 Task: Search one way flight ticket for 3 adults in first from Las Vegas: Harry Reid International Airport to Greenville: Pitt-greenville Airport on 5-2-2023. Choice of flights is Singapure airlines. Number of bags: 1 carry on bag. Price is upto 87000. Outbound departure time preference is 23:45.
Action: Mouse moved to (414, 347)
Screenshot: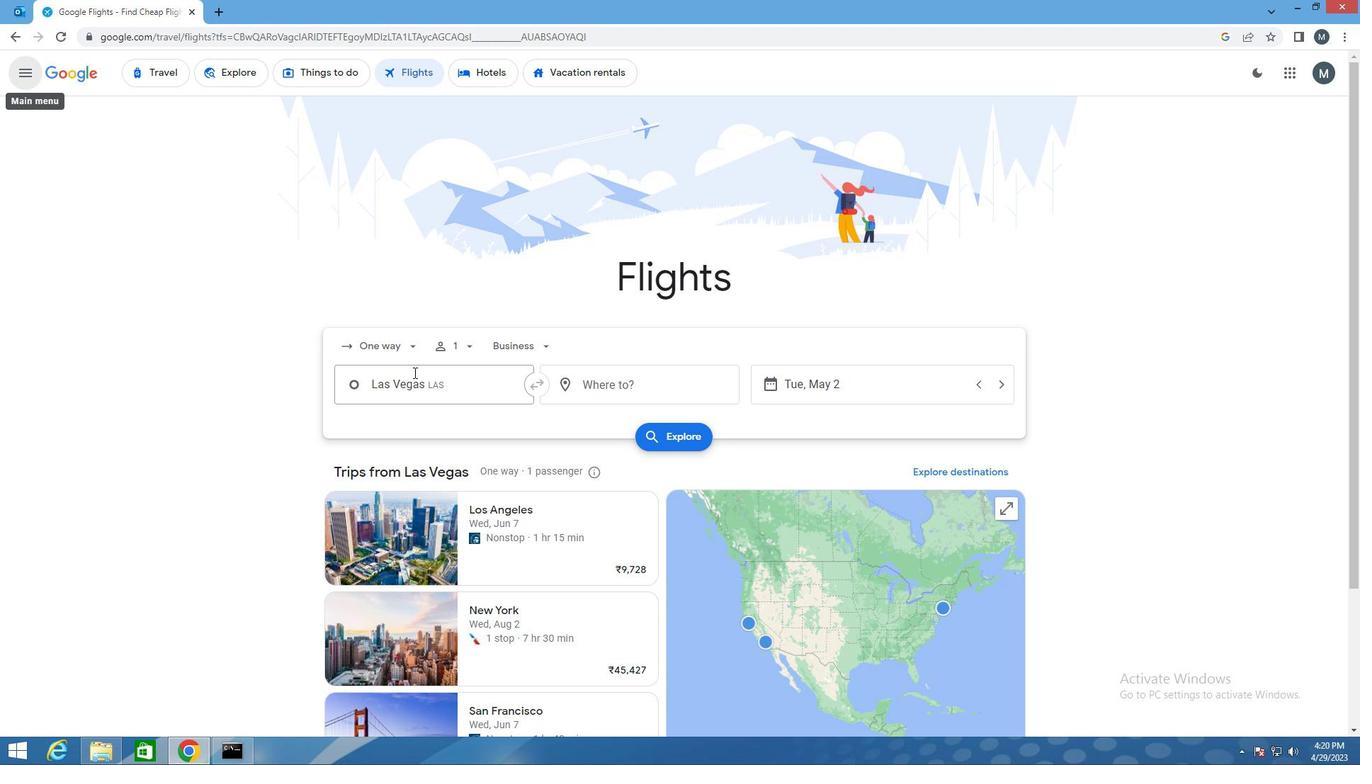 
Action: Mouse pressed left at (414, 347)
Screenshot: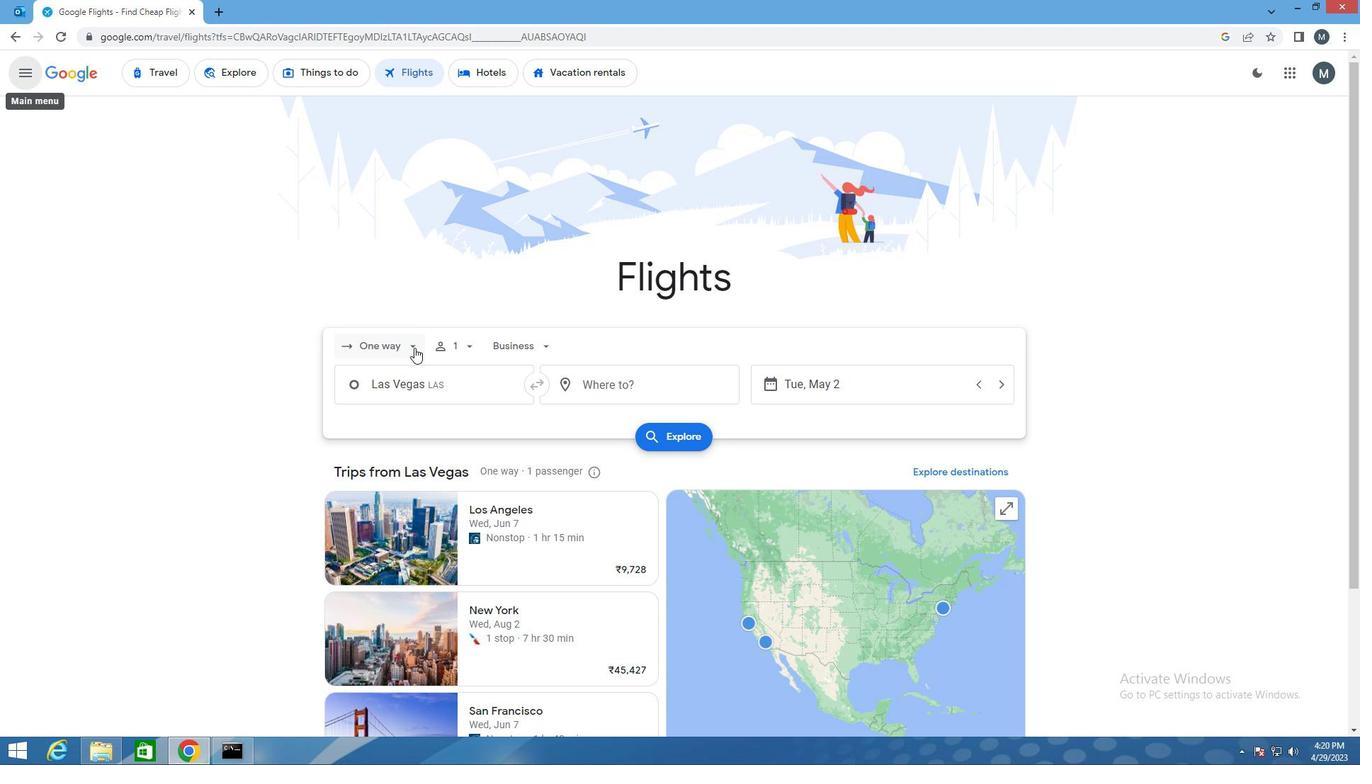 
Action: Mouse moved to (408, 411)
Screenshot: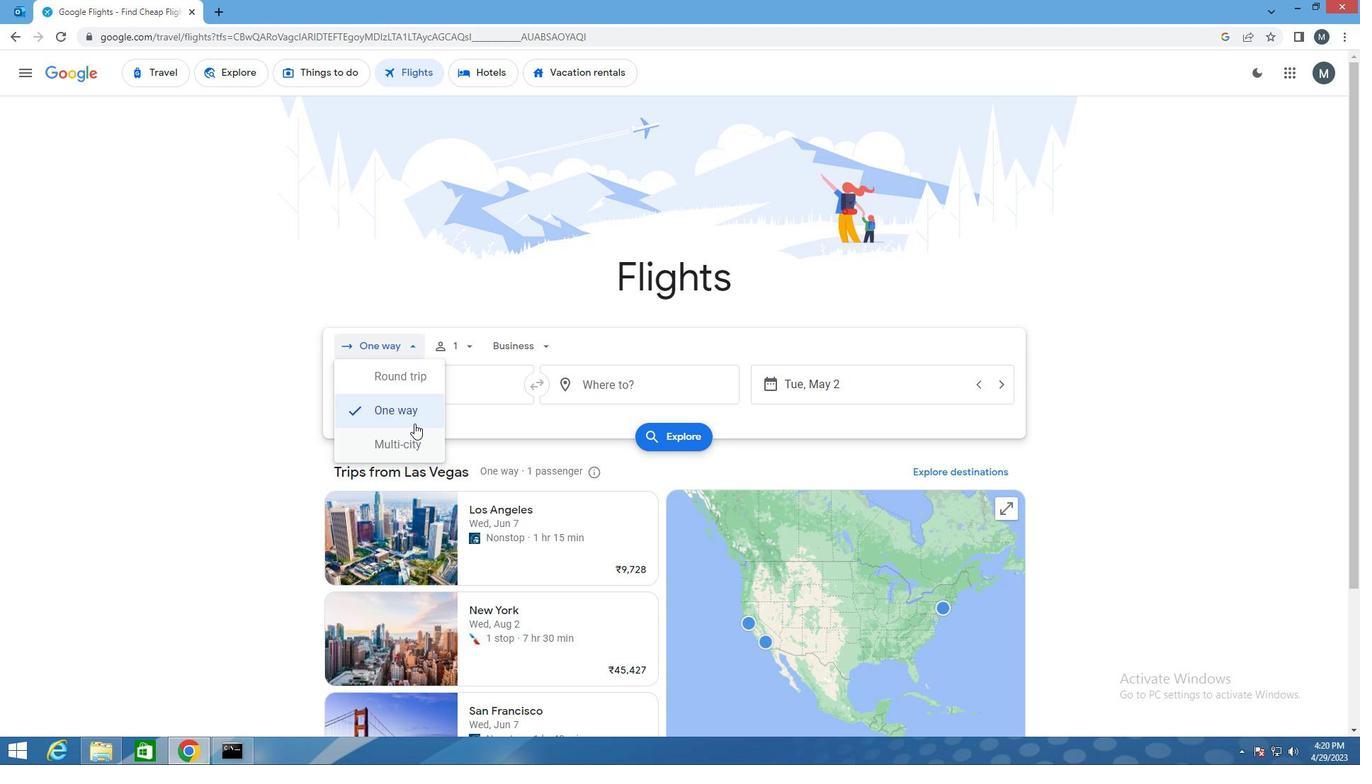 
Action: Mouse pressed left at (408, 411)
Screenshot: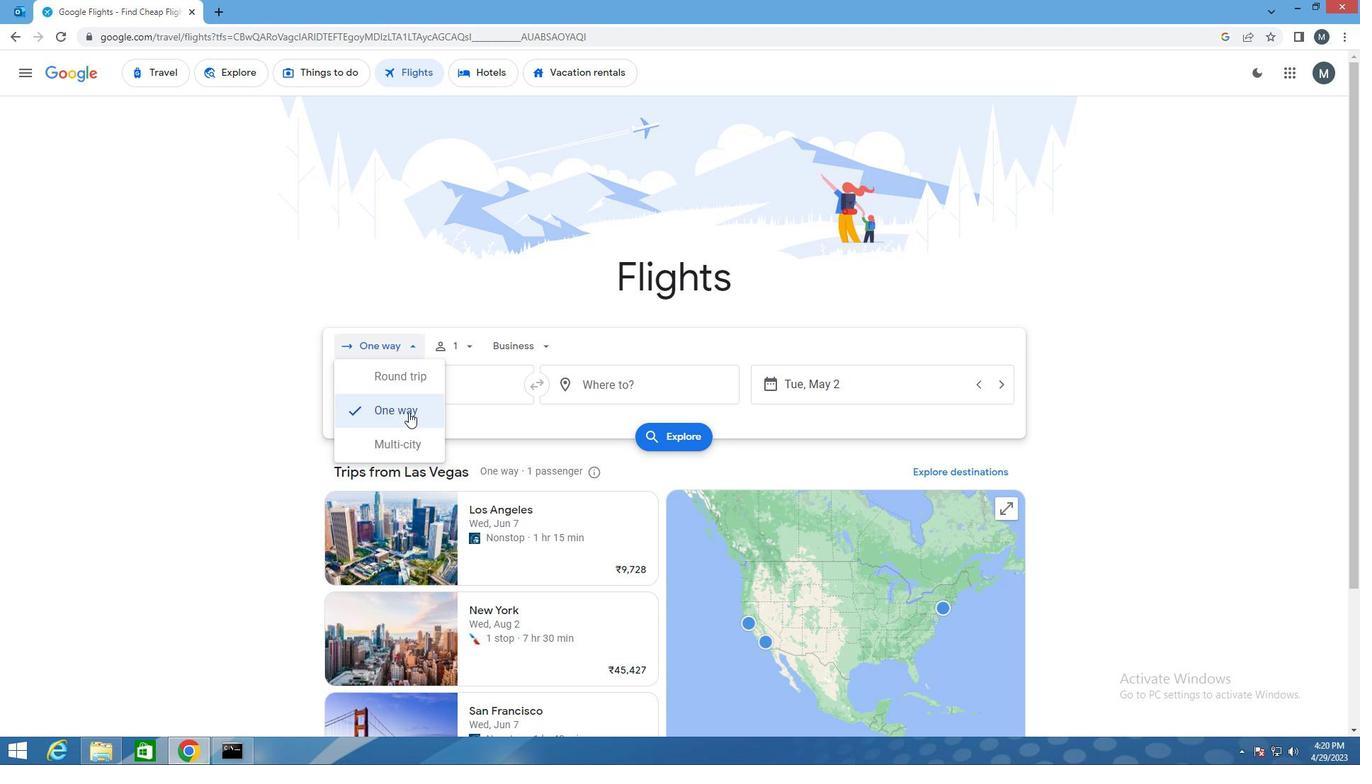 
Action: Mouse moved to (467, 348)
Screenshot: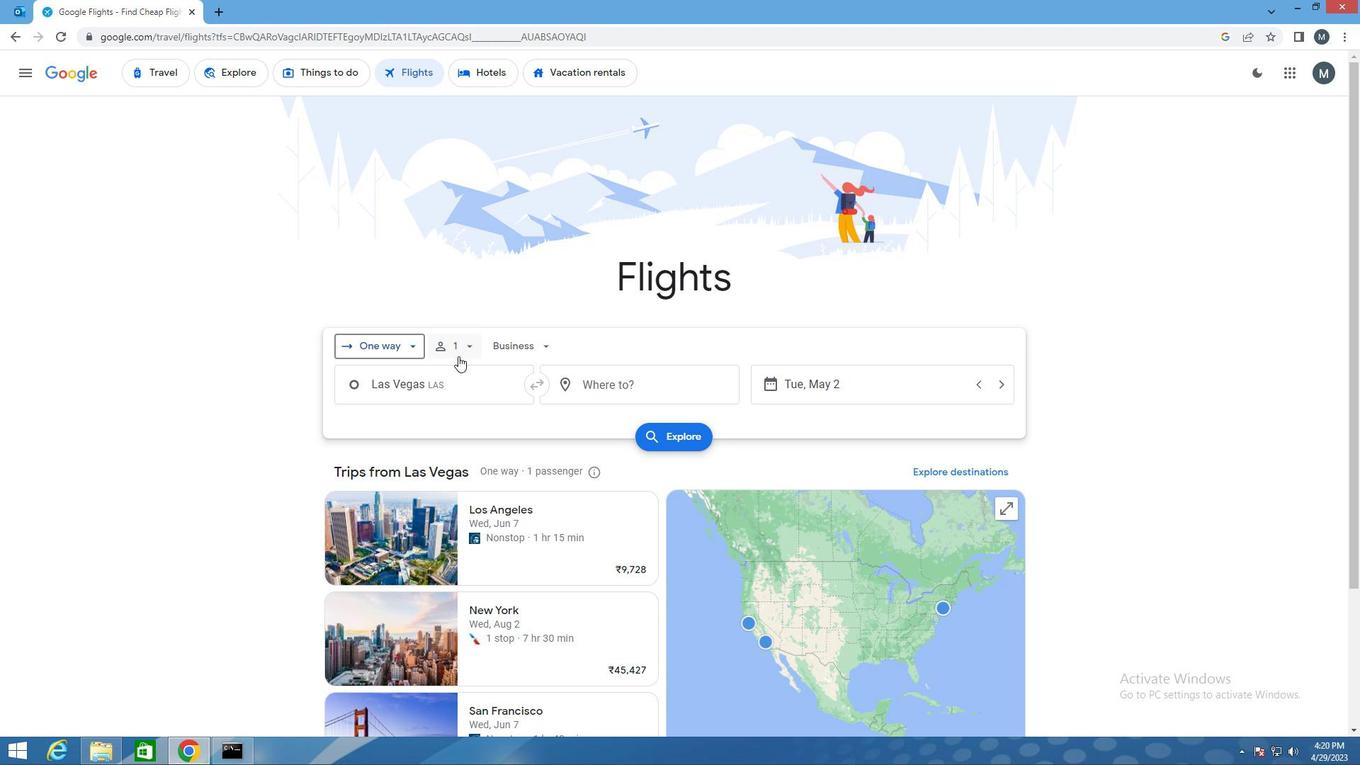 
Action: Mouse pressed left at (467, 348)
Screenshot: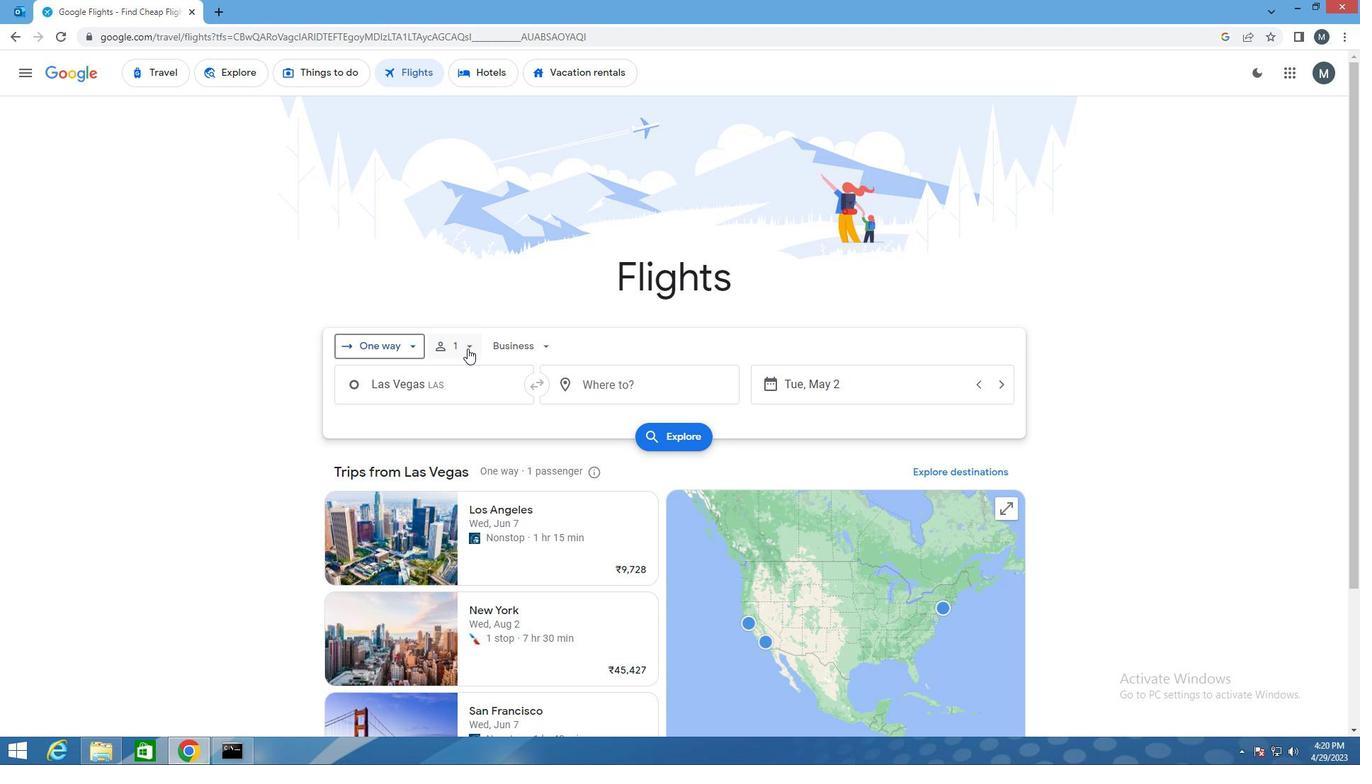 
Action: Mouse moved to (577, 385)
Screenshot: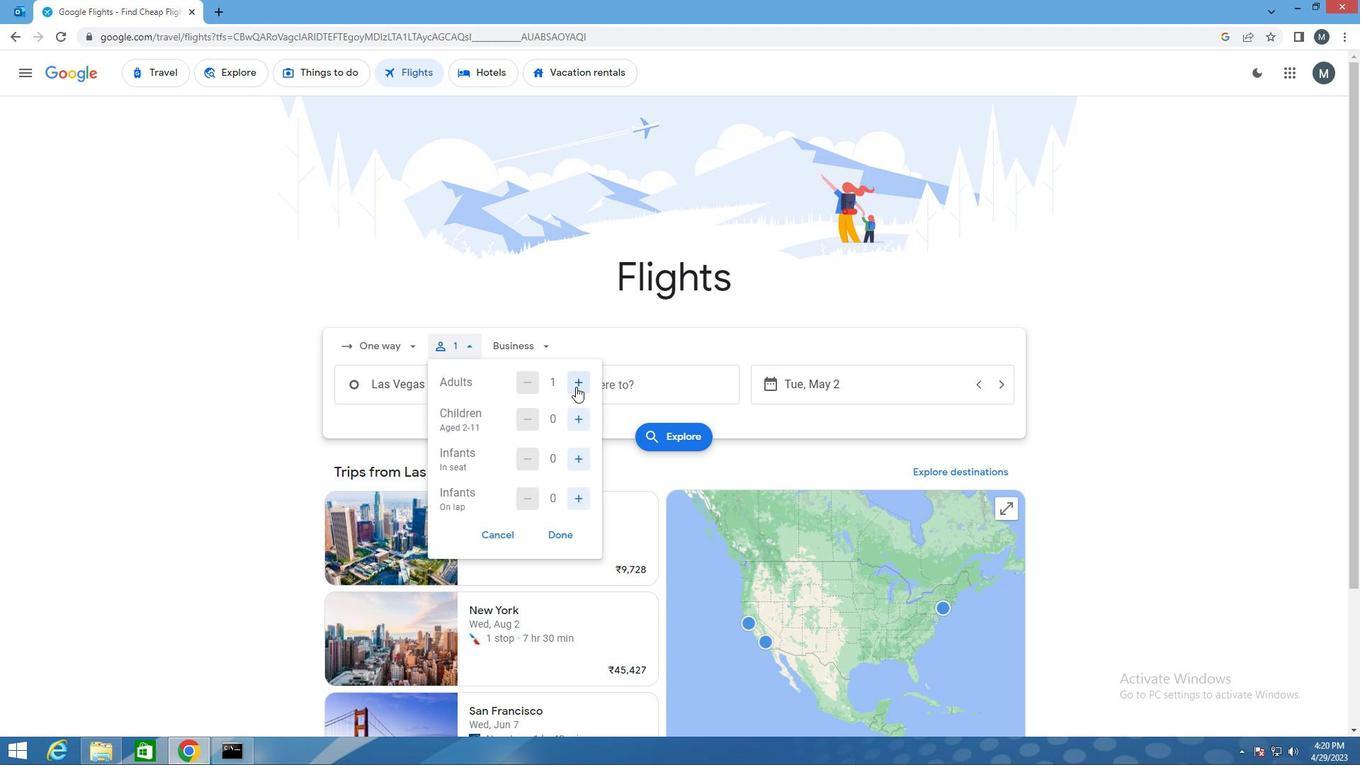 
Action: Mouse pressed left at (577, 385)
Screenshot: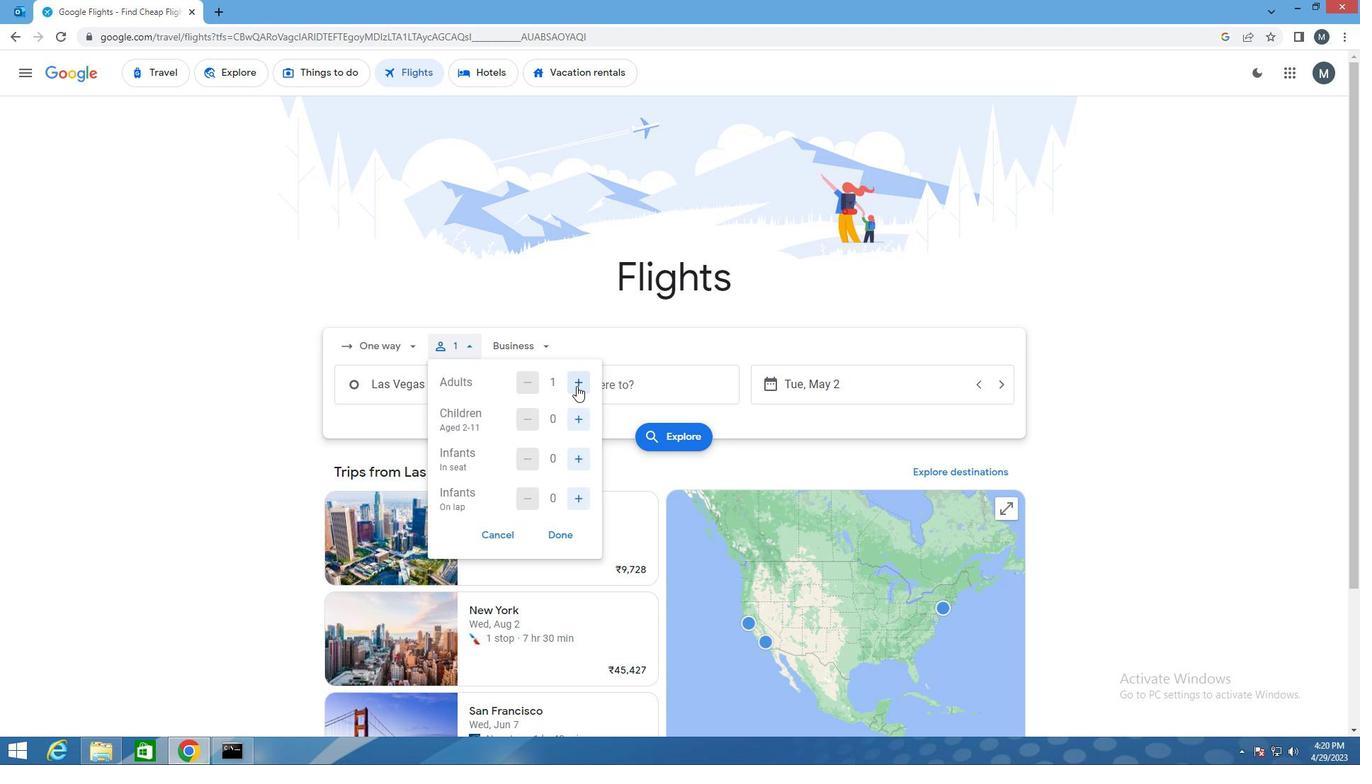 
Action: Mouse pressed left at (577, 385)
Screenshot: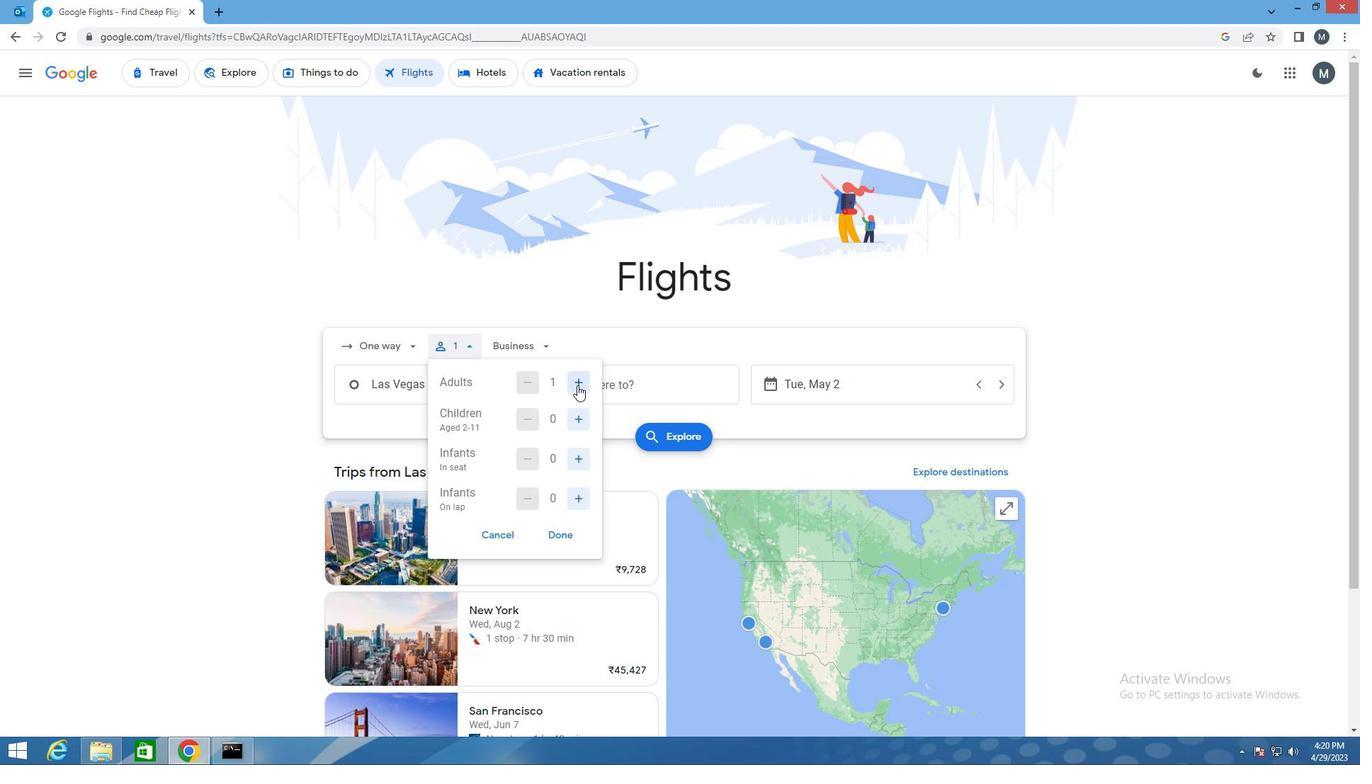 
Action: Mouse moved to (564, 536)
Screenshot: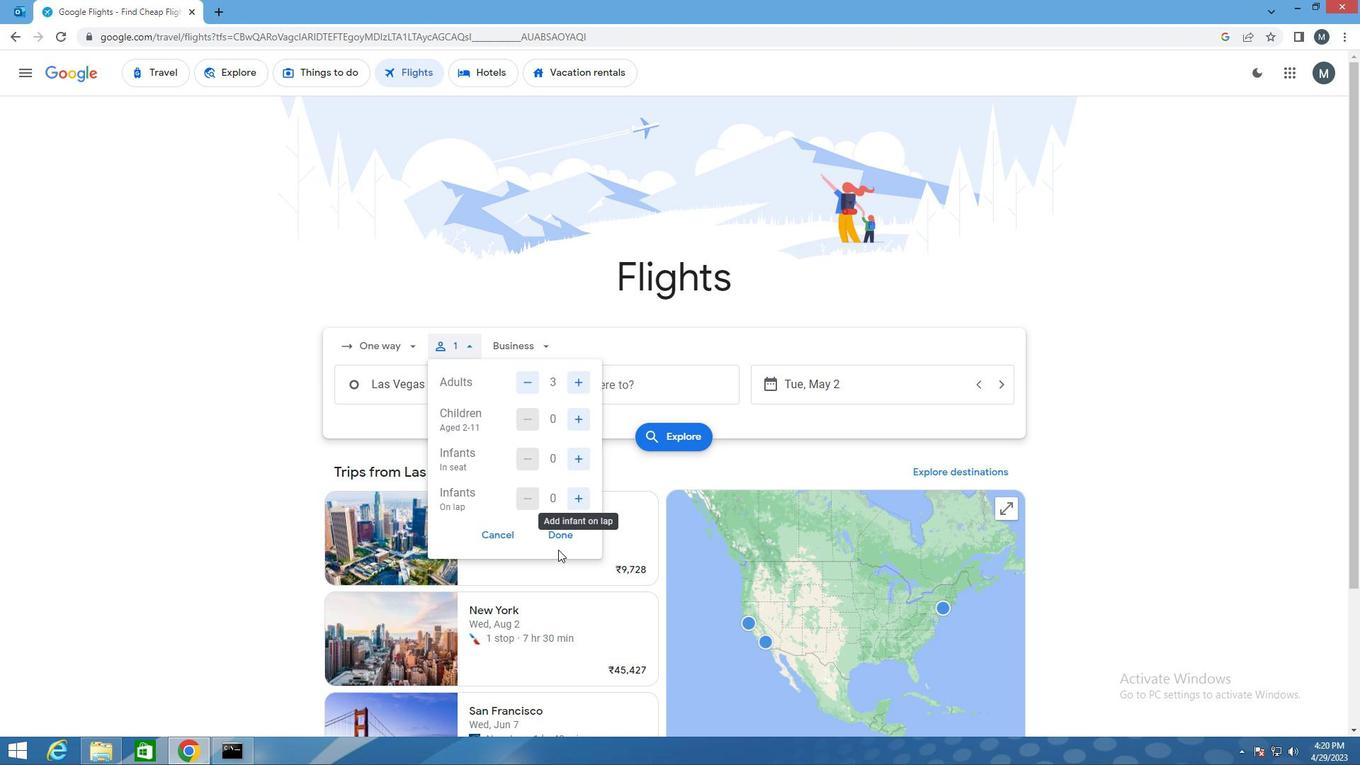 
Action: Mouse pressed left at (564, 536)
Screenshot: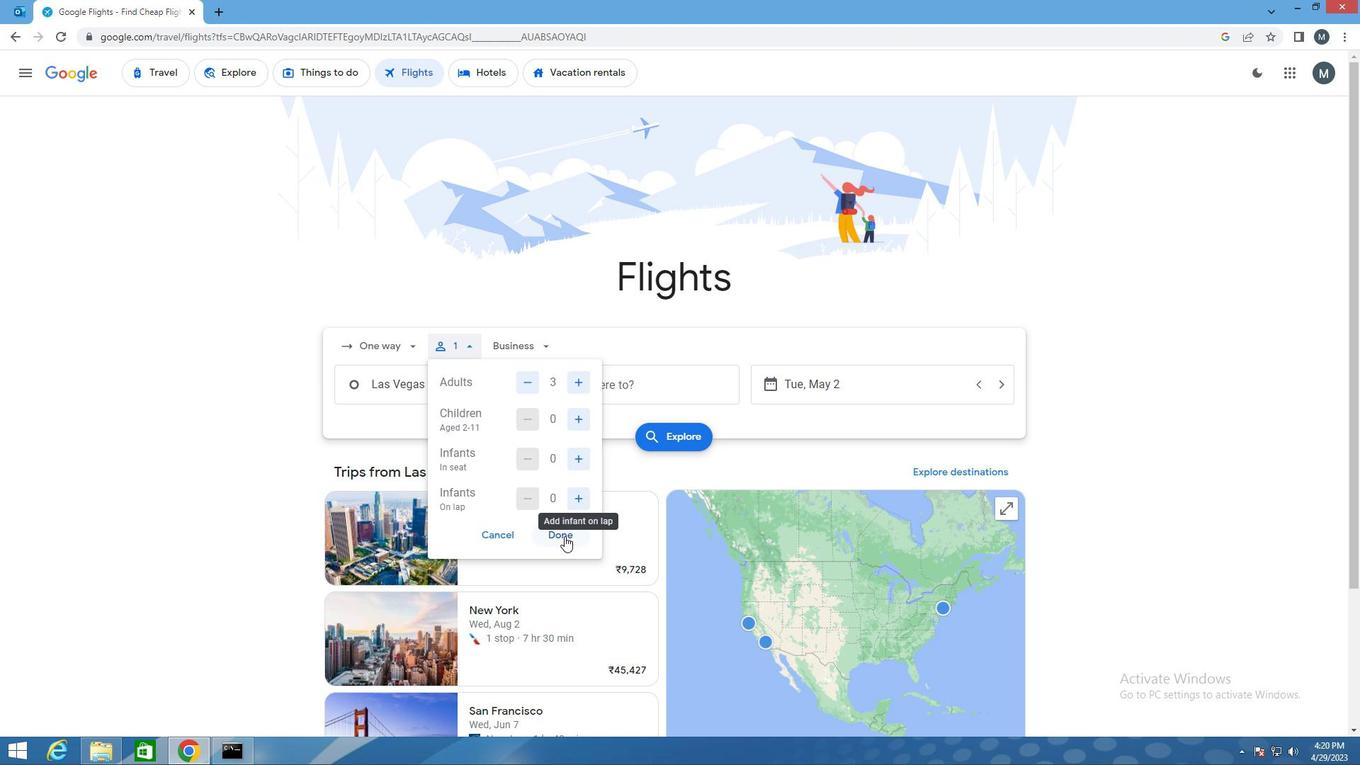 
Action: Mouse moved to (524, 347)
Screenshot: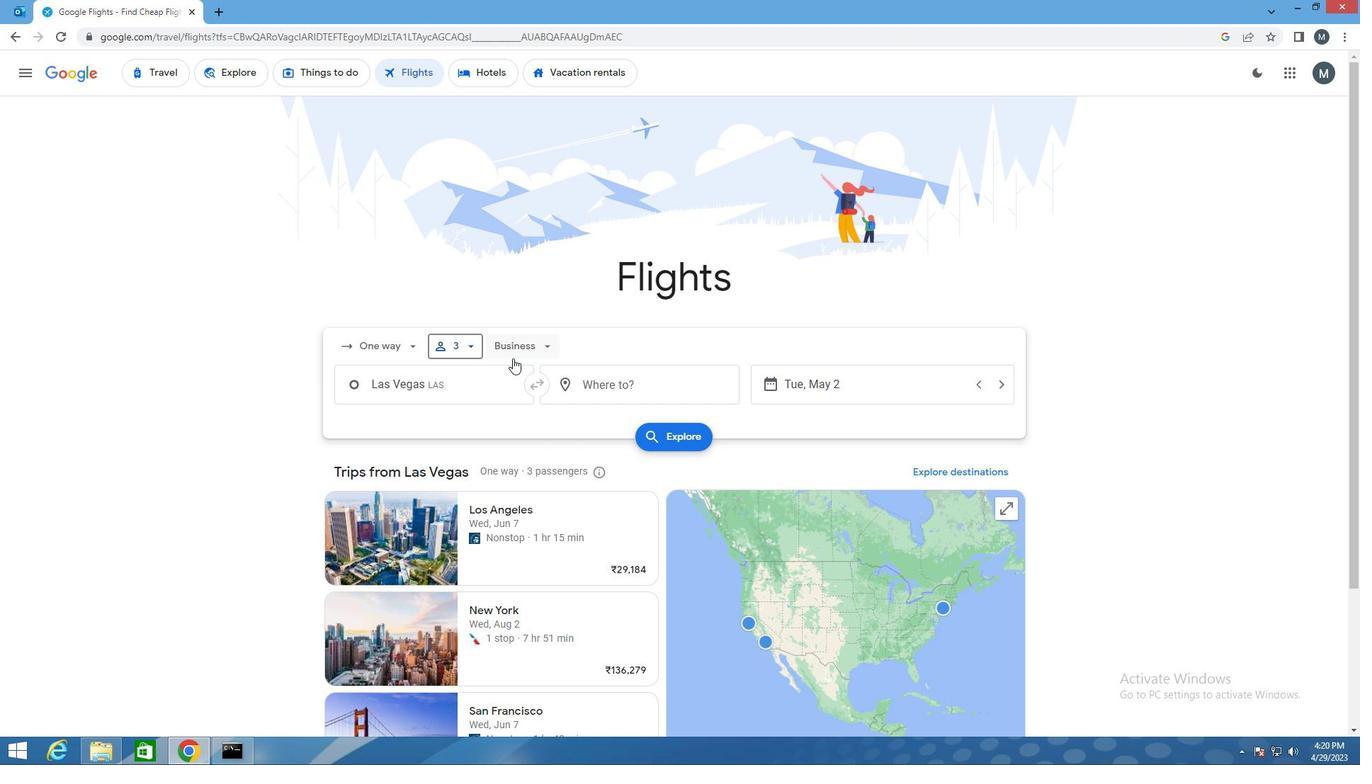 
Action: Mouse pressed left at (524, 347)
Screenshot: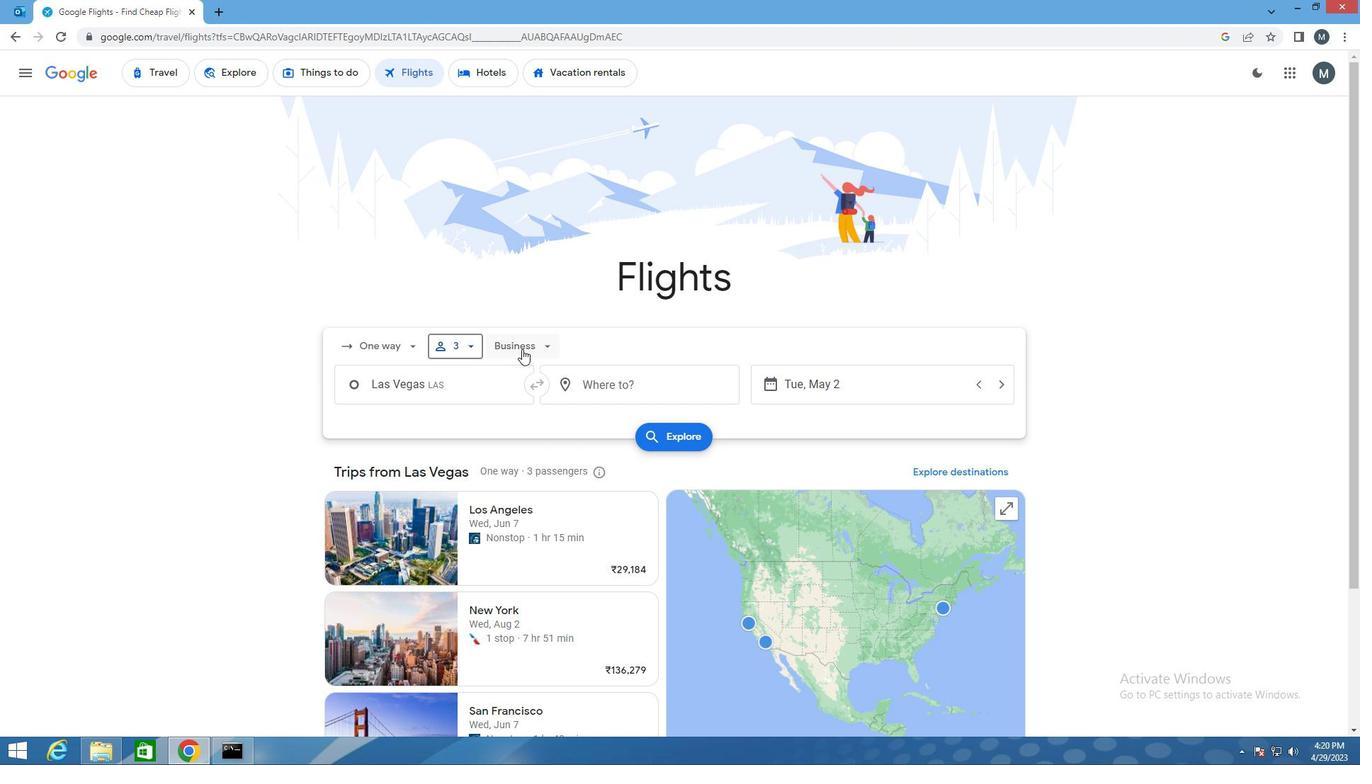 
Action: Mouse moved to (537, 476)
Screenshot: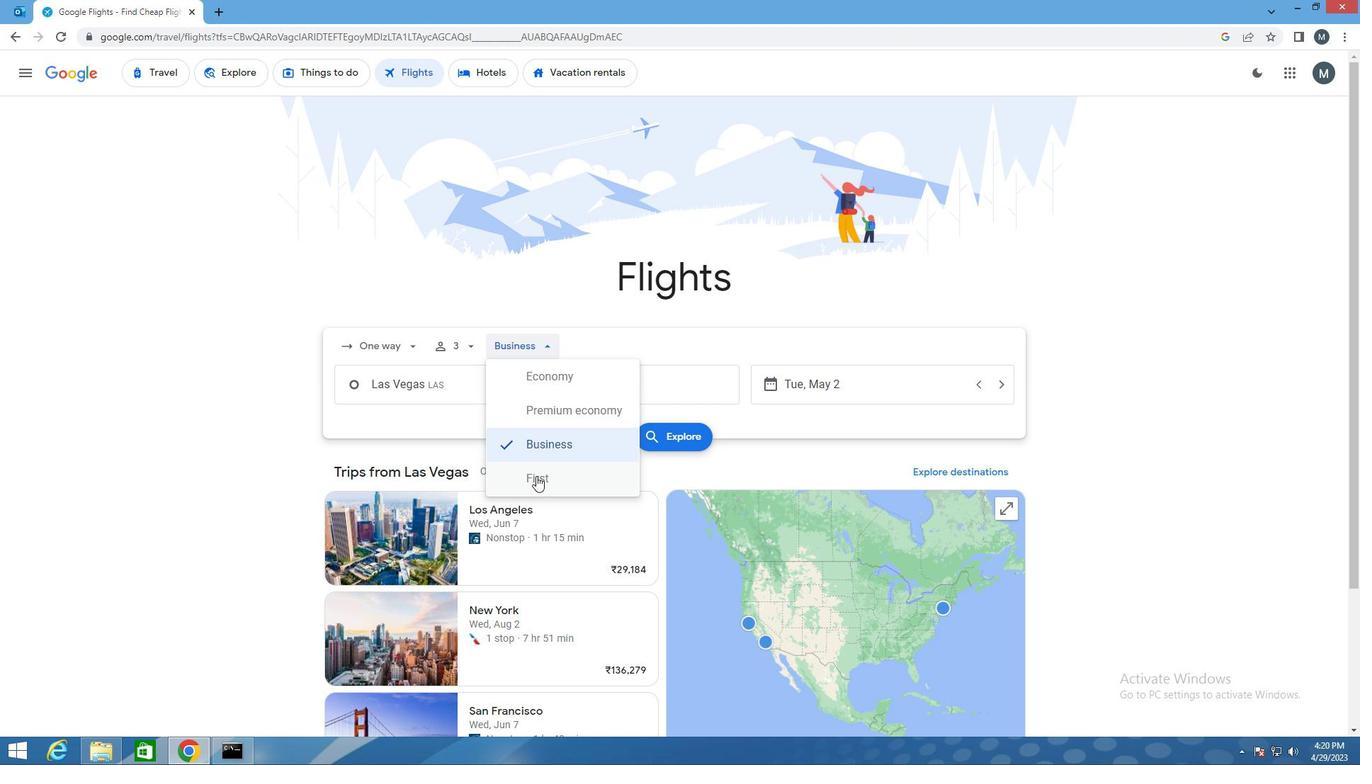 
Action: Mouse pressed left at (537, 476)
Screenshot: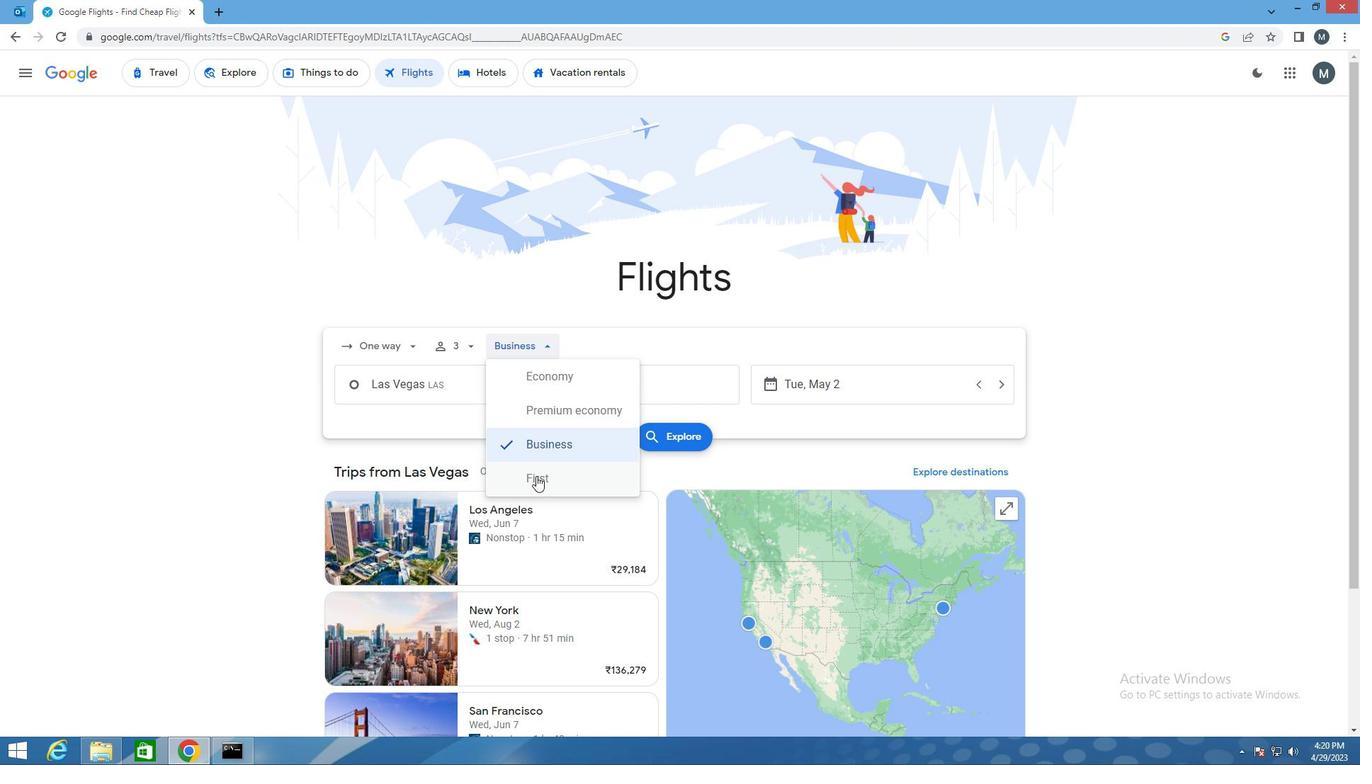 
Action: Mouse moved to (445, 381)
Screenshot: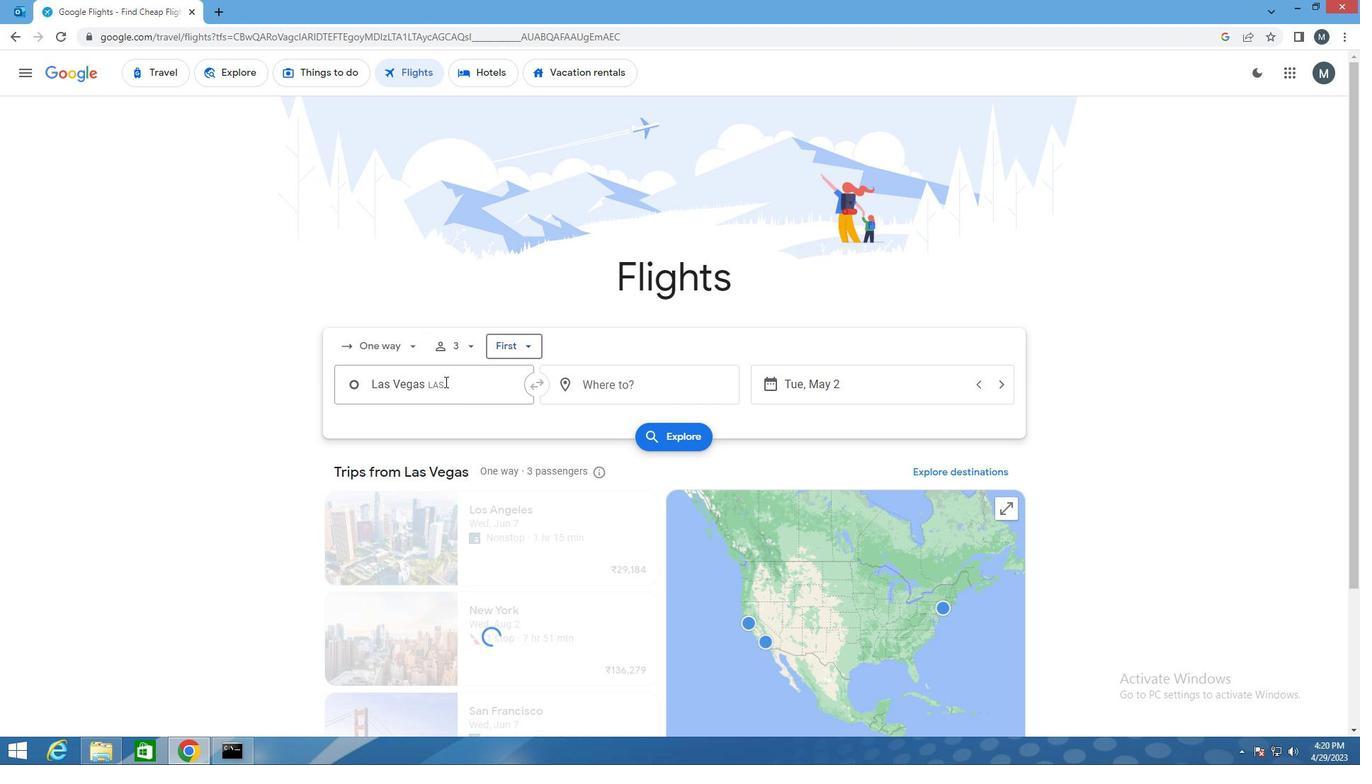 
Action: Mouse pressed left at (445, 381)
Screenshot: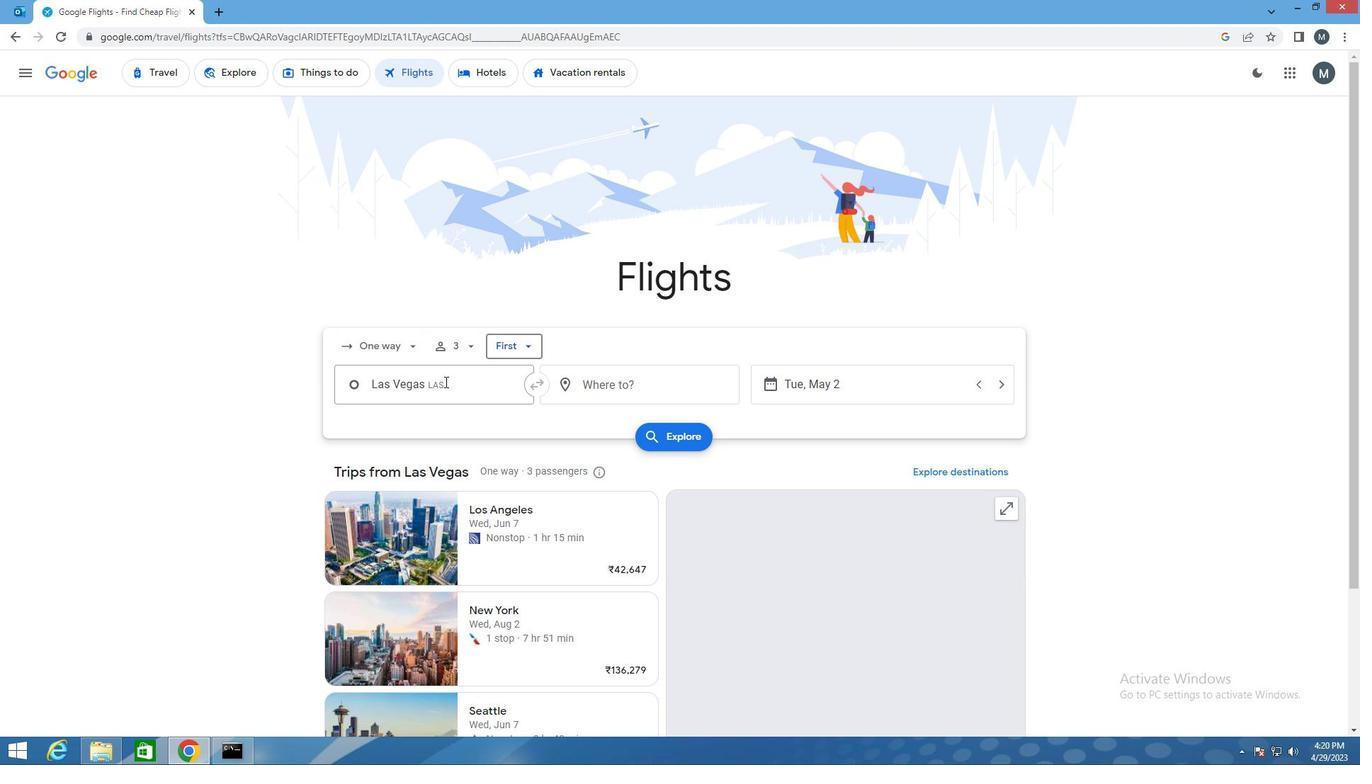 
Action: Key pressed las
Screenshot: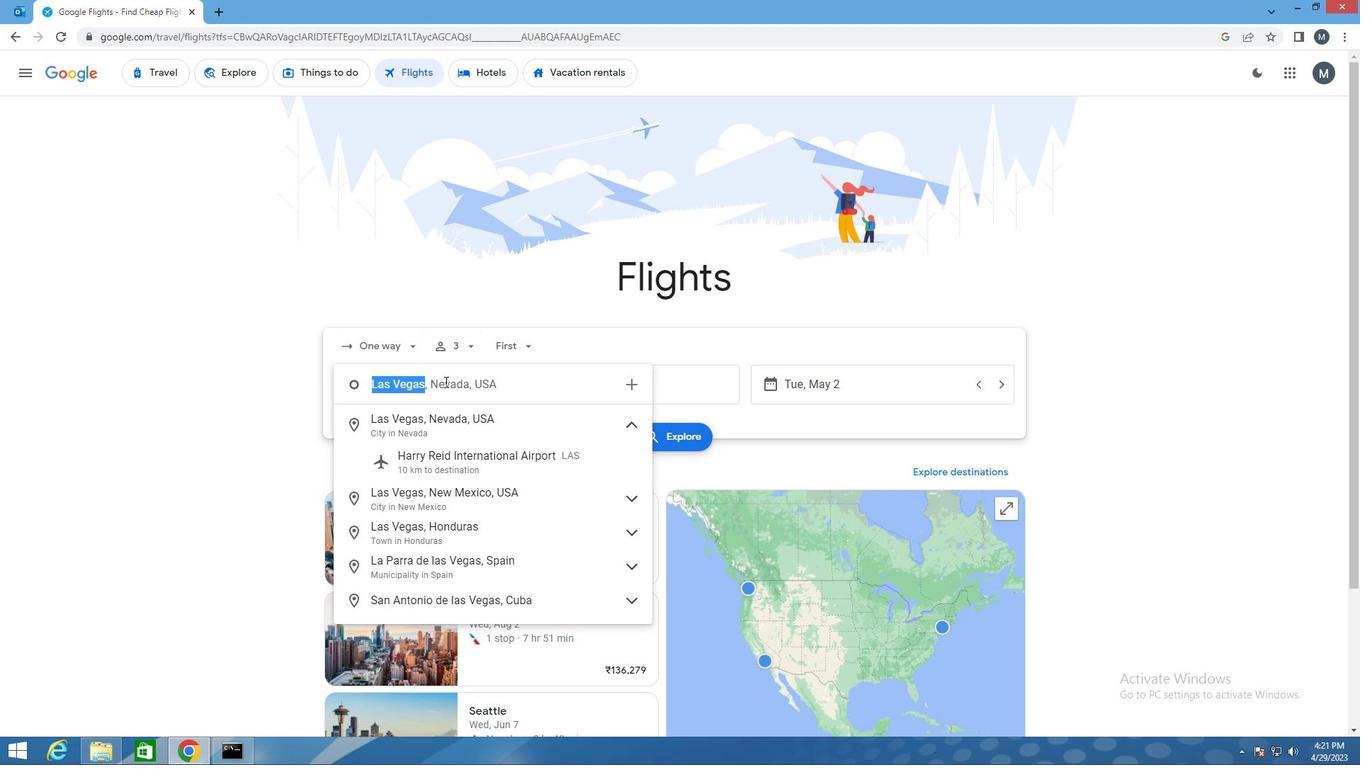 
Action: Mouse moved to (464, 432)
Screenshot: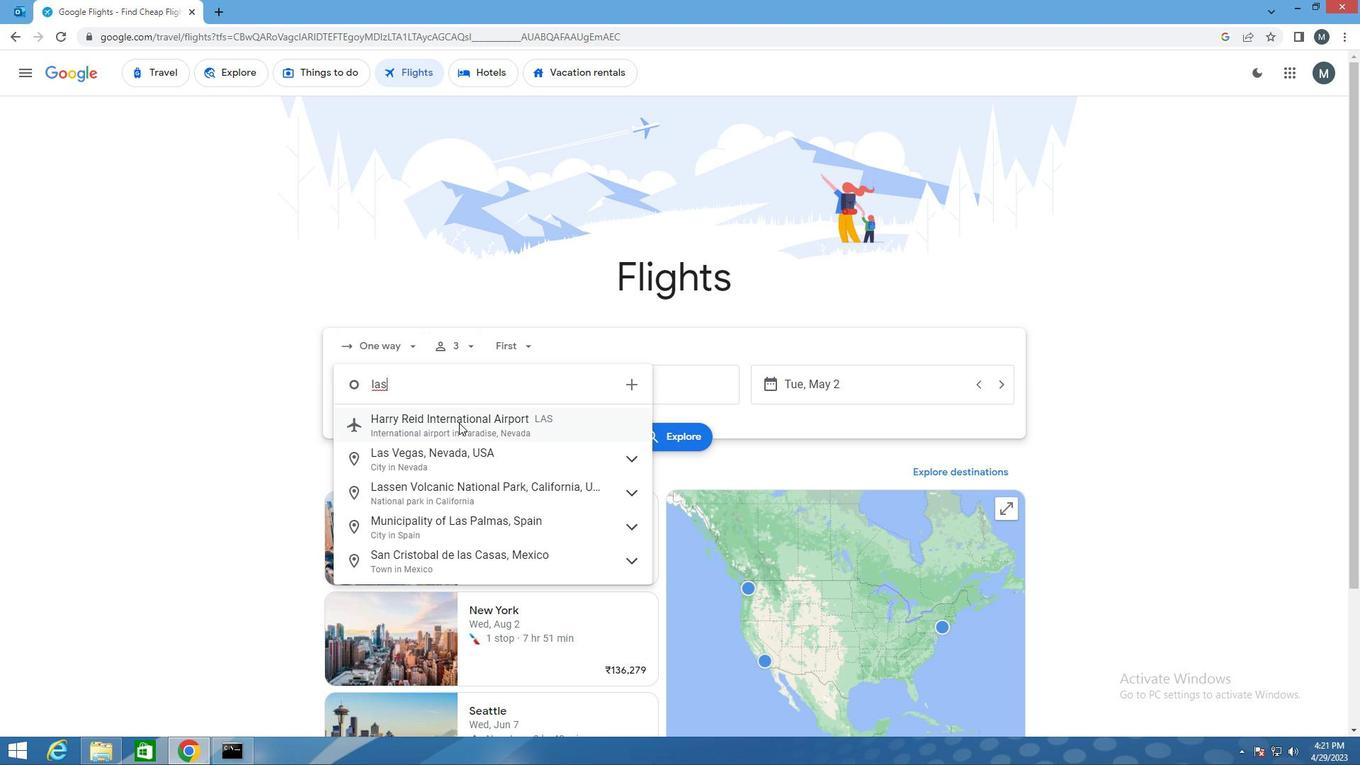 
Action: Mouse pressed left at (464, 432)
Screenshot: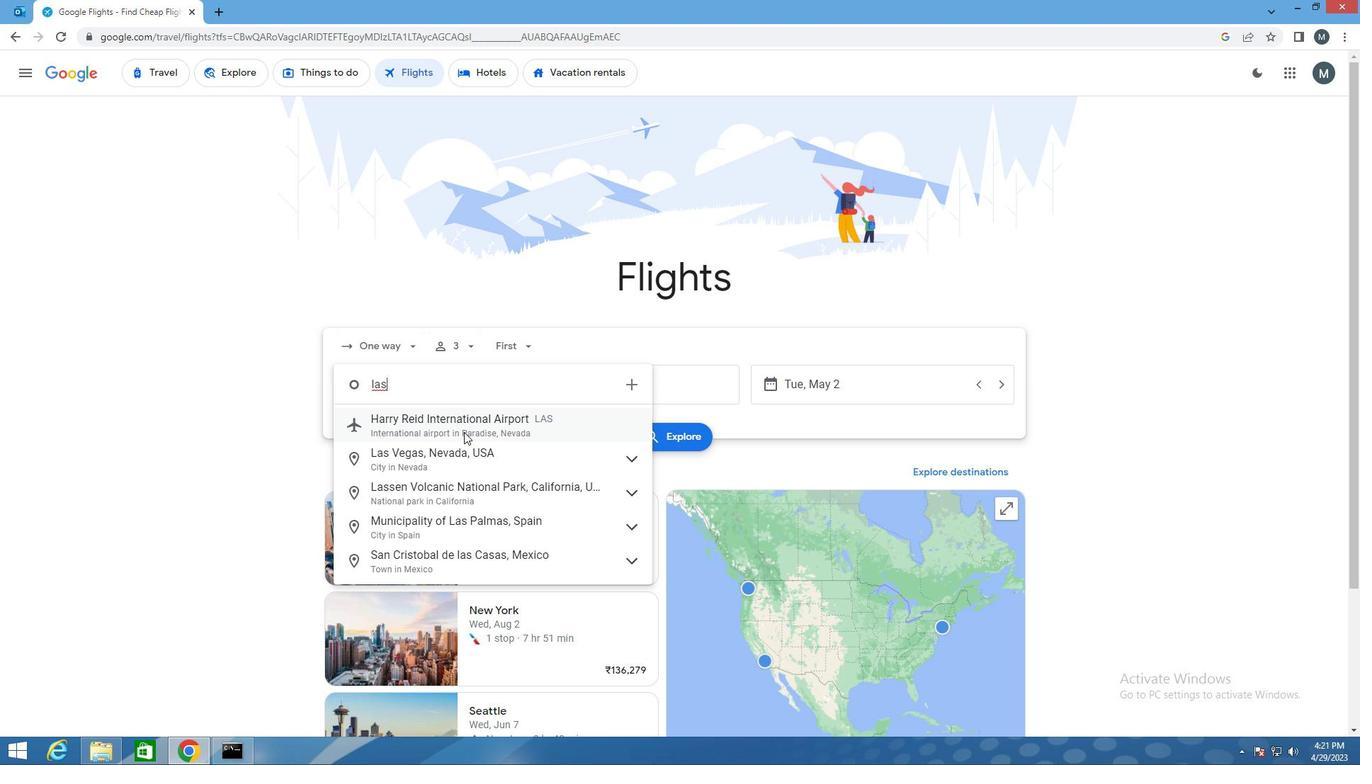 
Action: Mouse moved to (612, 381)
Screenshot: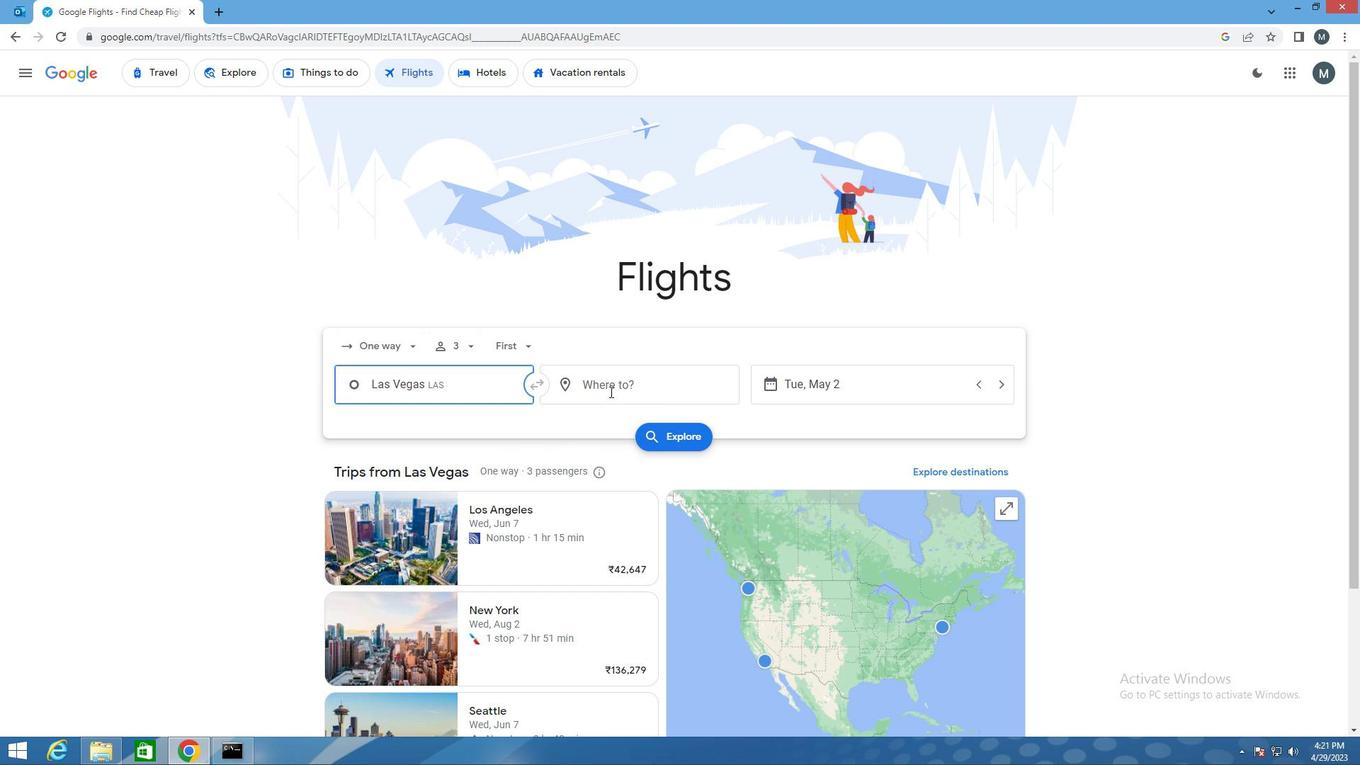 
Action: Mouse pressed left at (612, 381)
Screenshot: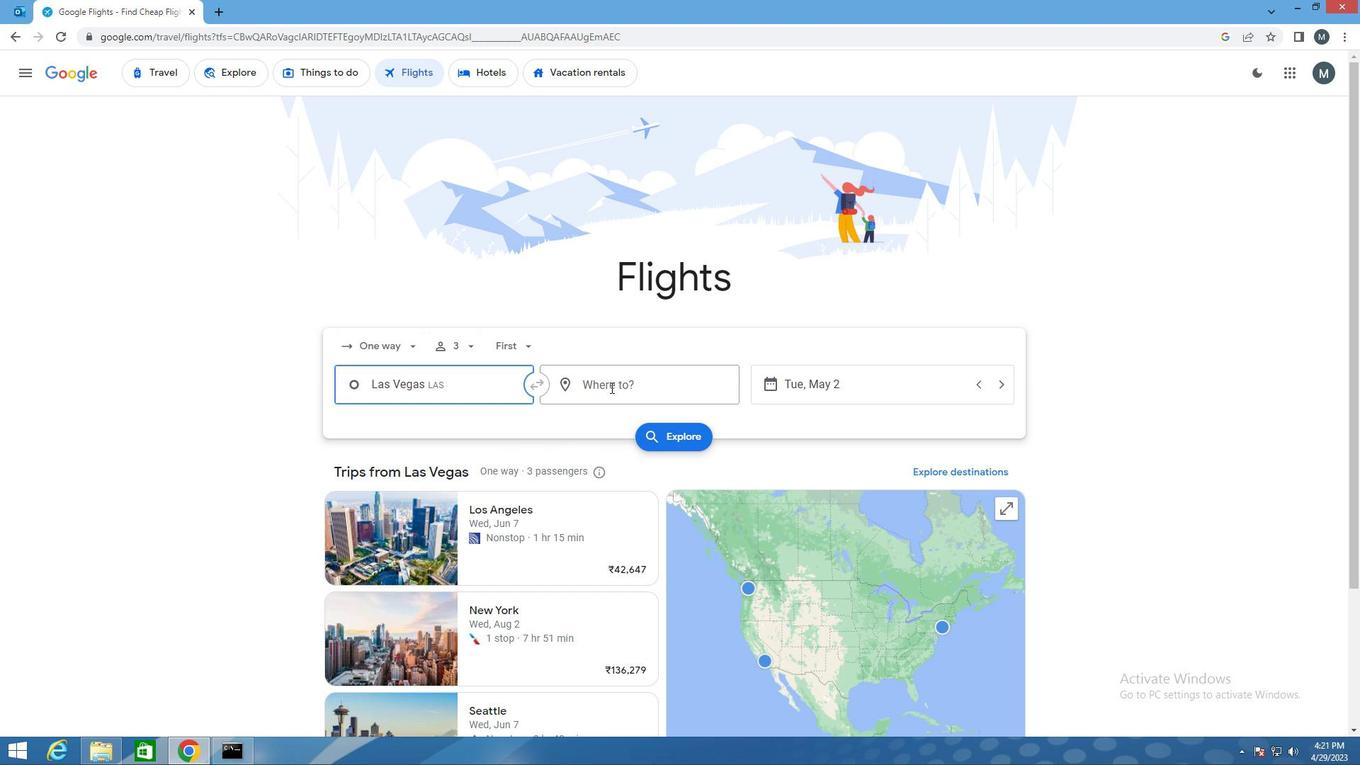 
Action: Key pressed pgv
Screenshot: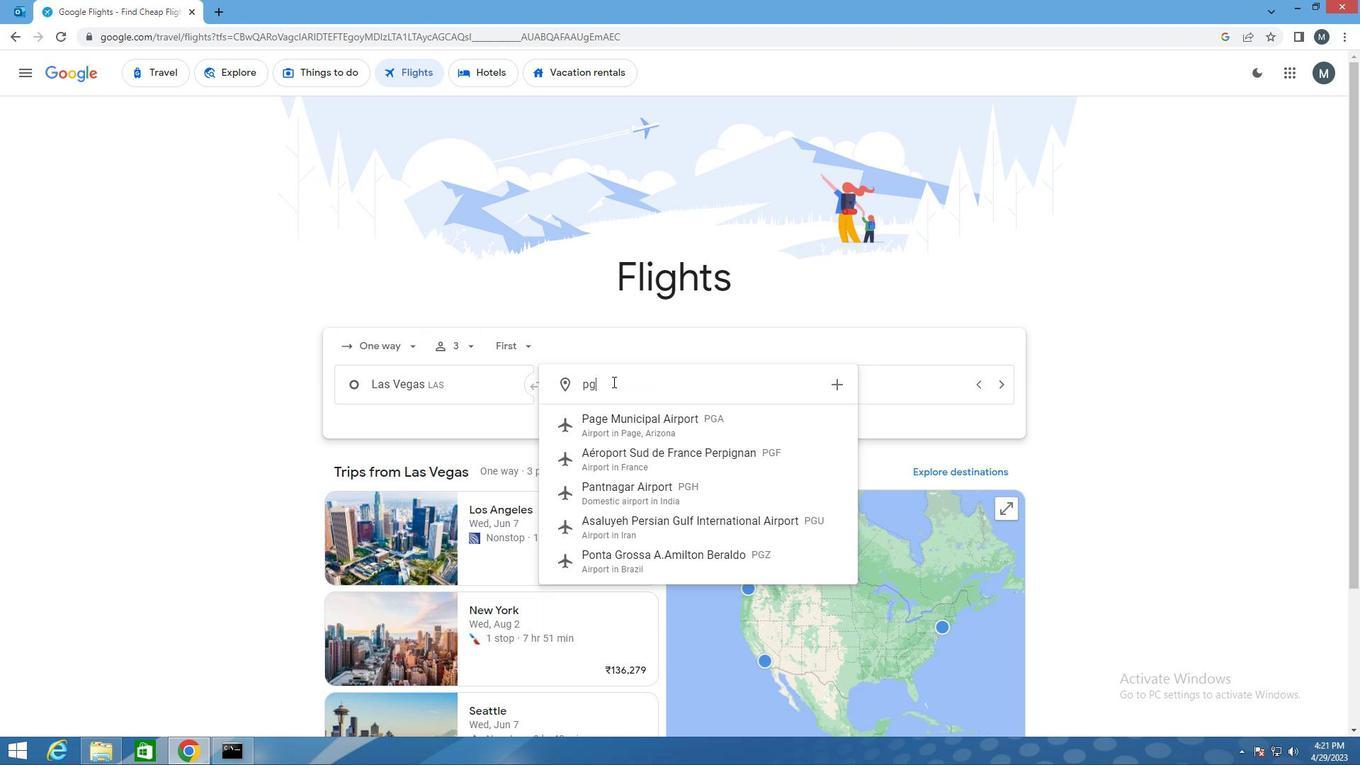 
Action: Mouse moved to (644, 428)
Screenshot: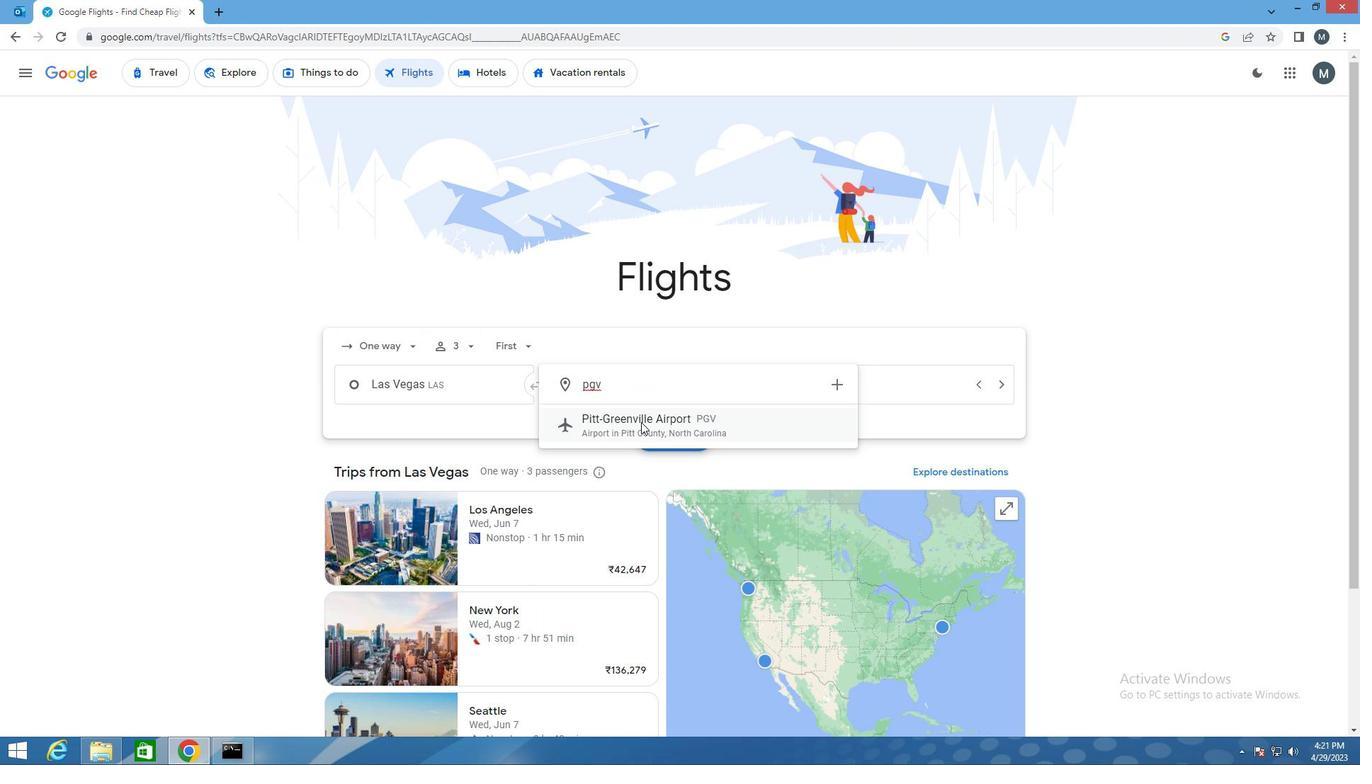 
Action: Mouse pressed left at (644, 428)
Screenshot: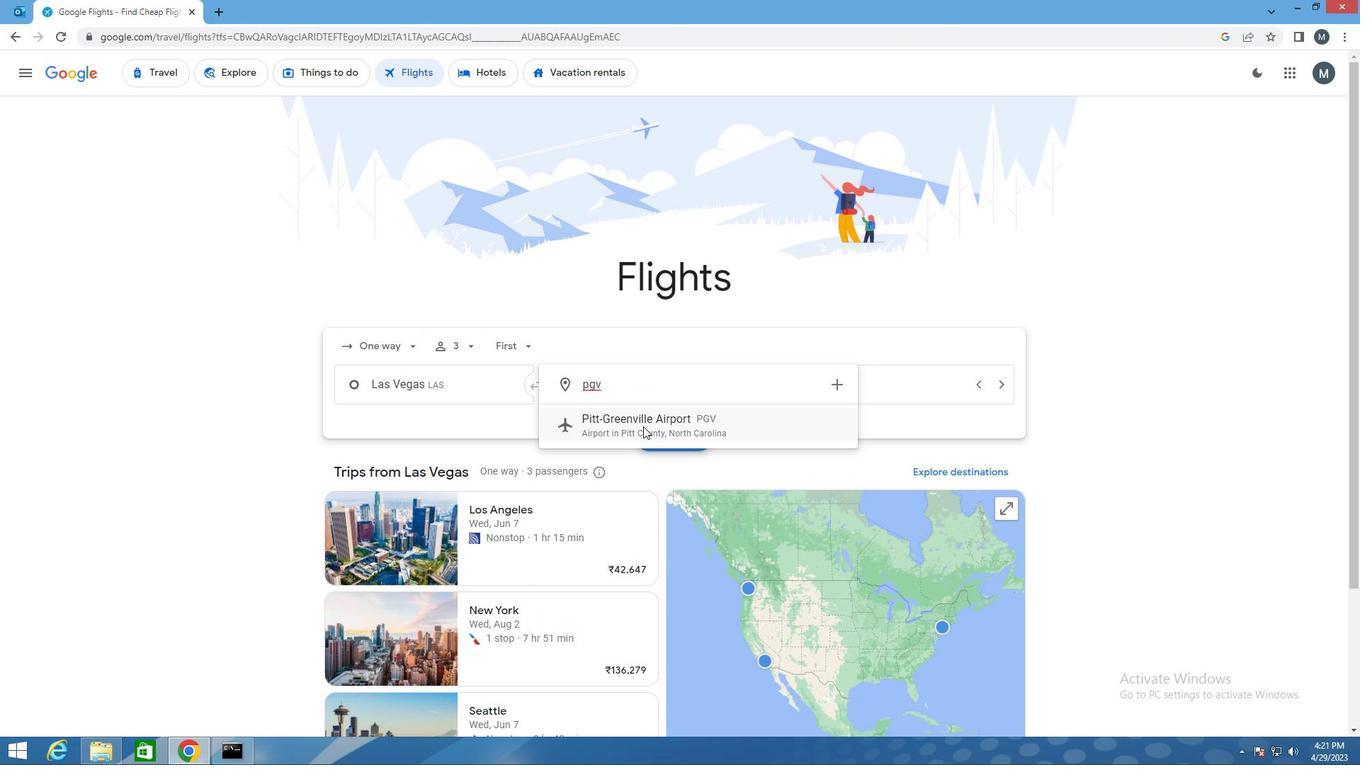 
Action: Mouse moved to (793, 388)
Screenshot: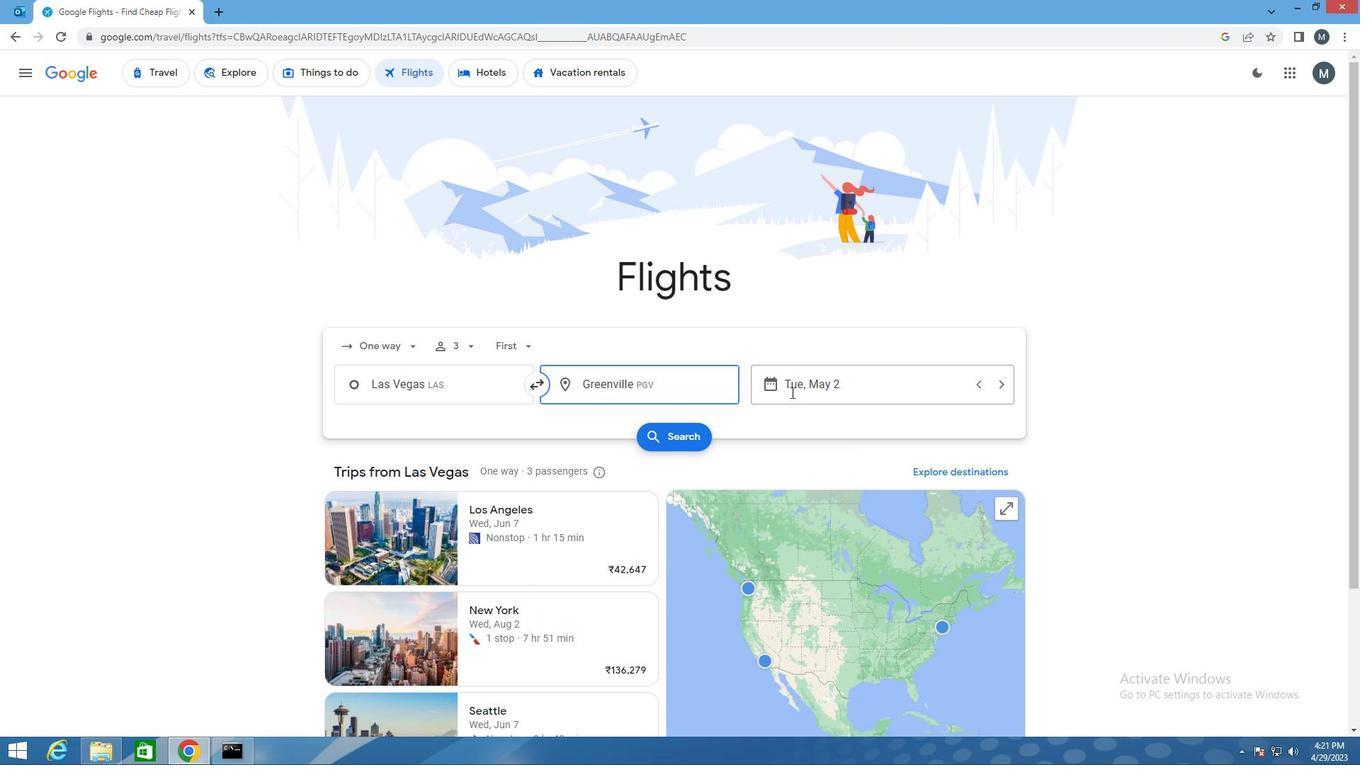 
Action: Mouse pressed left at (793, 388)
Screenshot: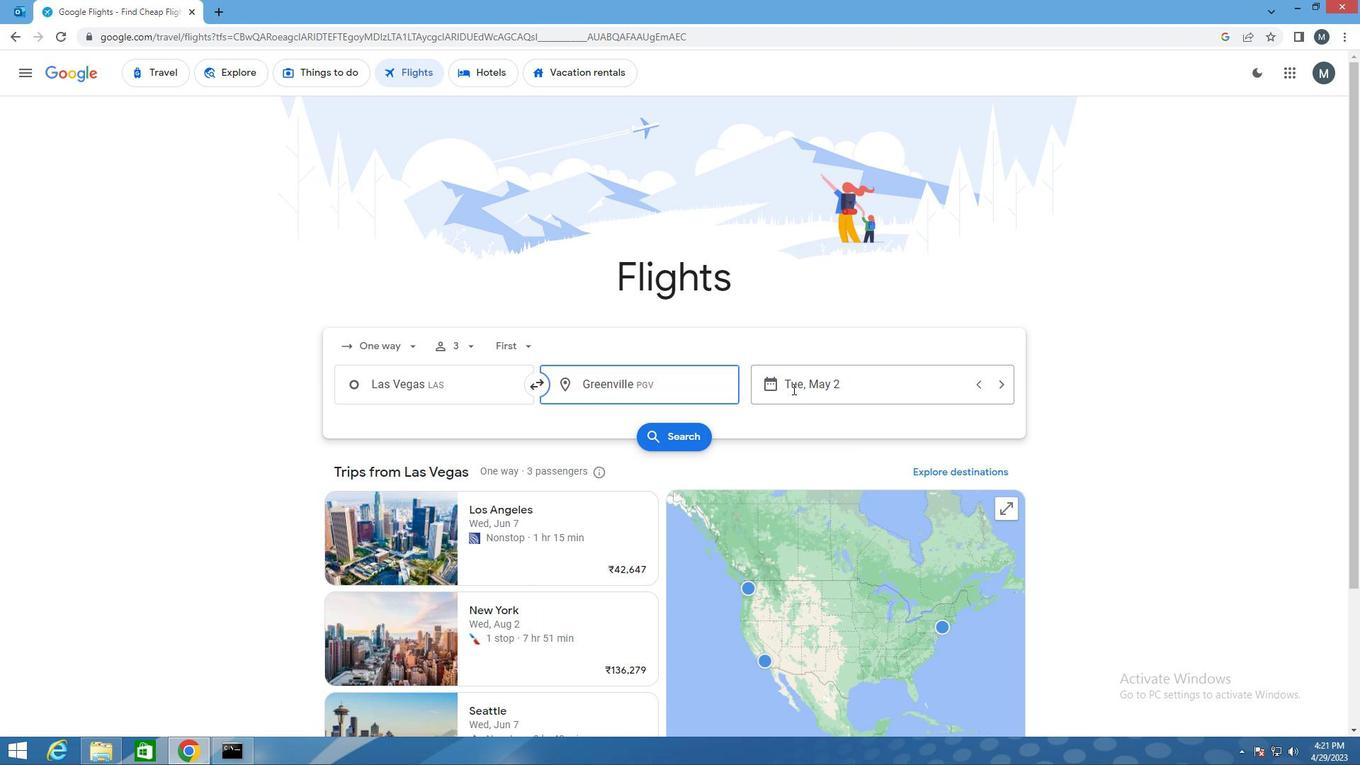 
Action: Mouse moved to (858, 479)
Screenshot: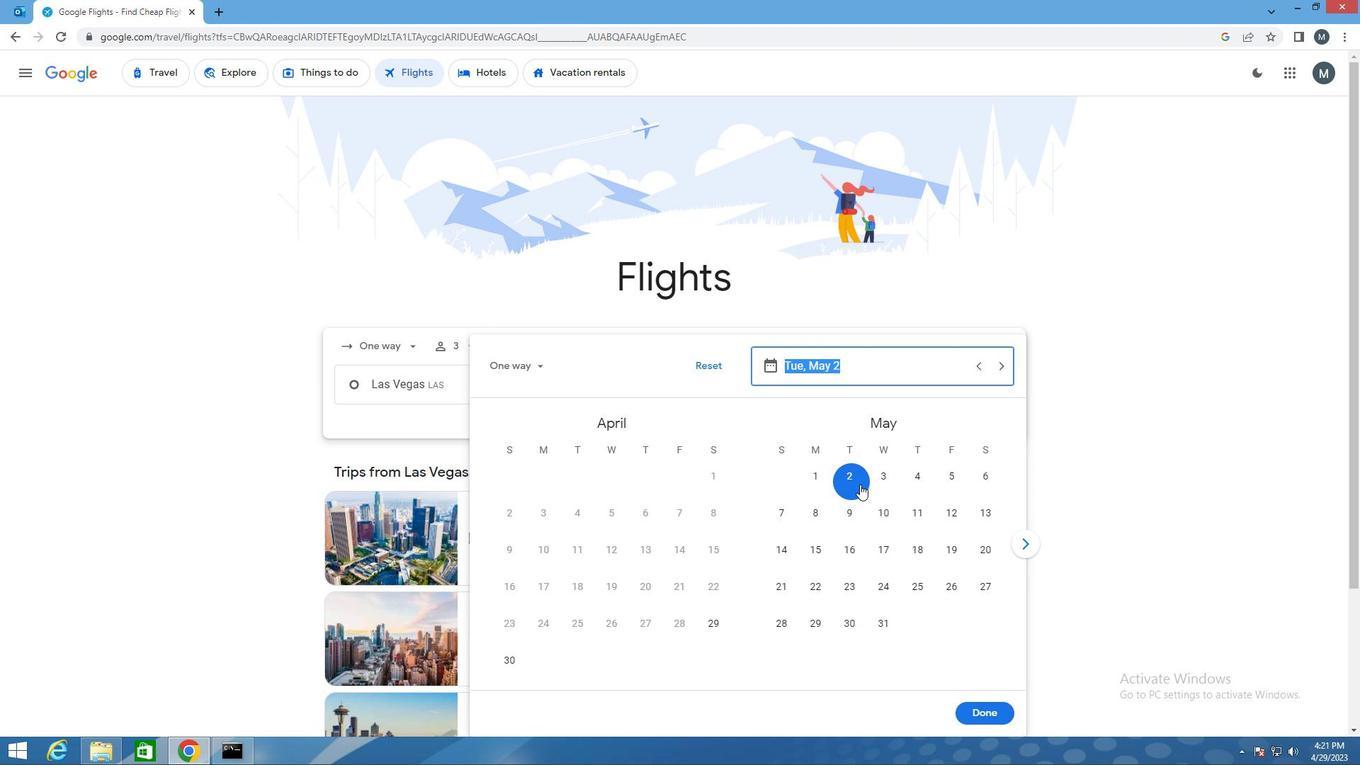 
Action: Mouse pressed left at (858, 479)
Screenshot: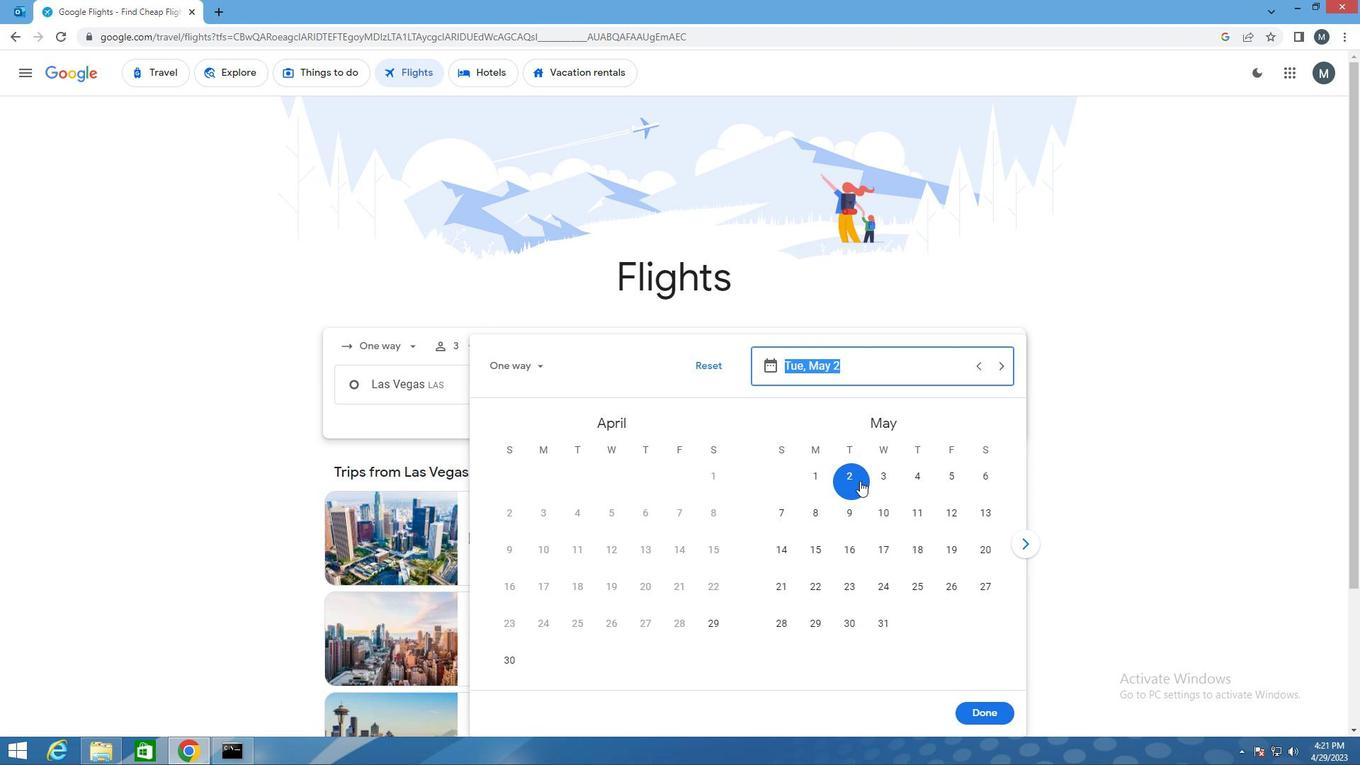 
Action: Mouse moved to (987, 710)
Screenshot: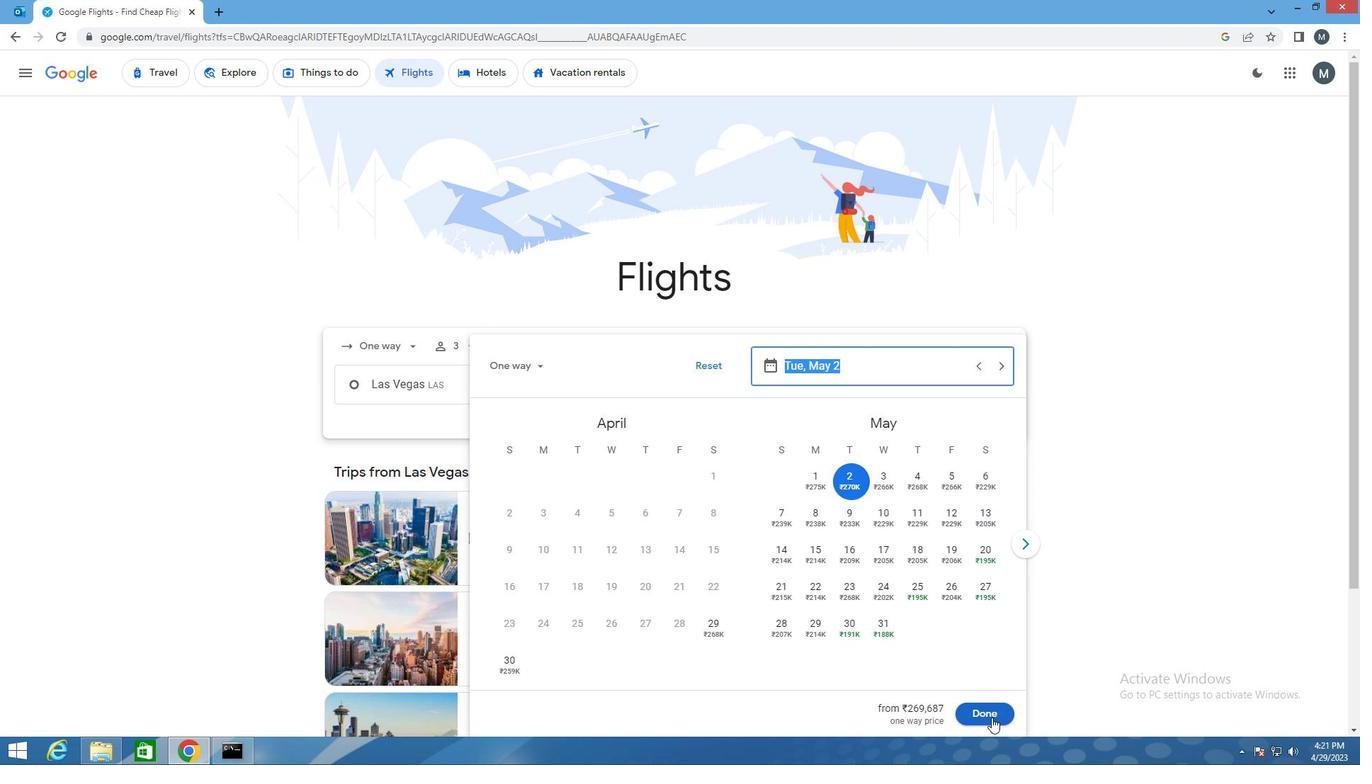 
Action: Mouse pressed left at (987, 710)
Screenshot: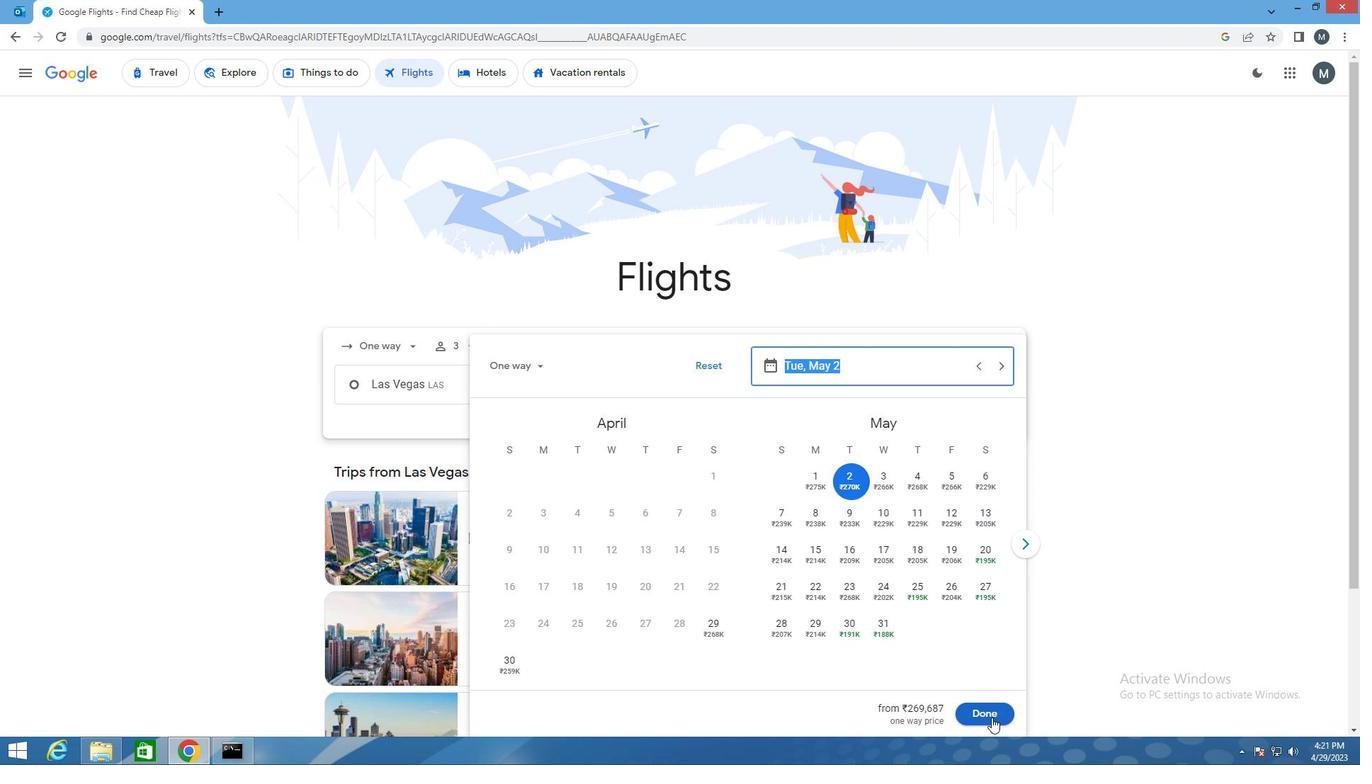 
Action: Mouse moved to (644, 434)
Screenshot: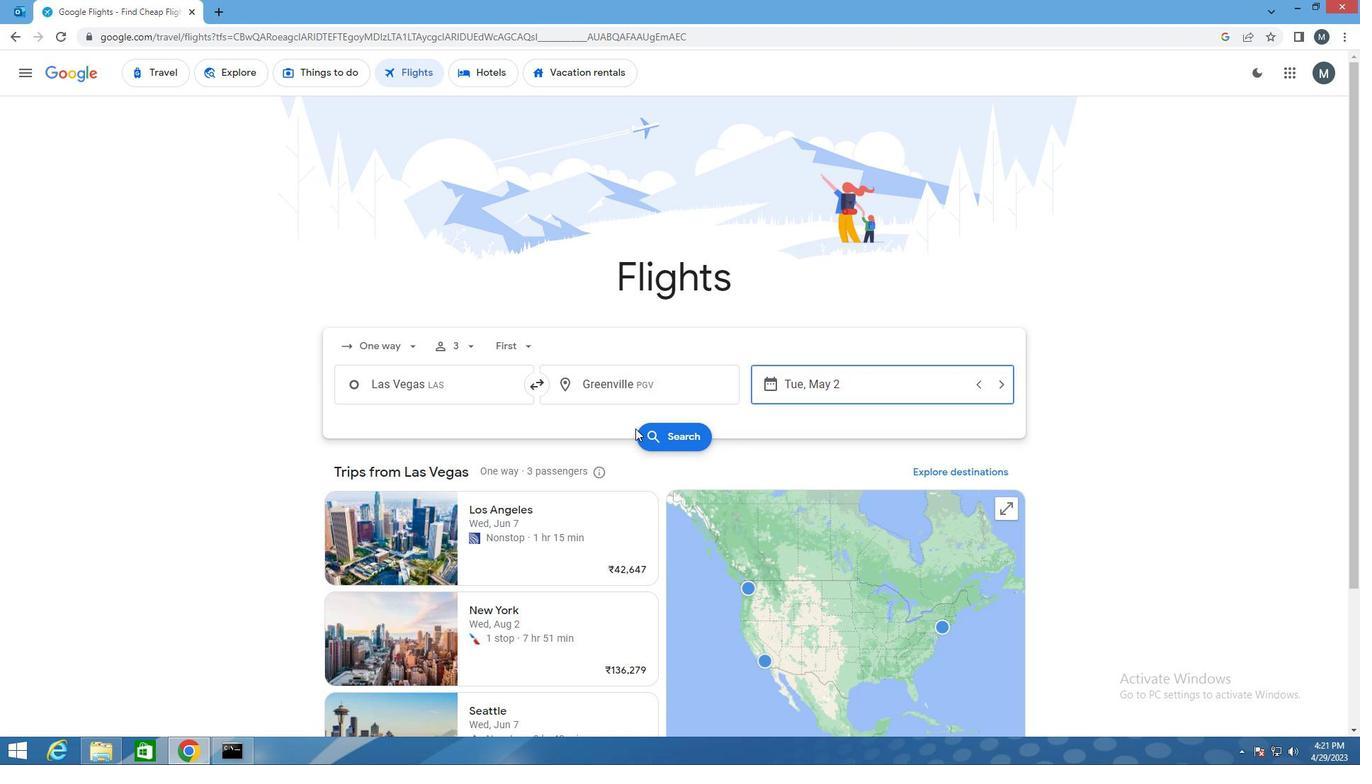 
Action: Mouse pressed left at (644, 434)
Screenshot: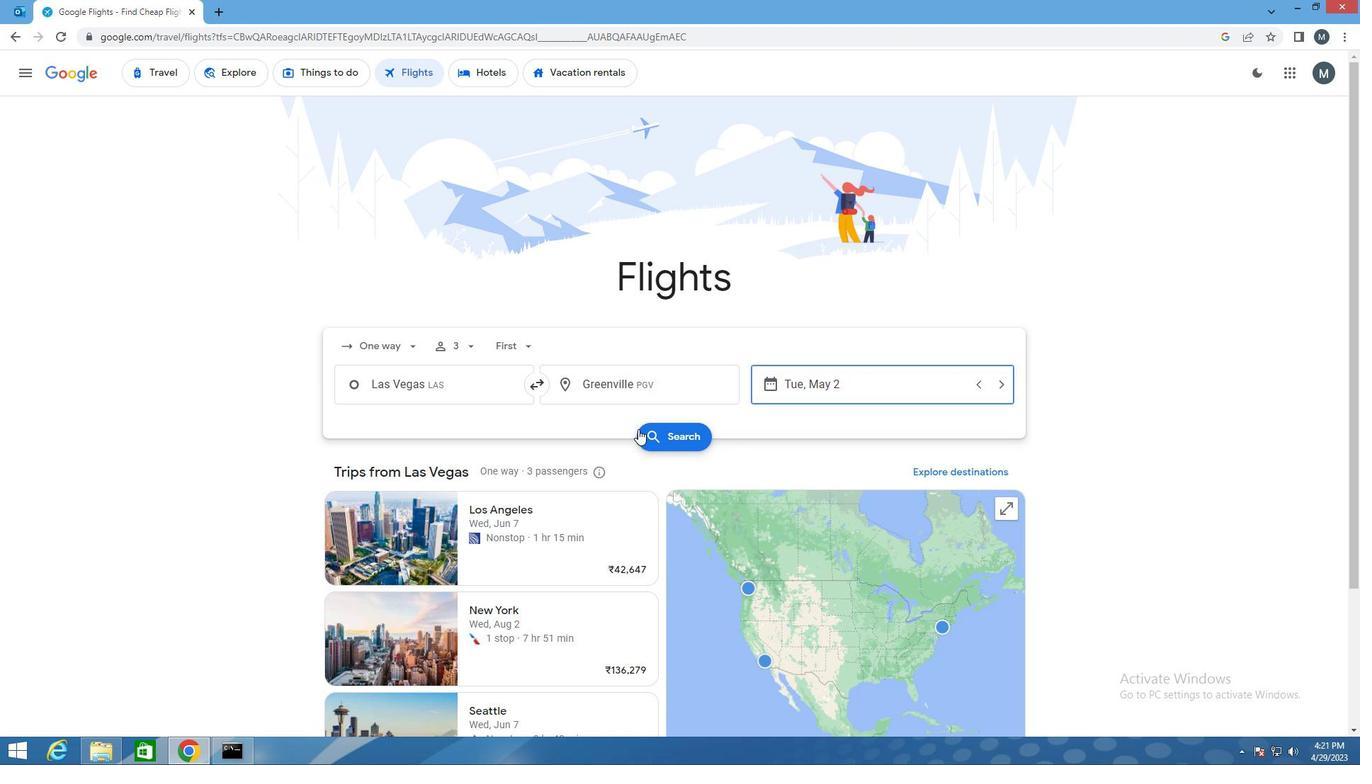 
Action: Mouse moved to (341, 211)
Screenshot: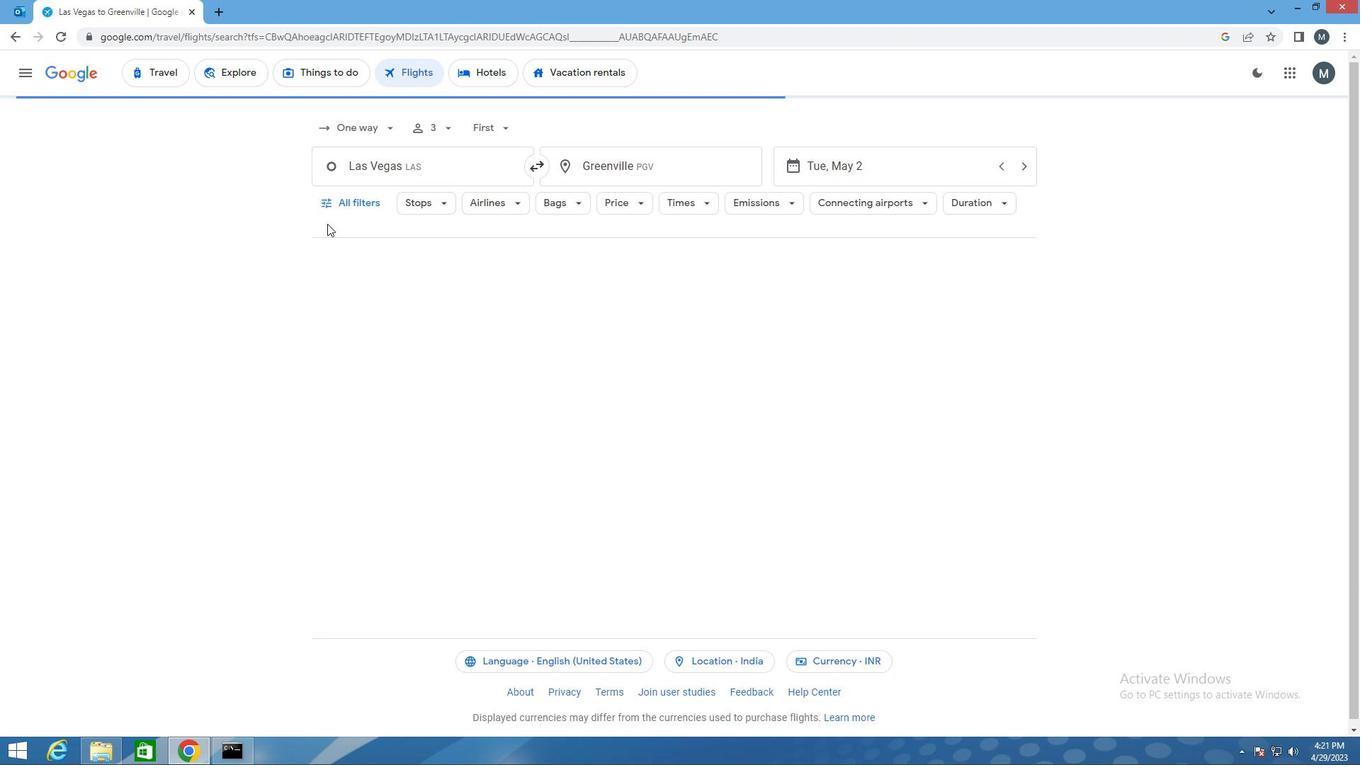 
Action: Mouse pressed left at (341, 211)
Screenshot: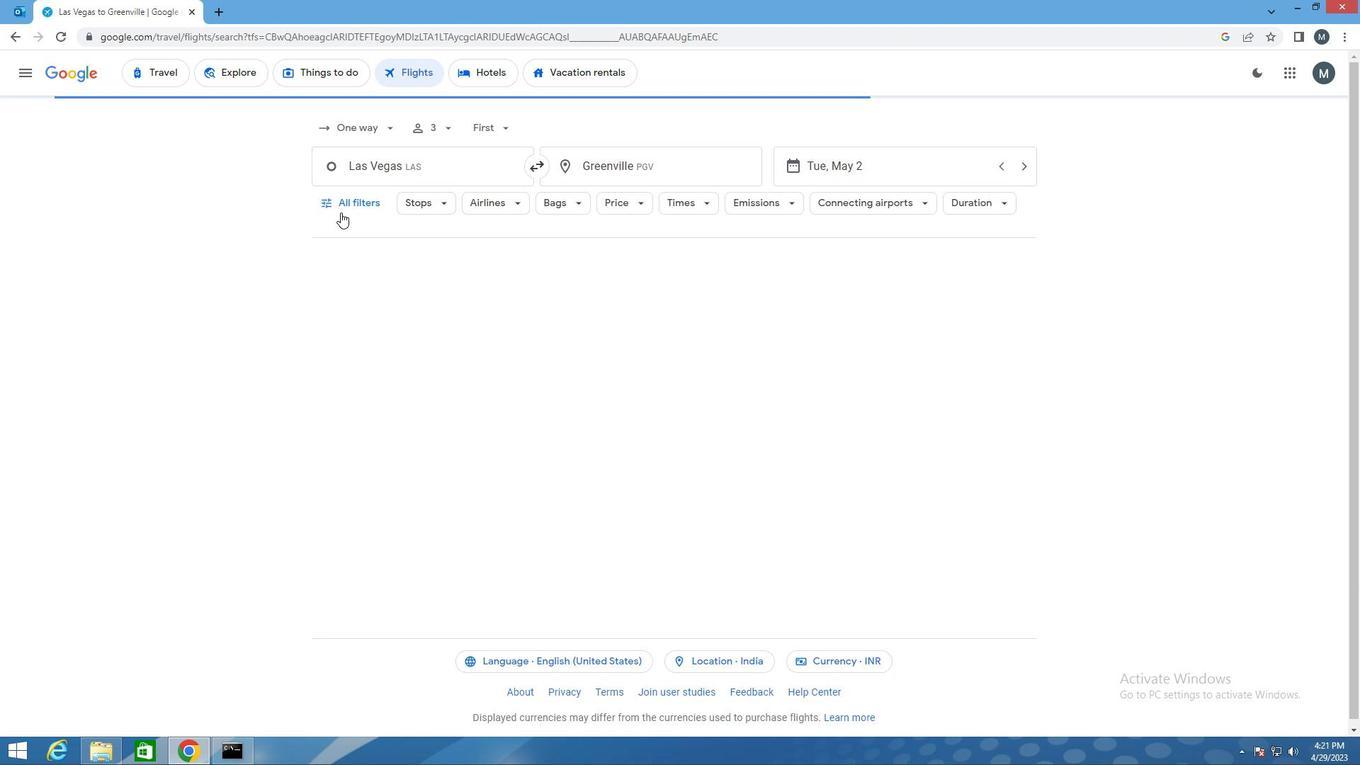 
Action: Mouse moved to (458, 430)
Screenshot: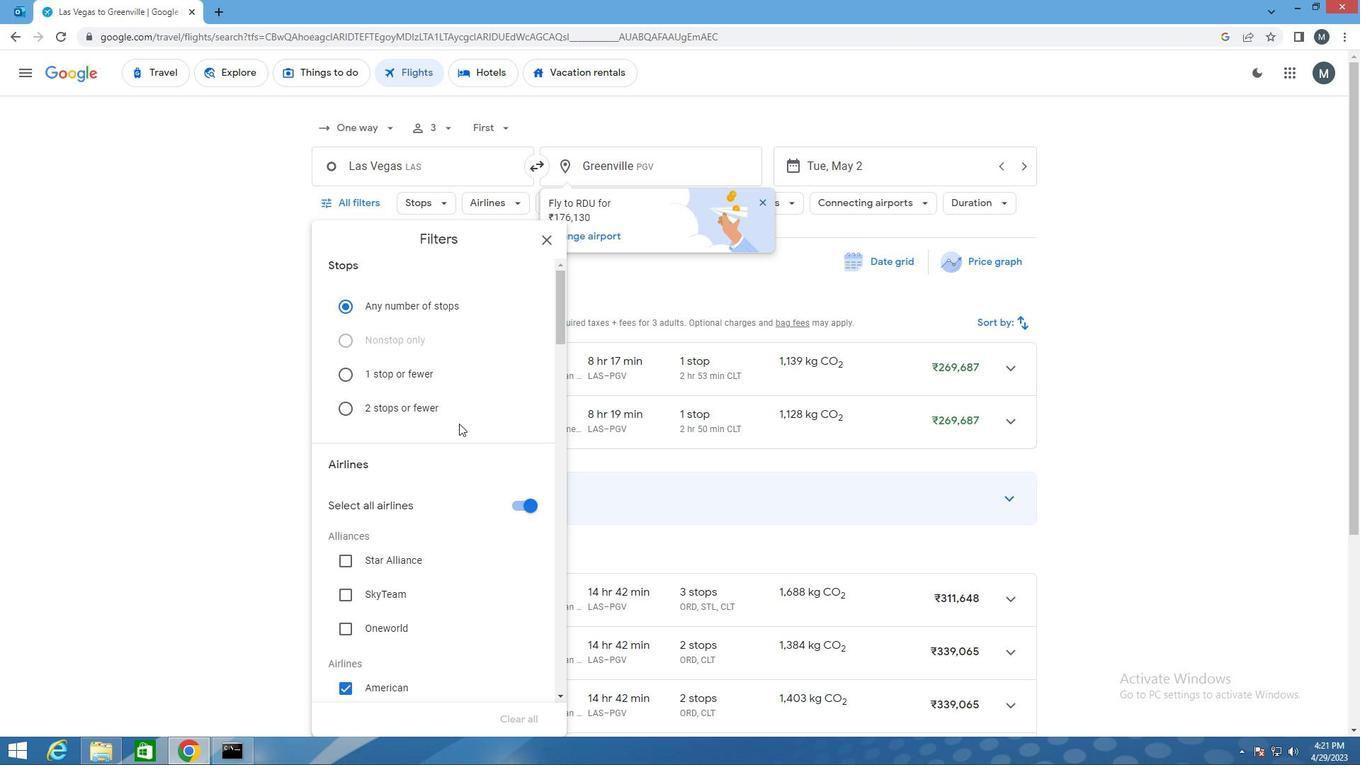 
Action: Mouse scrolled (458, 430) with delta (0, 0)
Screenshot: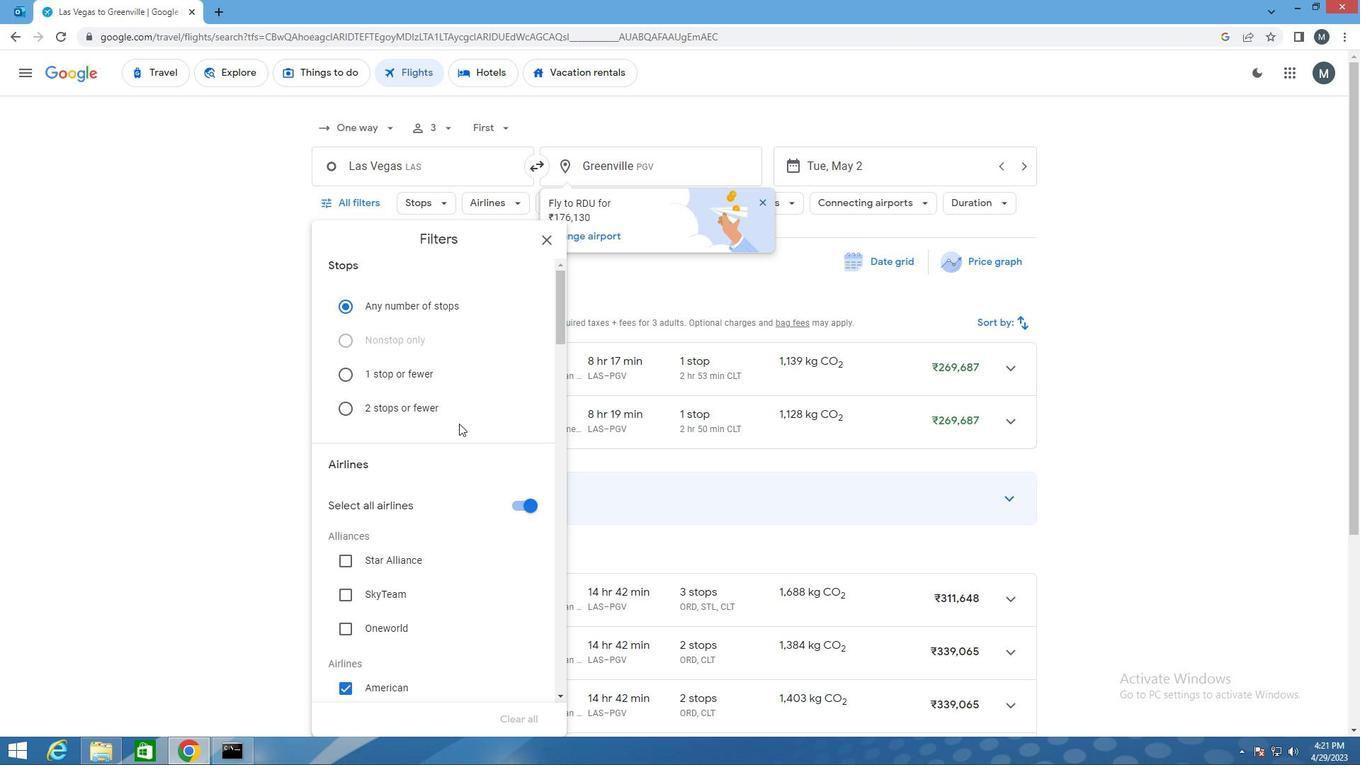 
Action: Mouse scrolled (458, 430) with delta (0, 0)
Screenshot: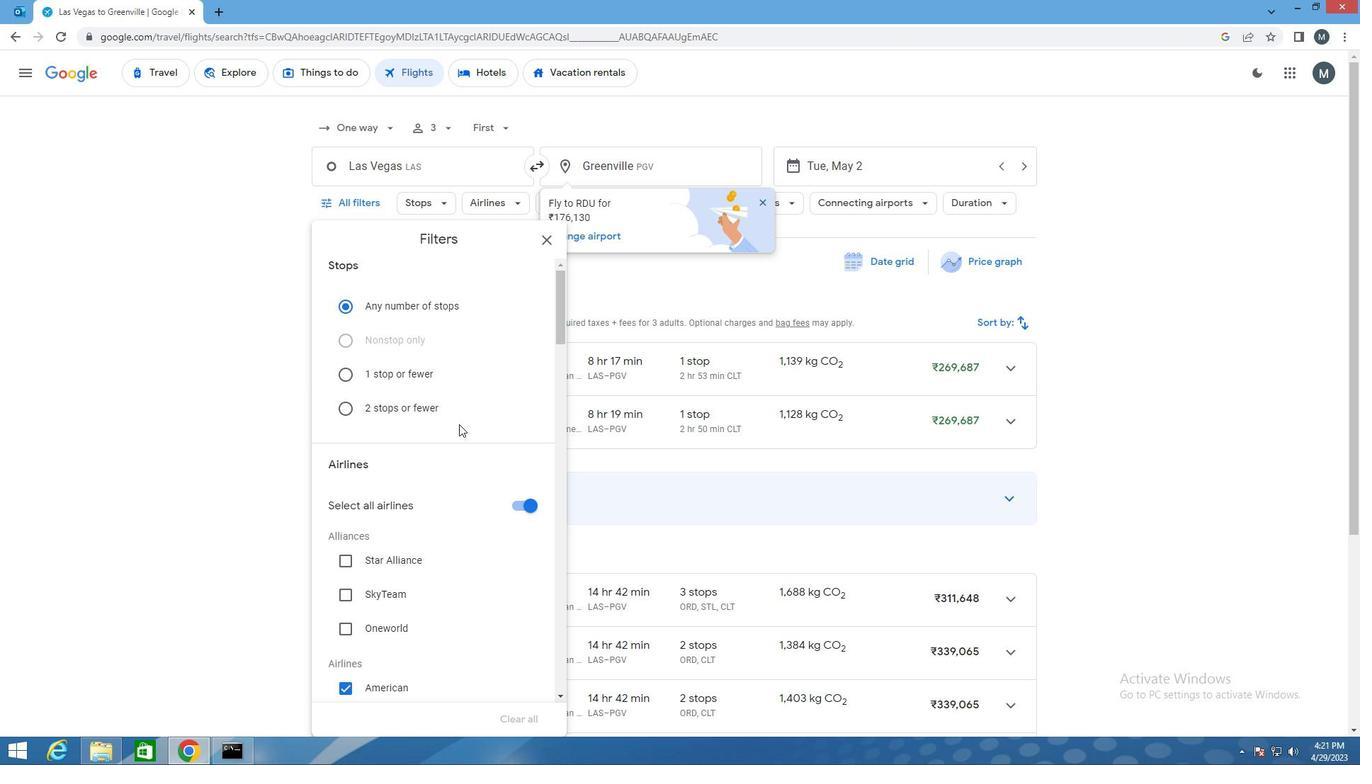 
Action: Mouse moved to (526, 364)
Screenshot: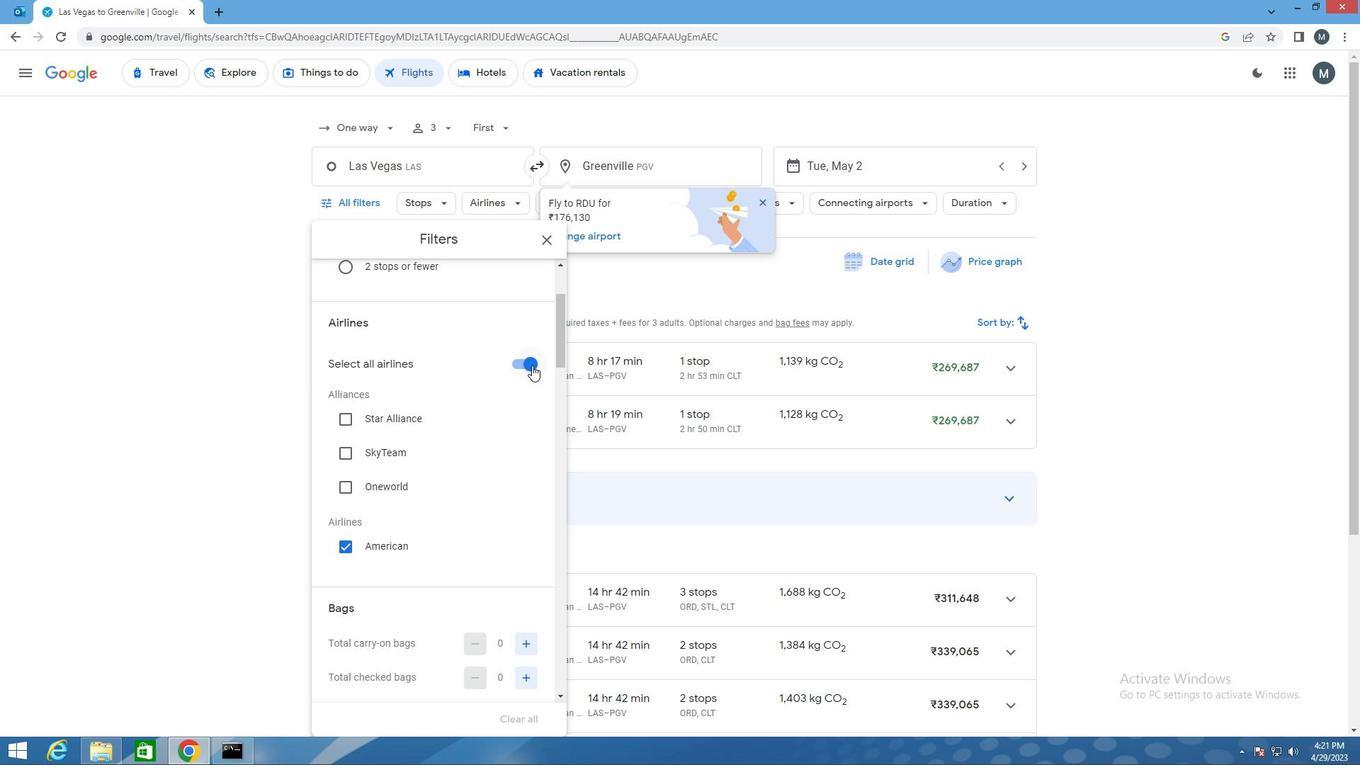 
Action: Mouse pressed left at (526, 364)
Screenshot: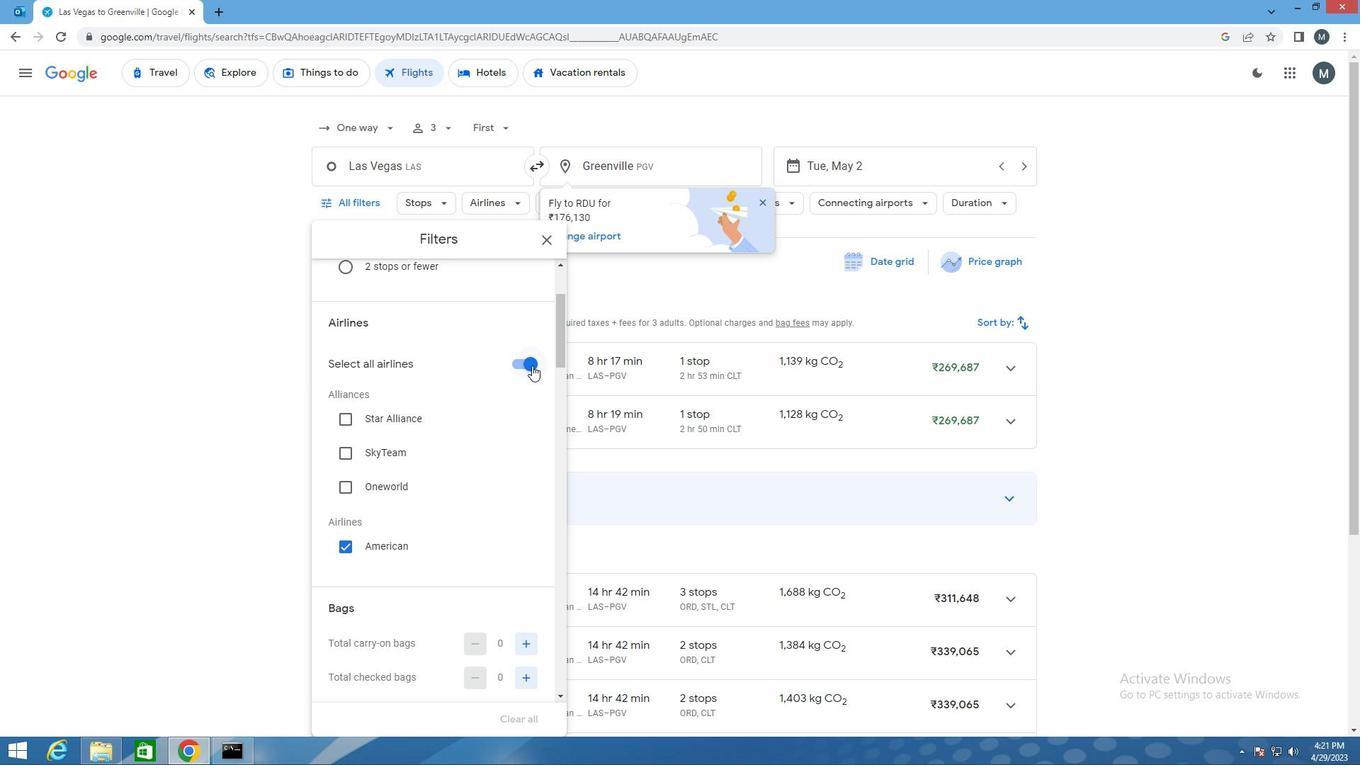 
Action: Mouse moved to (432, 462)
Screenshot: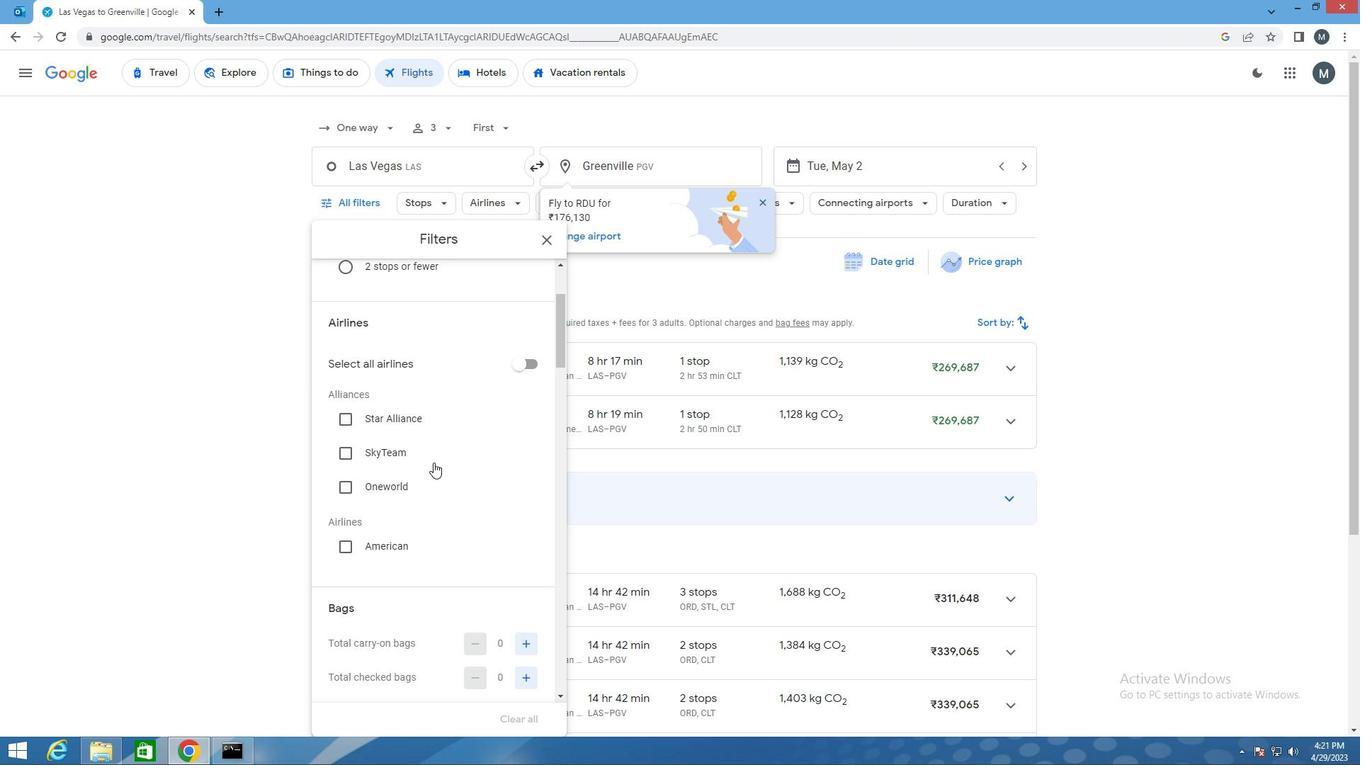 
Action: Mouse scrolled (432, 462) with delta (0, 0)
Screenshot: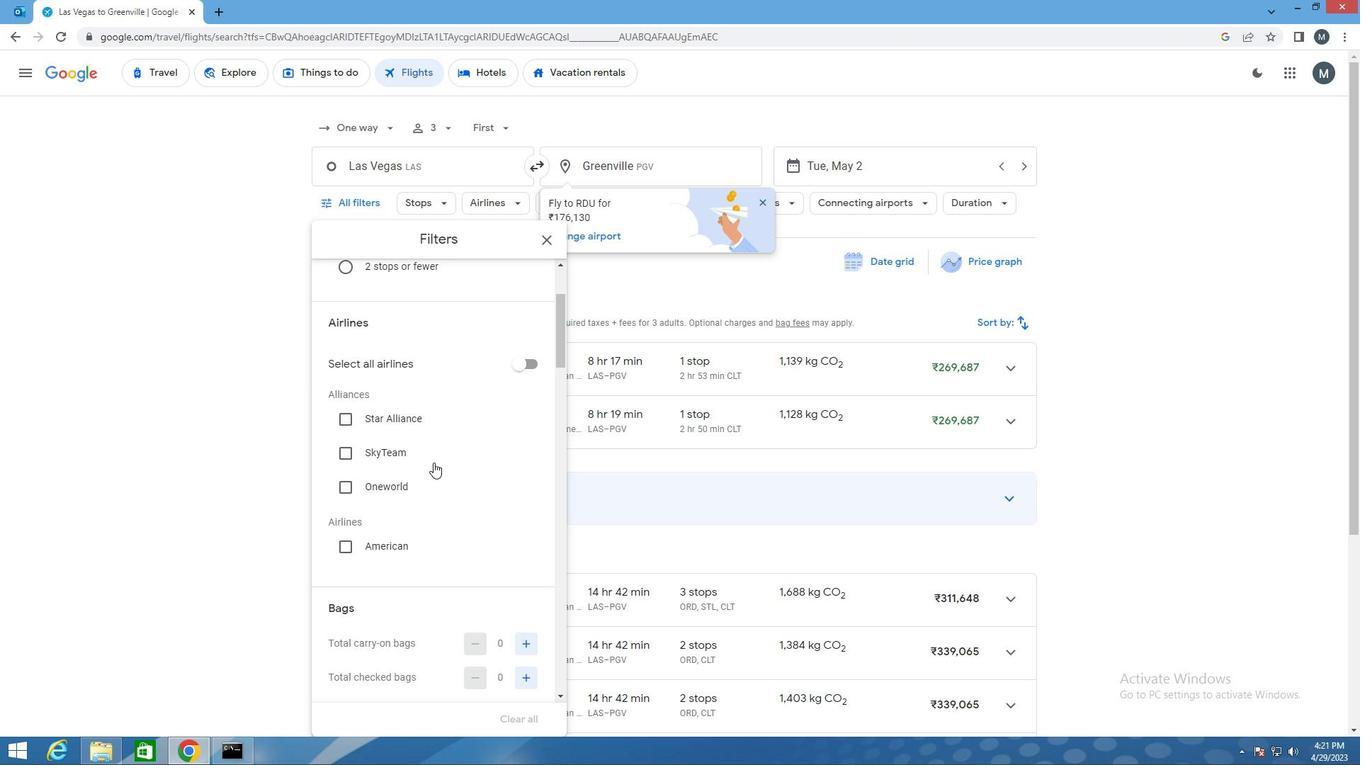 
Action: Mouse scrolled (432, 462) with delta (0, 0)
Screenshot: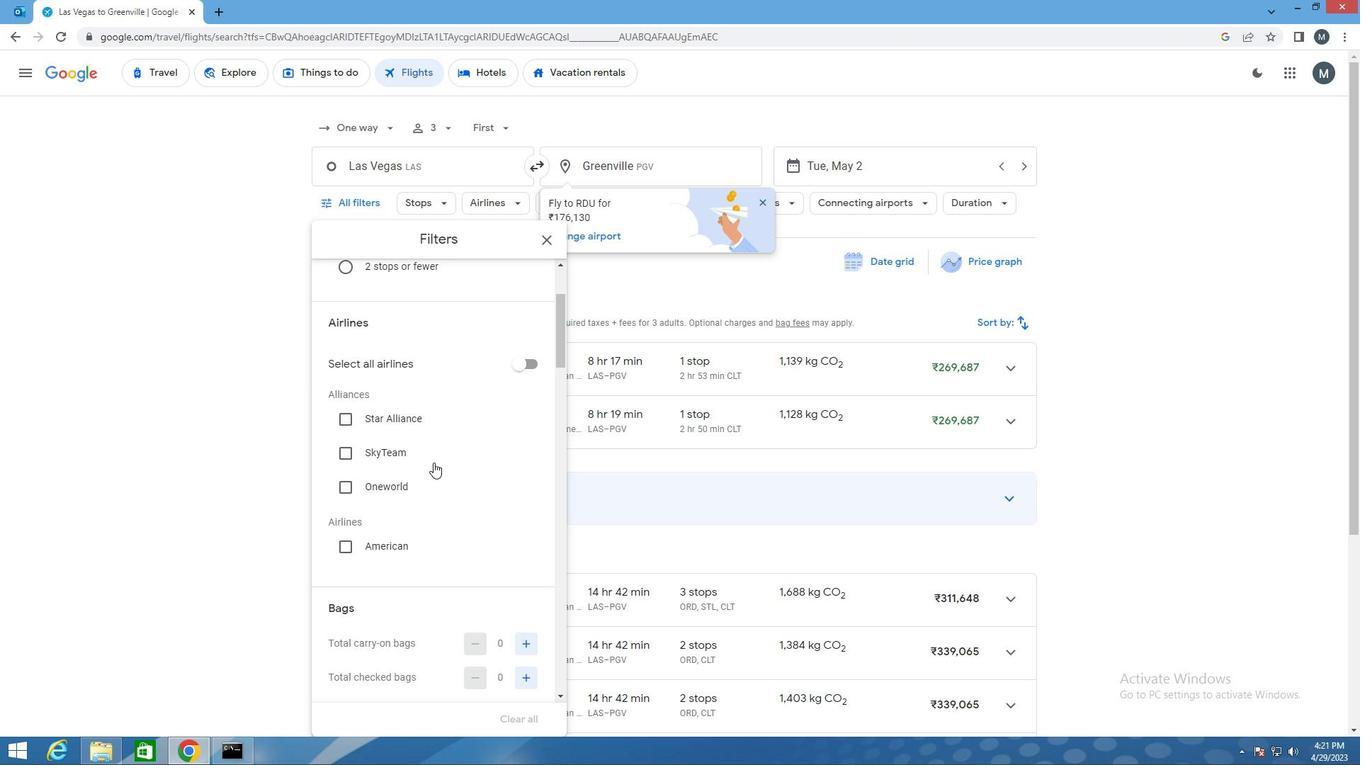 
Action: Mouse moved to (381, 442)
Screenshot: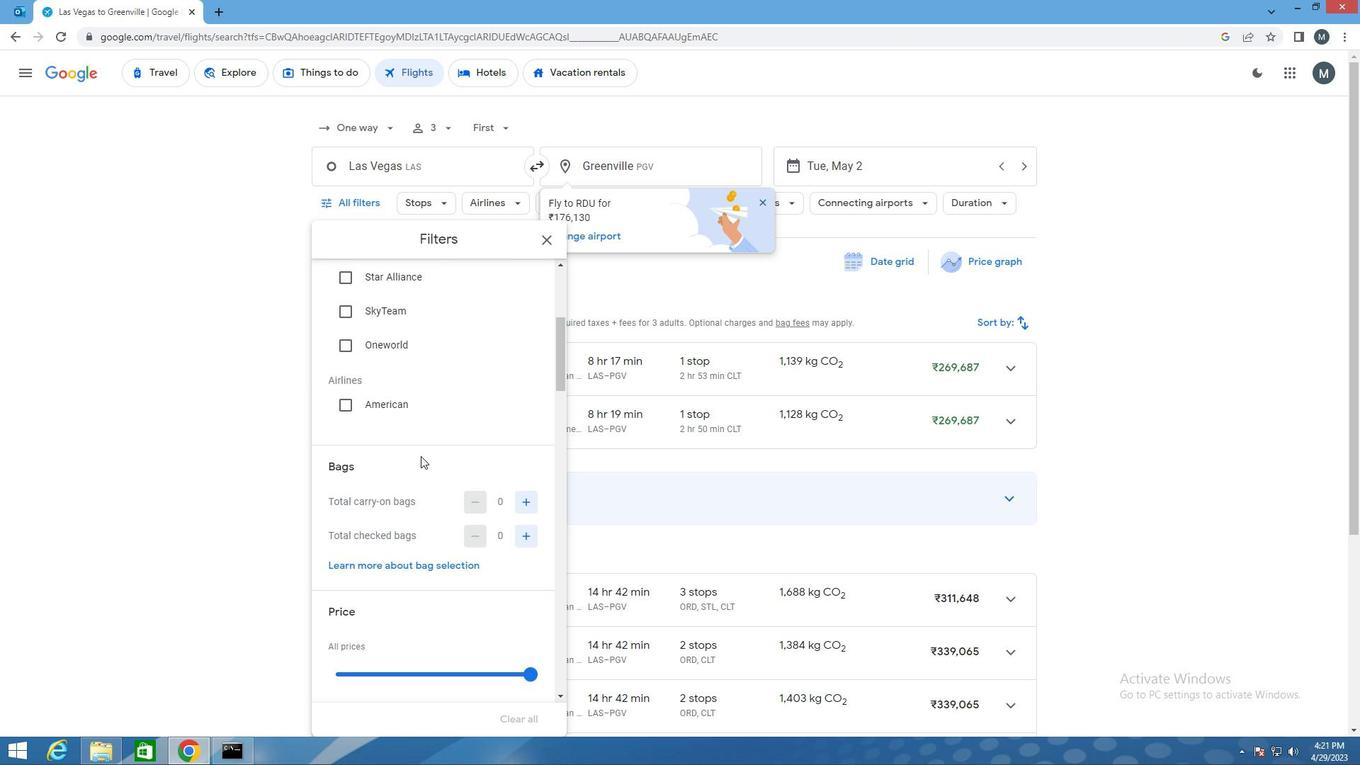 
Action: Mouse scrolled (381, 443) with delta (0, 0)
Screenshot: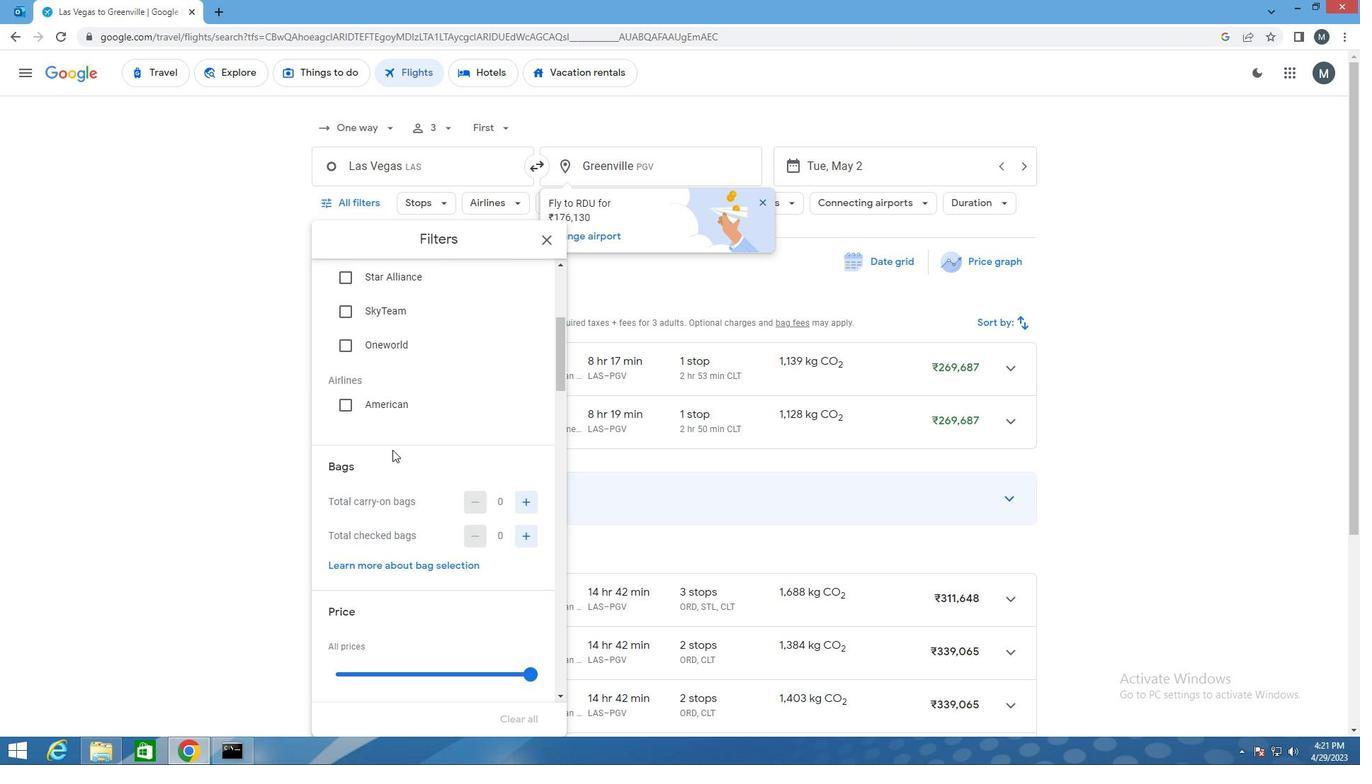 
Action: Mouse scrolled (381, 443) with delta (0, 0)
Screenshot: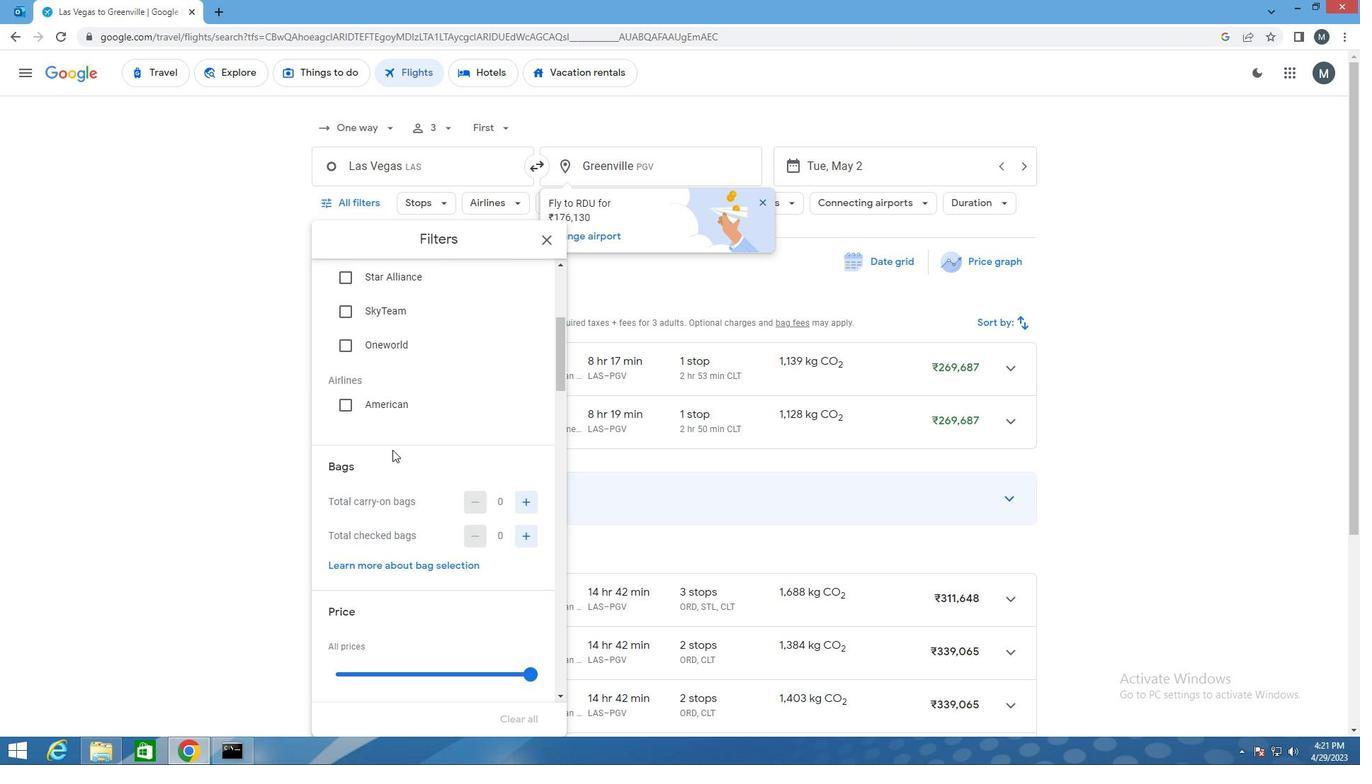 
Action: Mouse scrolled (381, 443) with delta (0, 0)
Screenshot: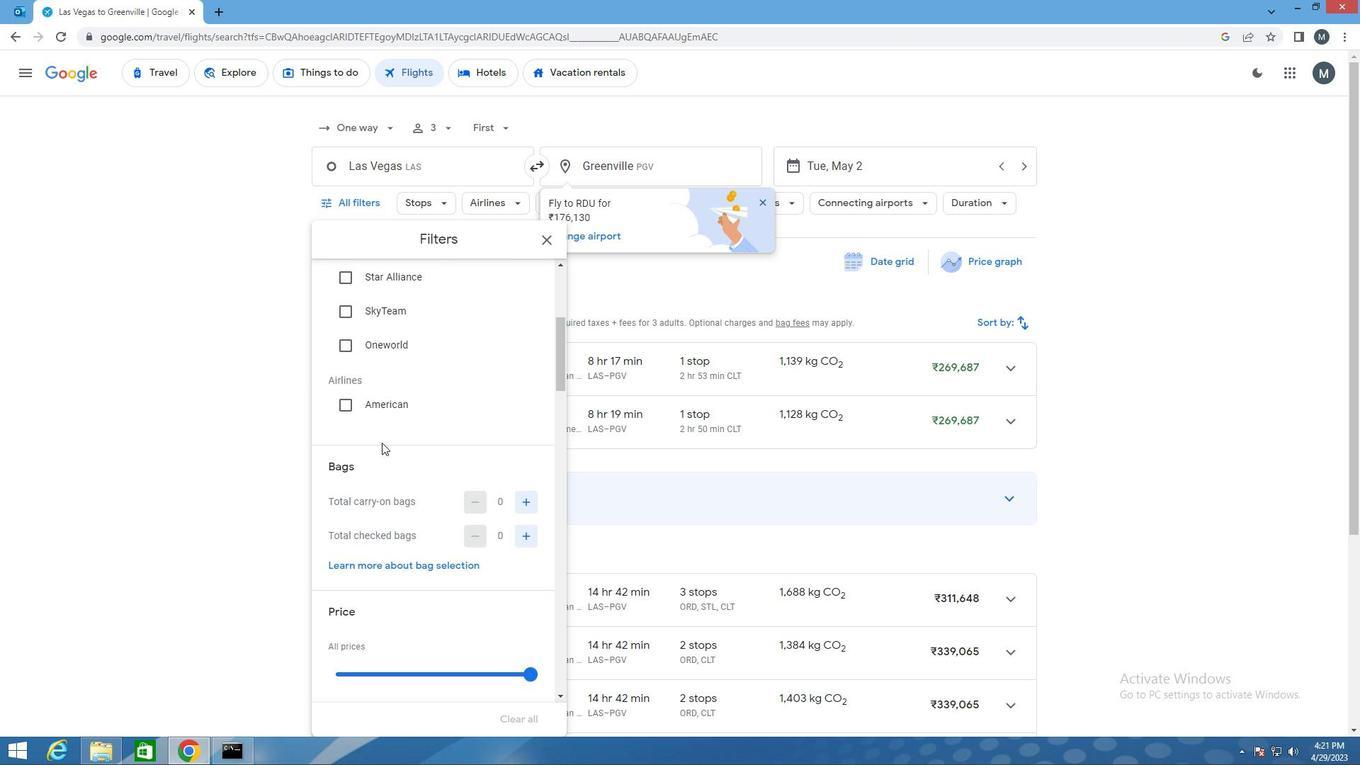 
Action: Mouse moved to (413, 442)
Screenshot: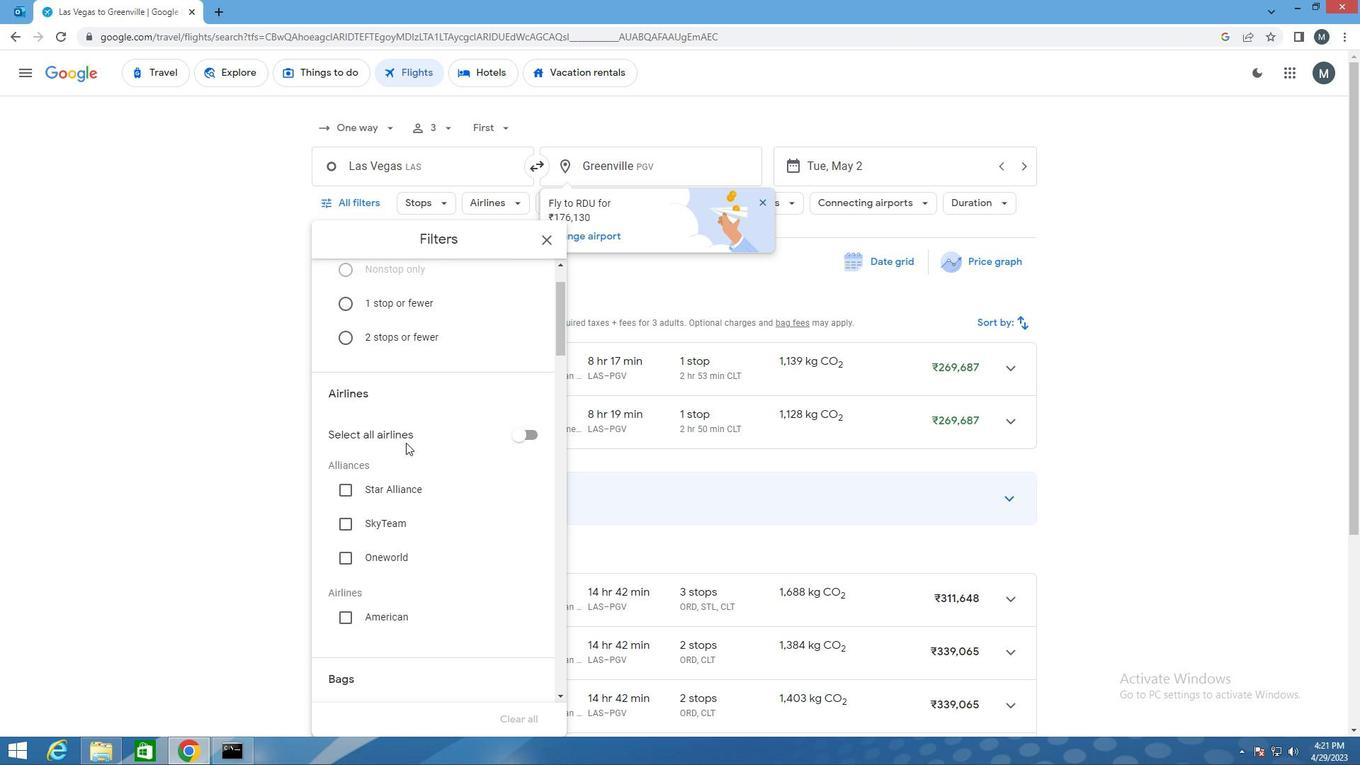 
Action: Mouse scrolled (413, 442) with delta (0, 0)
Screenshot: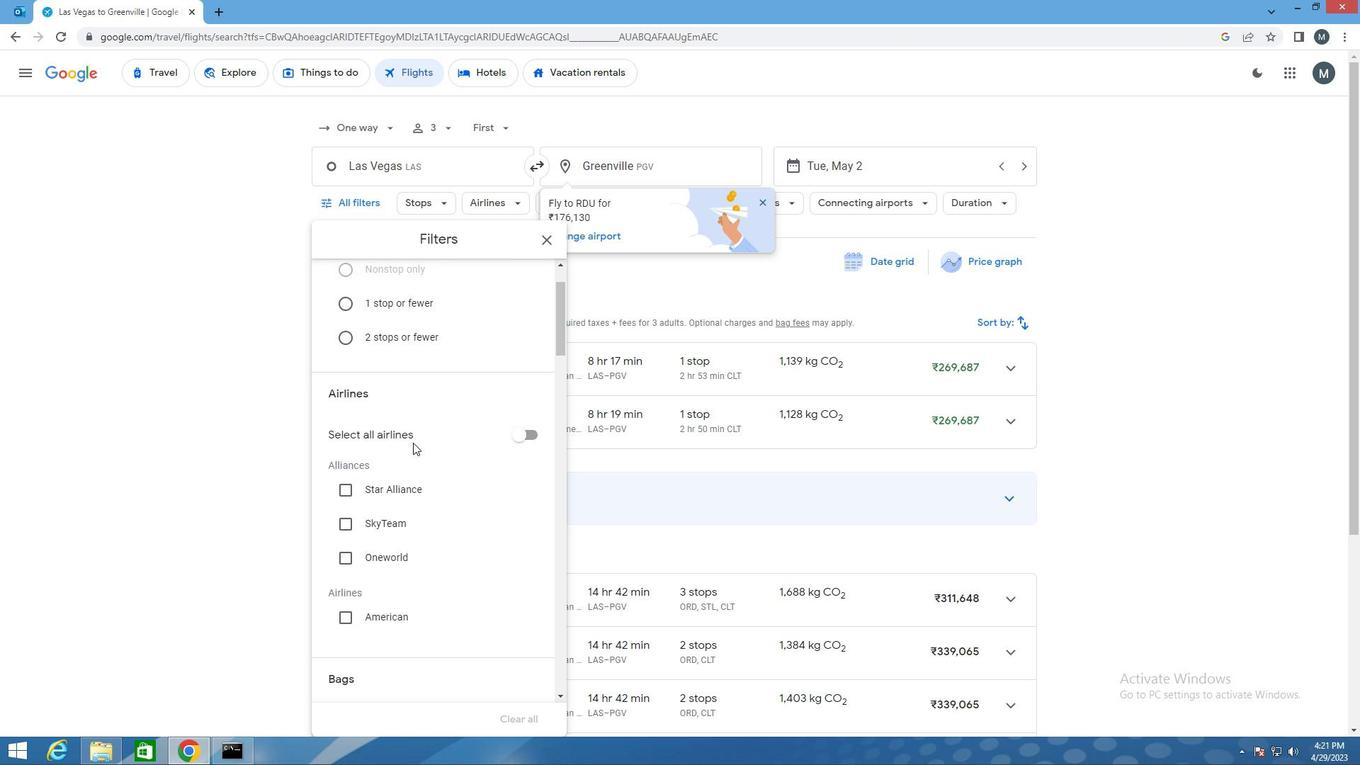 
Action: Mouse scrolled (413, 442) with delta (0, 0)
Screenshot: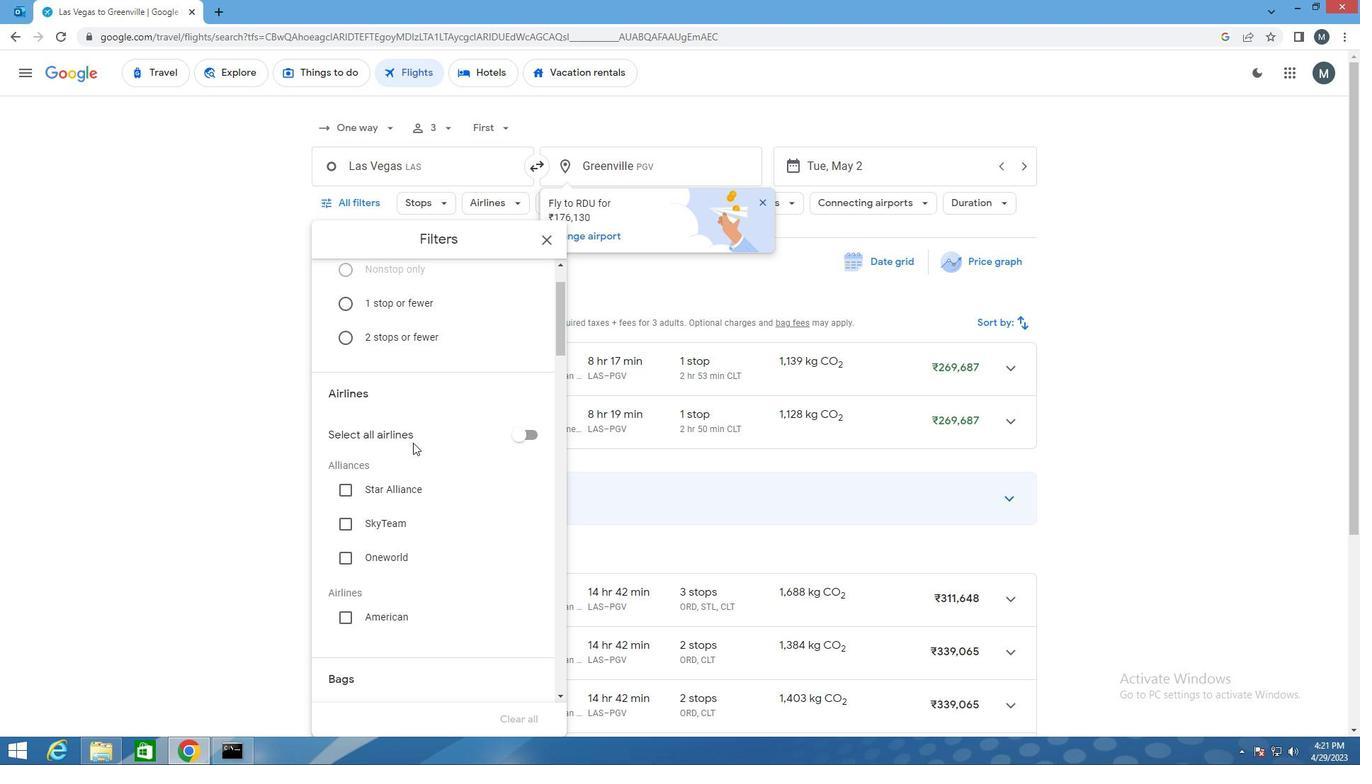 
Action: Mouse moved to (410, 443)
Screenshot: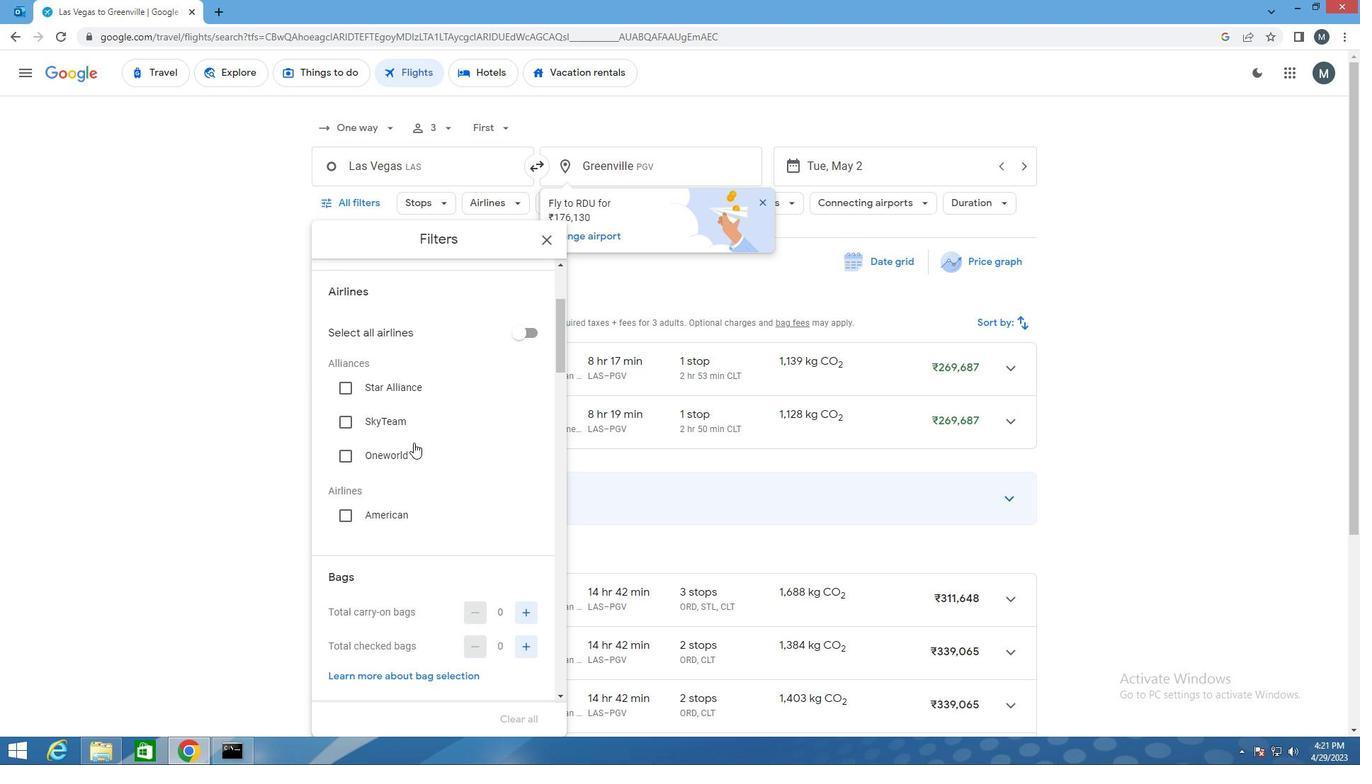 
Action: Mouse scrolled (410, 442) with delta (0, 0)
Screenshot: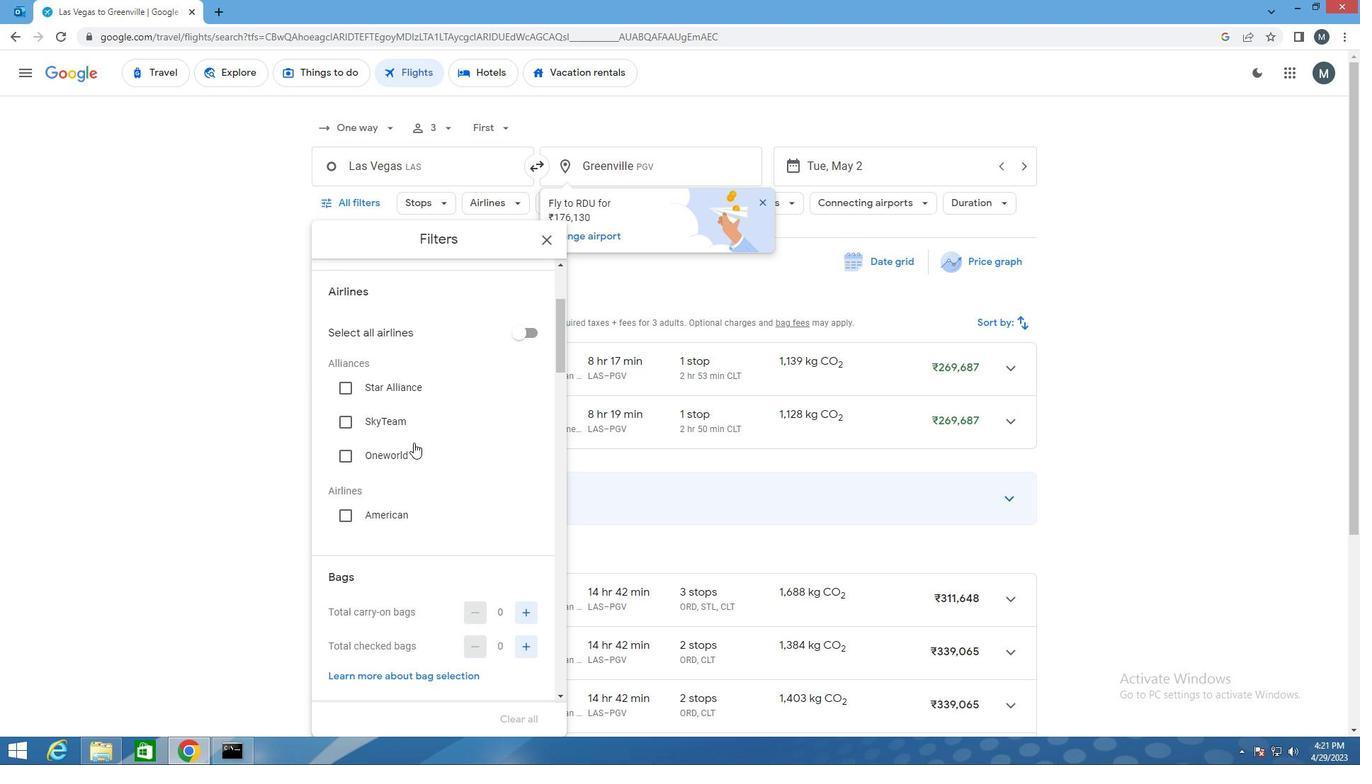 
Action: Mouse moved to (529, 504)
Screenshot: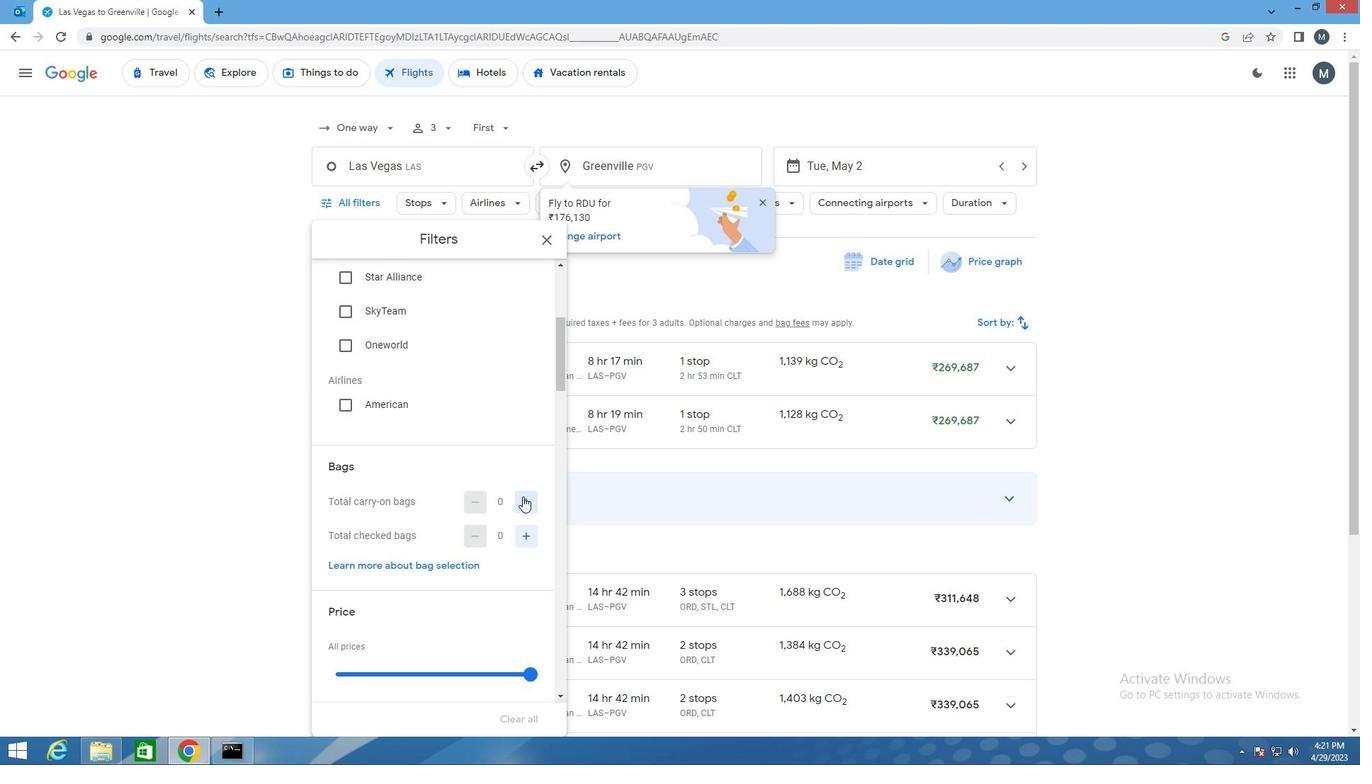 
Action: Mouse pressed left at (529, 504)
Screenshot: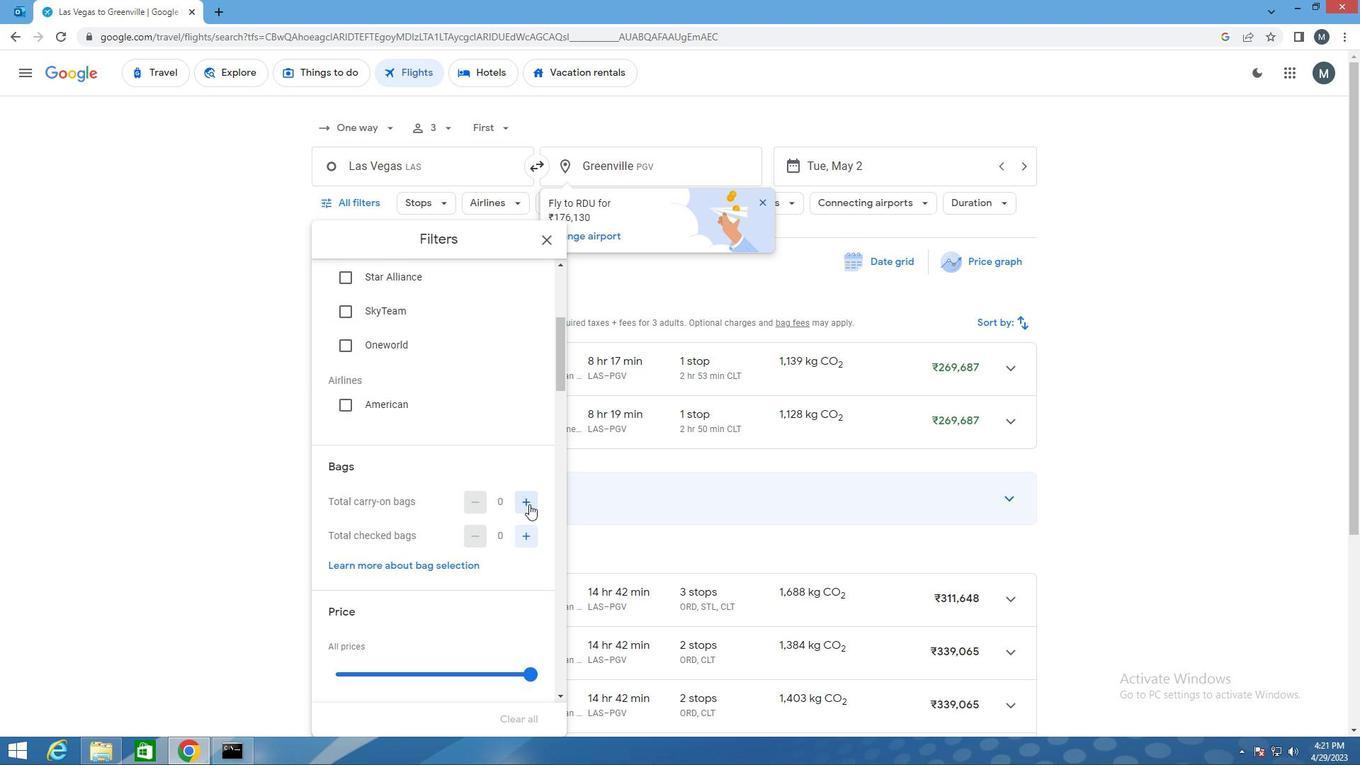 
Action: Mouse moved to (461, 498)
Screenshot: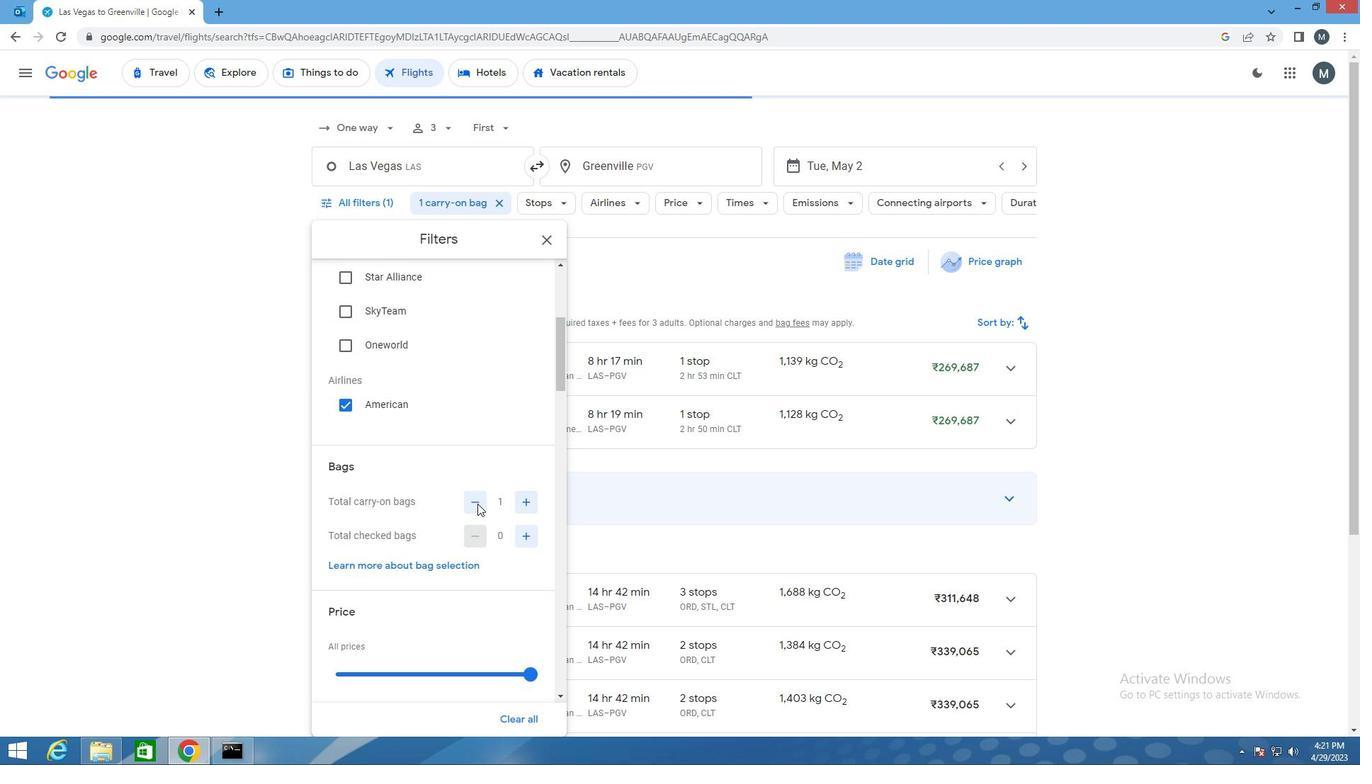 
Action: Mouse scrolled (461, 498) with delta (0, 0)
Screenshot: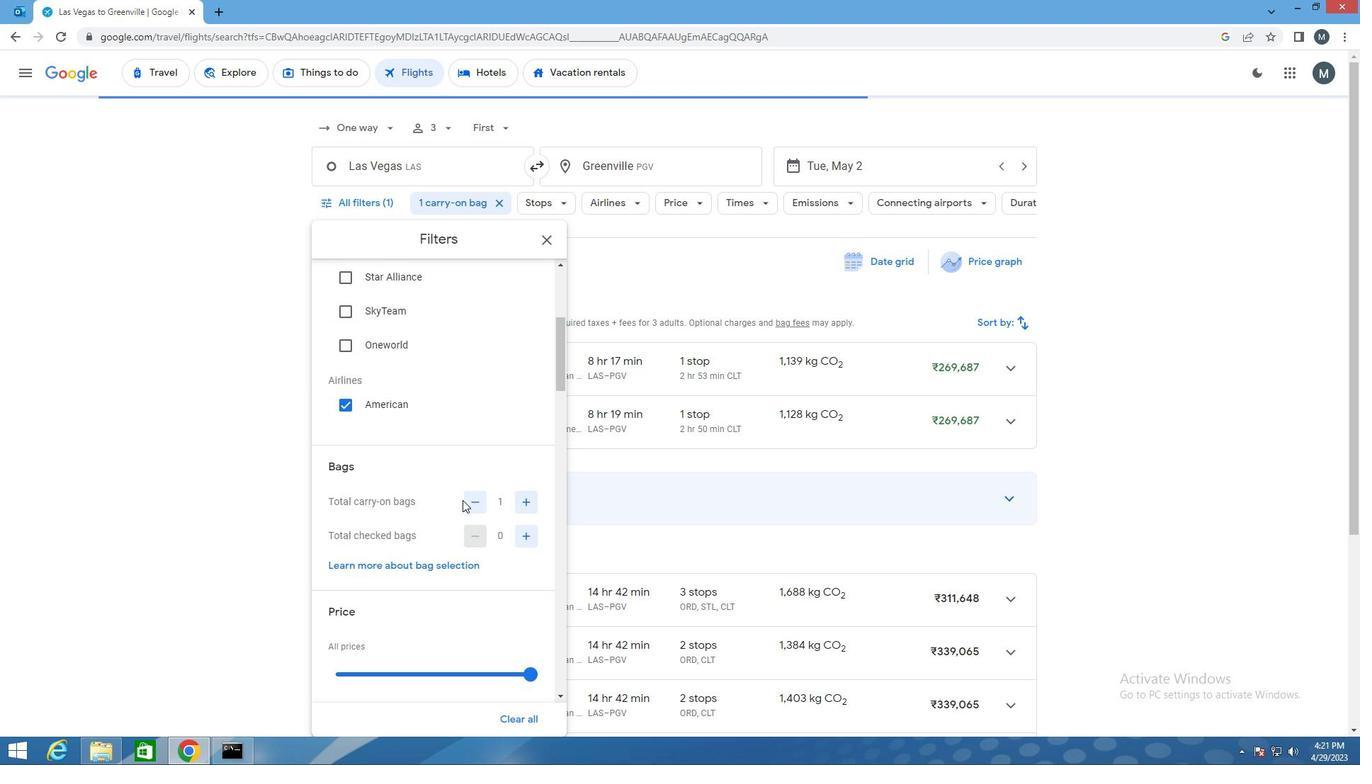 
Action: Mouse scrolled (461, 498) with delta (0, 0)
Screenshot: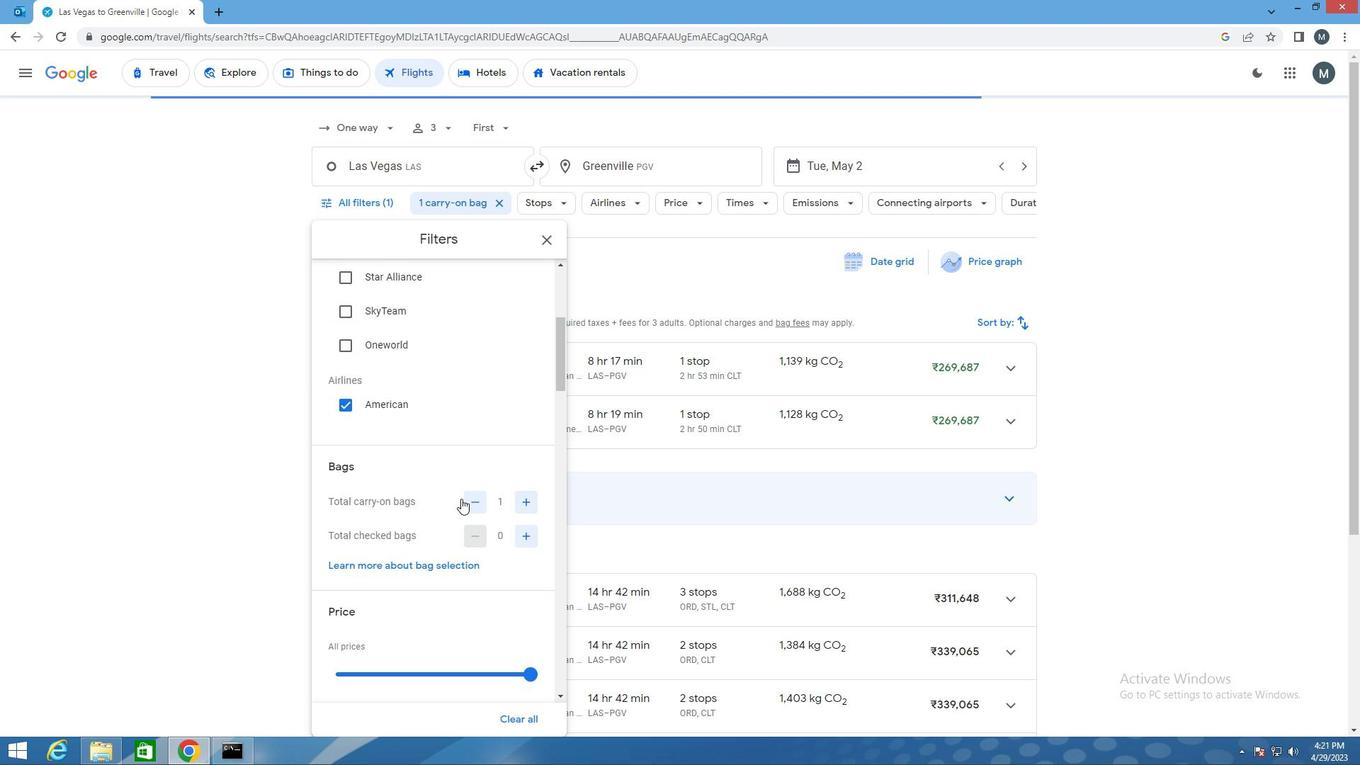 
Action: Mouse moved to (413, 533)
Screenshot: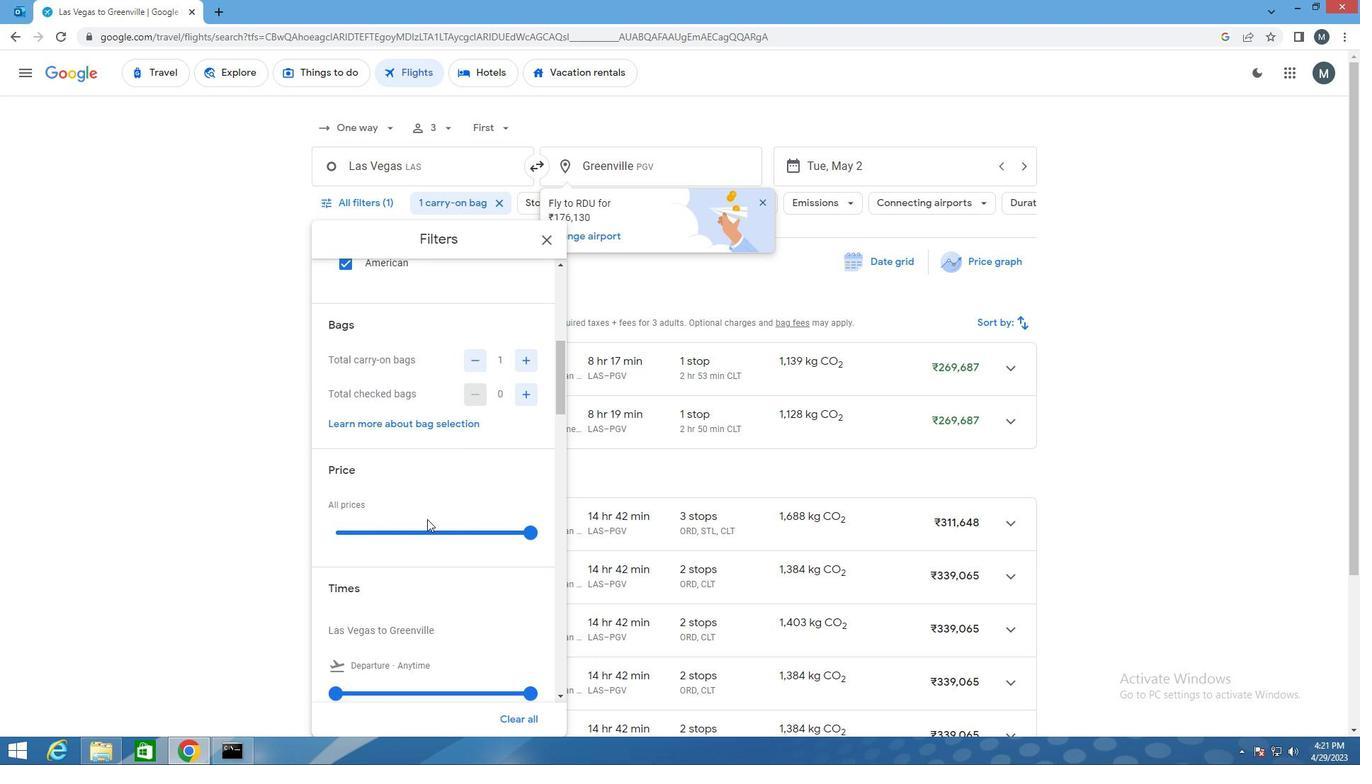 
Action: Mouse pressed left at (413, 533)
Screenshot: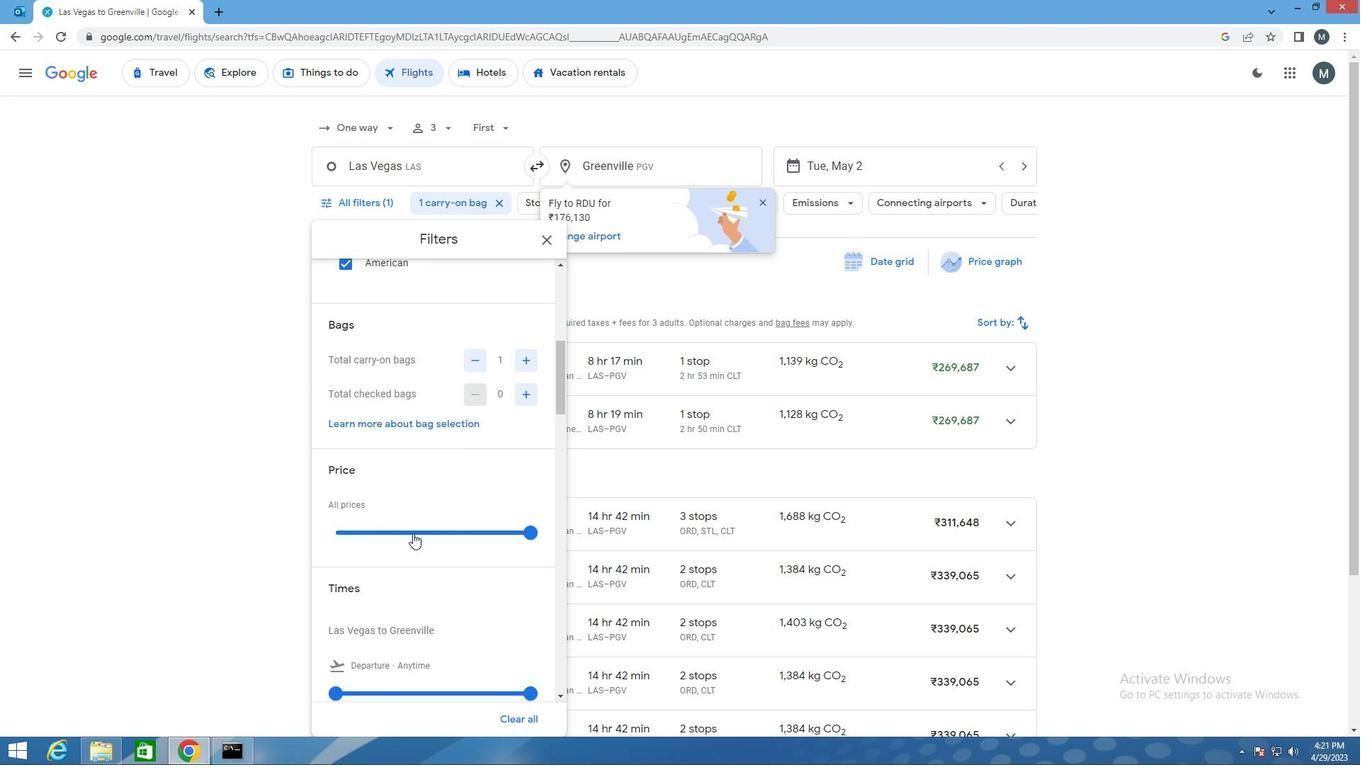 
Action: Mouse moved to (413, 532)
Screenshot: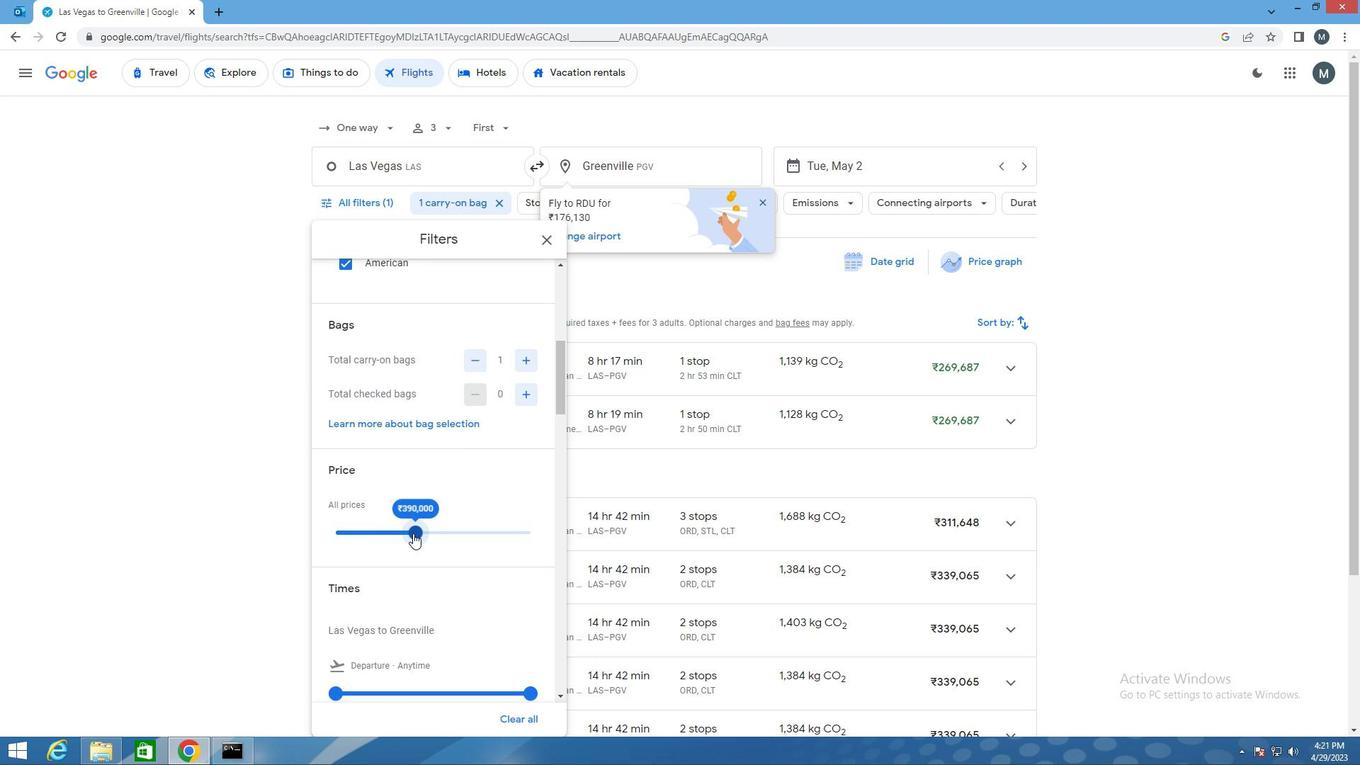 
Action: Mouse pressed left at (413, 532)
Screenshot: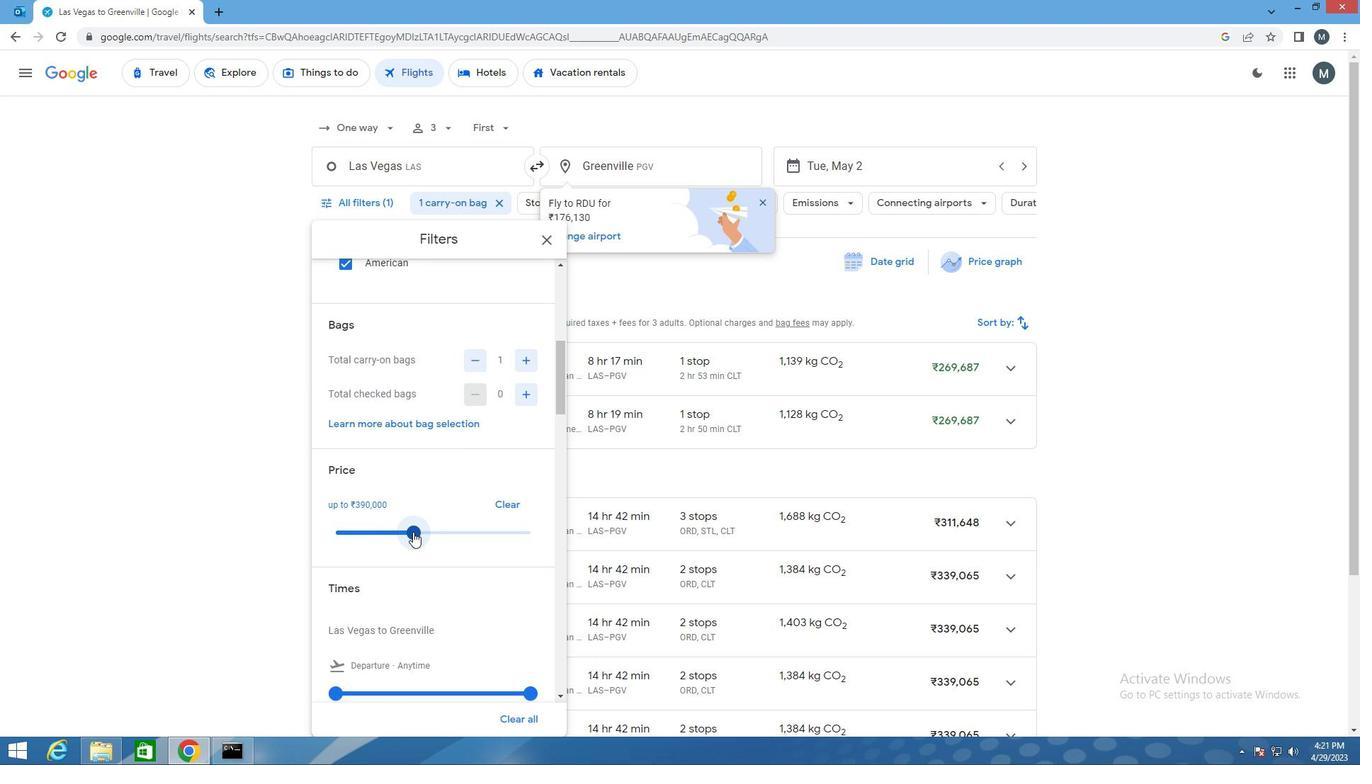 
Action: Mouse moved to (413, 503)
Screenshot: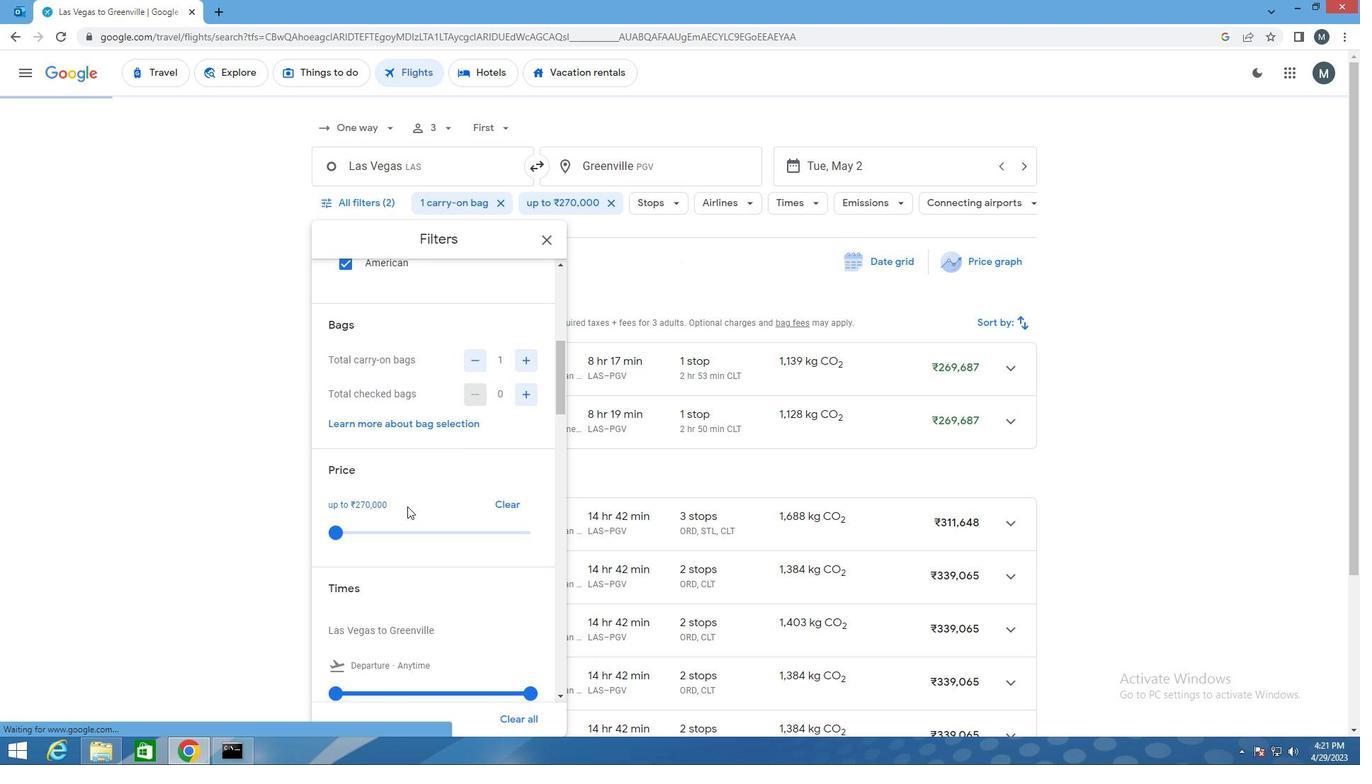 
Action: Mouse scrolled (413, 502) with delta (0, 0)
Screenshot: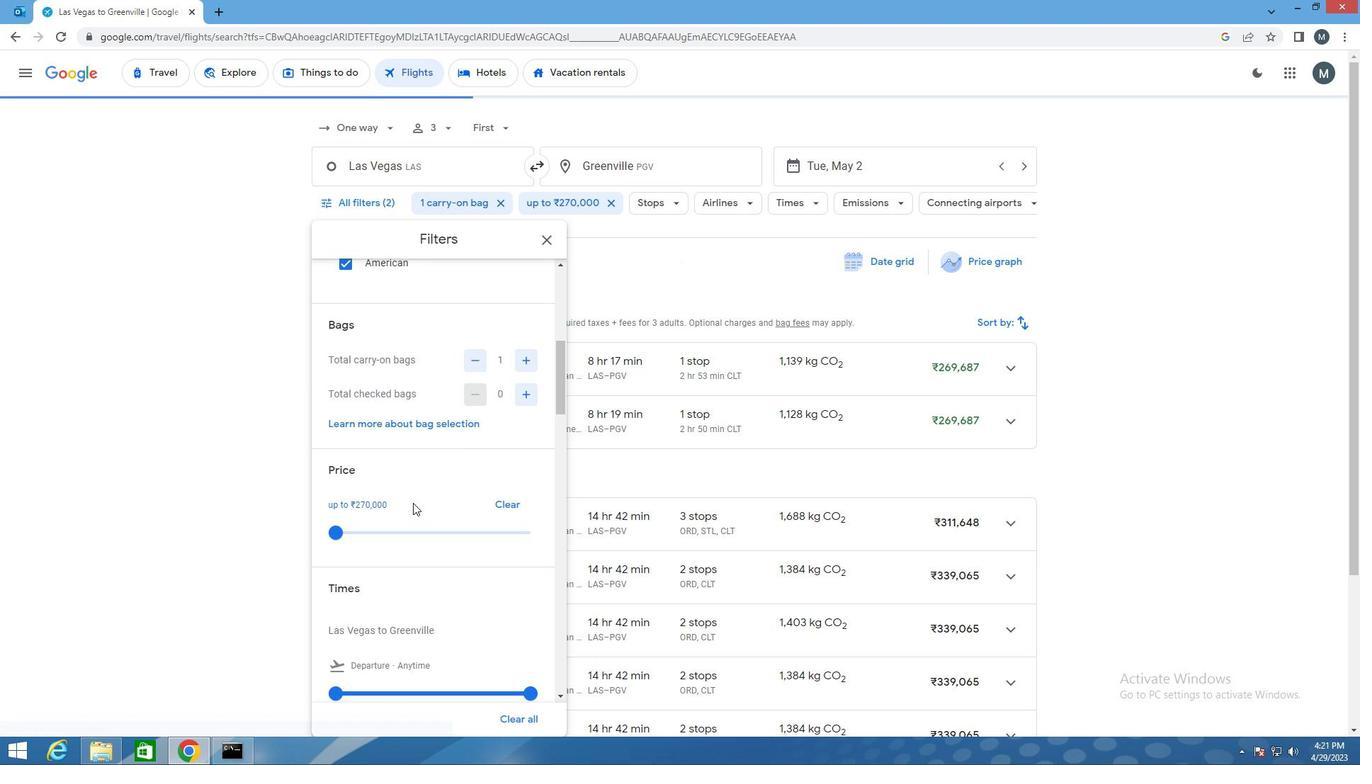 
Action: Mouse moved to (405, 505)
Screenshot: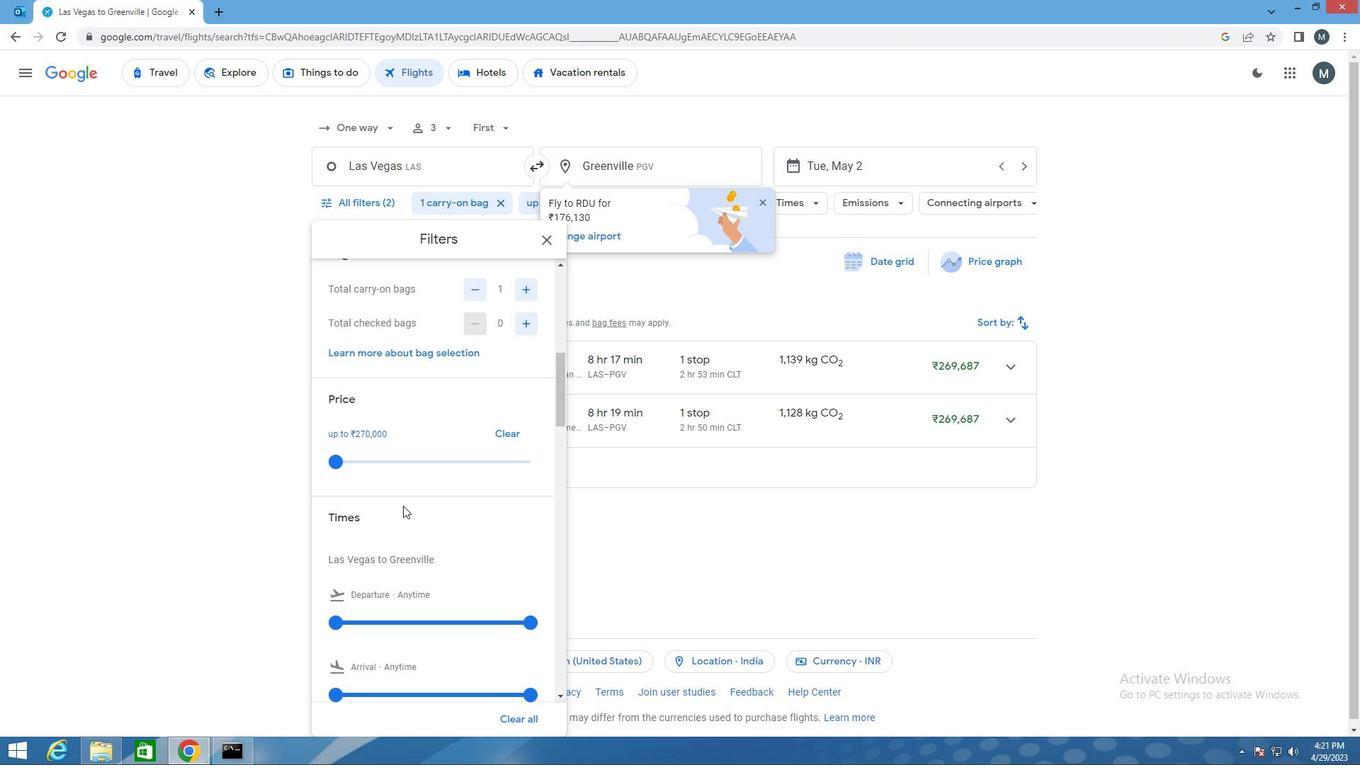 
Action: Mouse scrolled (405, 505) with delta (0, 0)
Screenshot: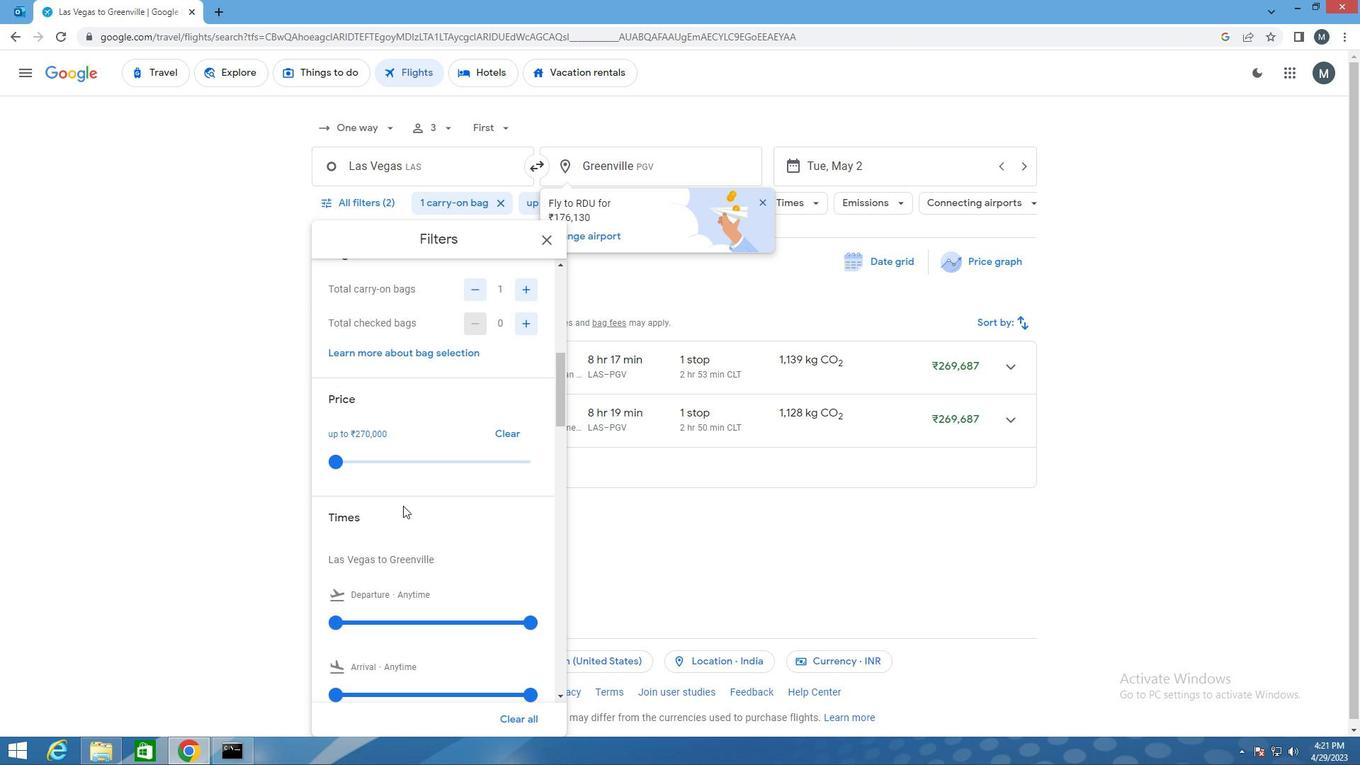 
Action: Mouse moved to (333, 549)
Screenshot: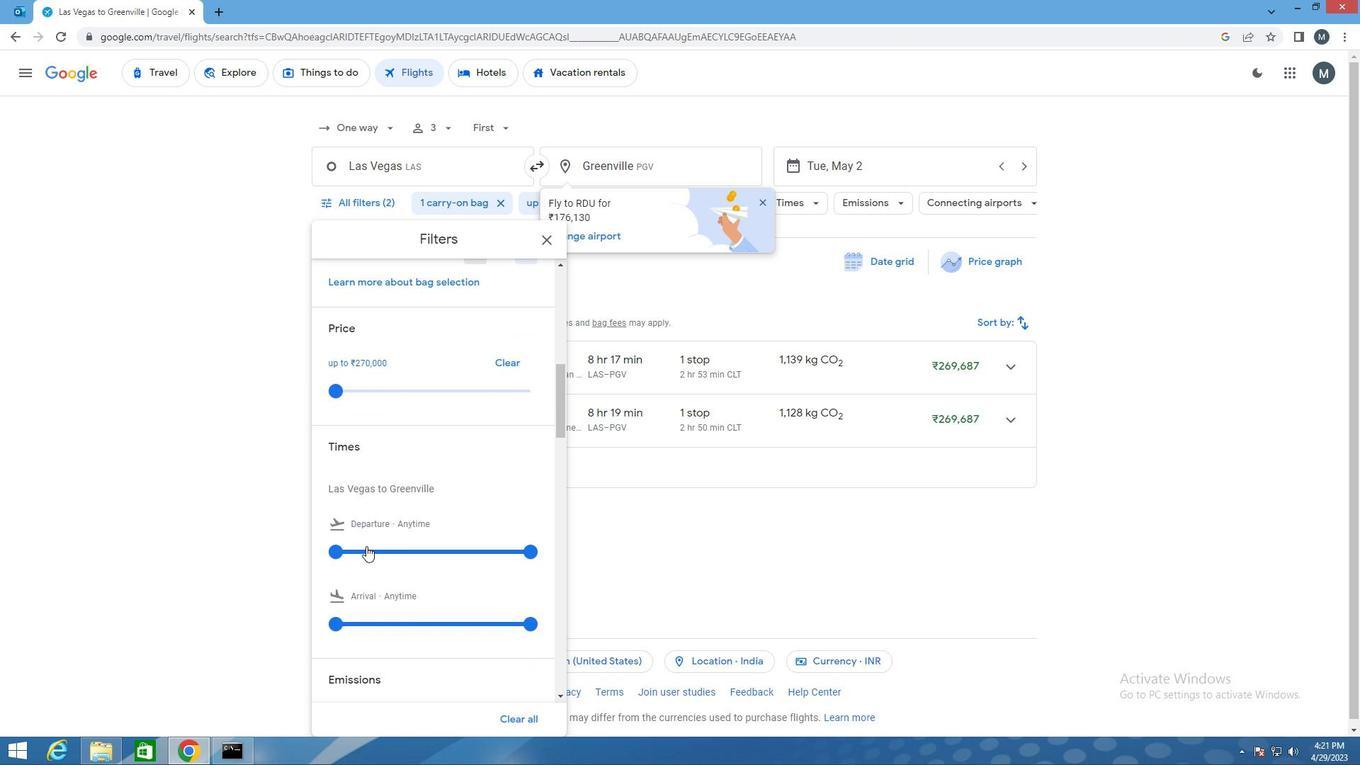 
Action: Mouse pressed left at (333, 549)
Screenshot: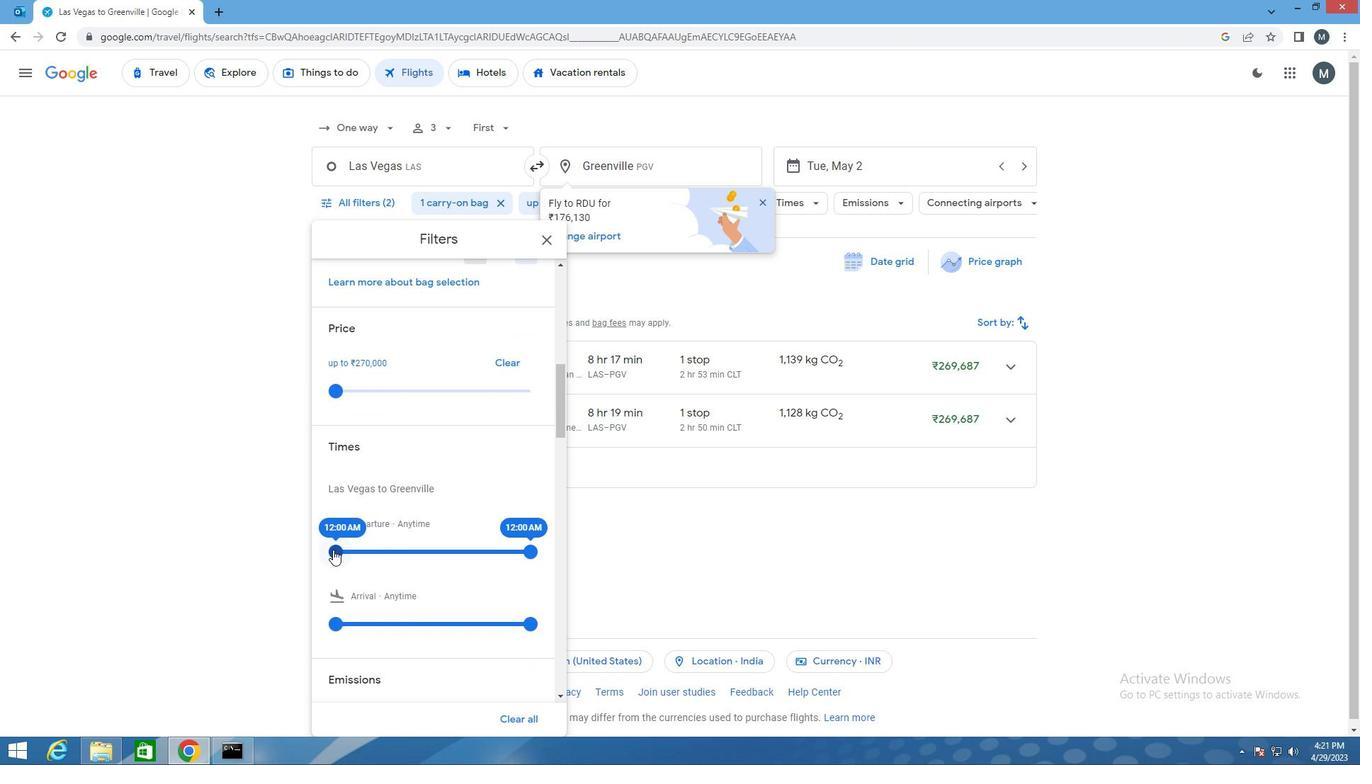 
Action: Mouse moved to (472, 538)
Screenshot: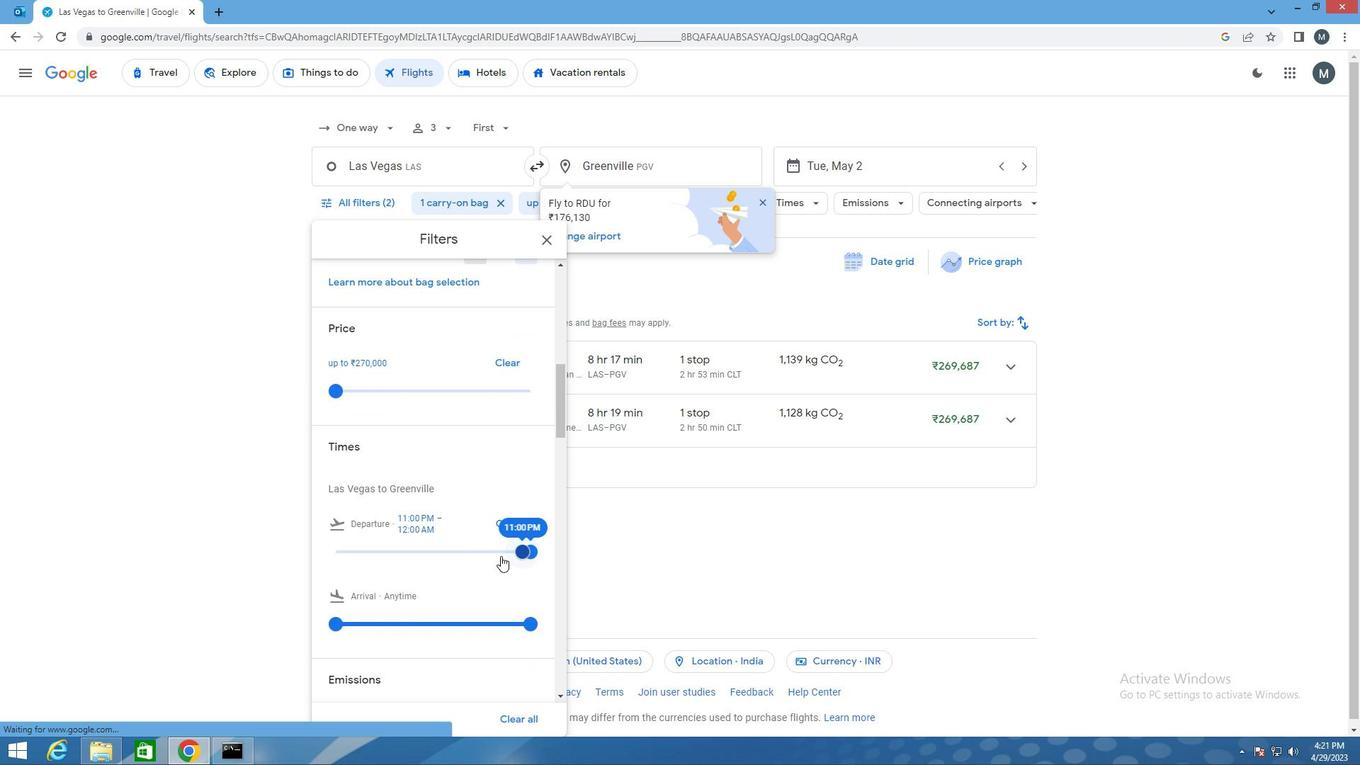 
Action: Mouse scrolled (472, 537) with delta (0, 0)
Screenshot: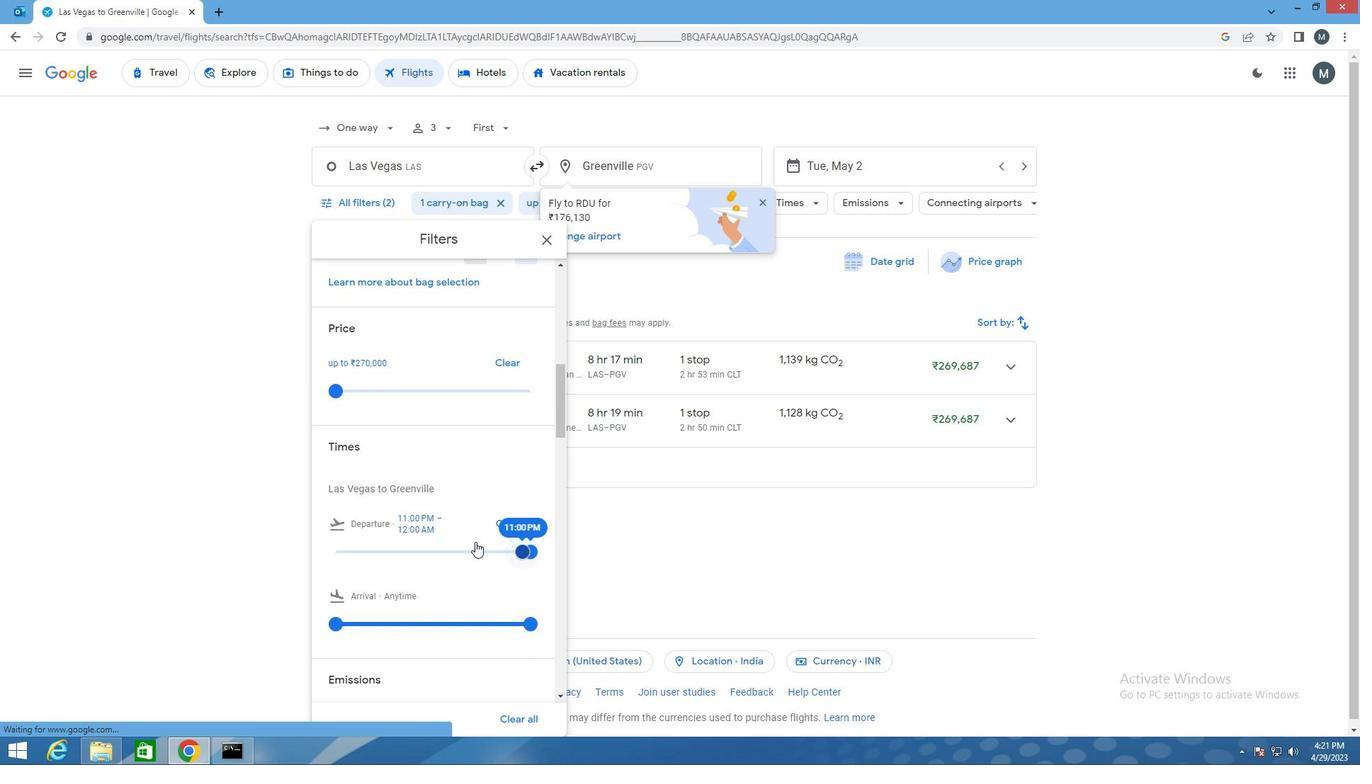 
Action: Mouse scrolled (472, 537) with delta (0, 0)
Screenshot: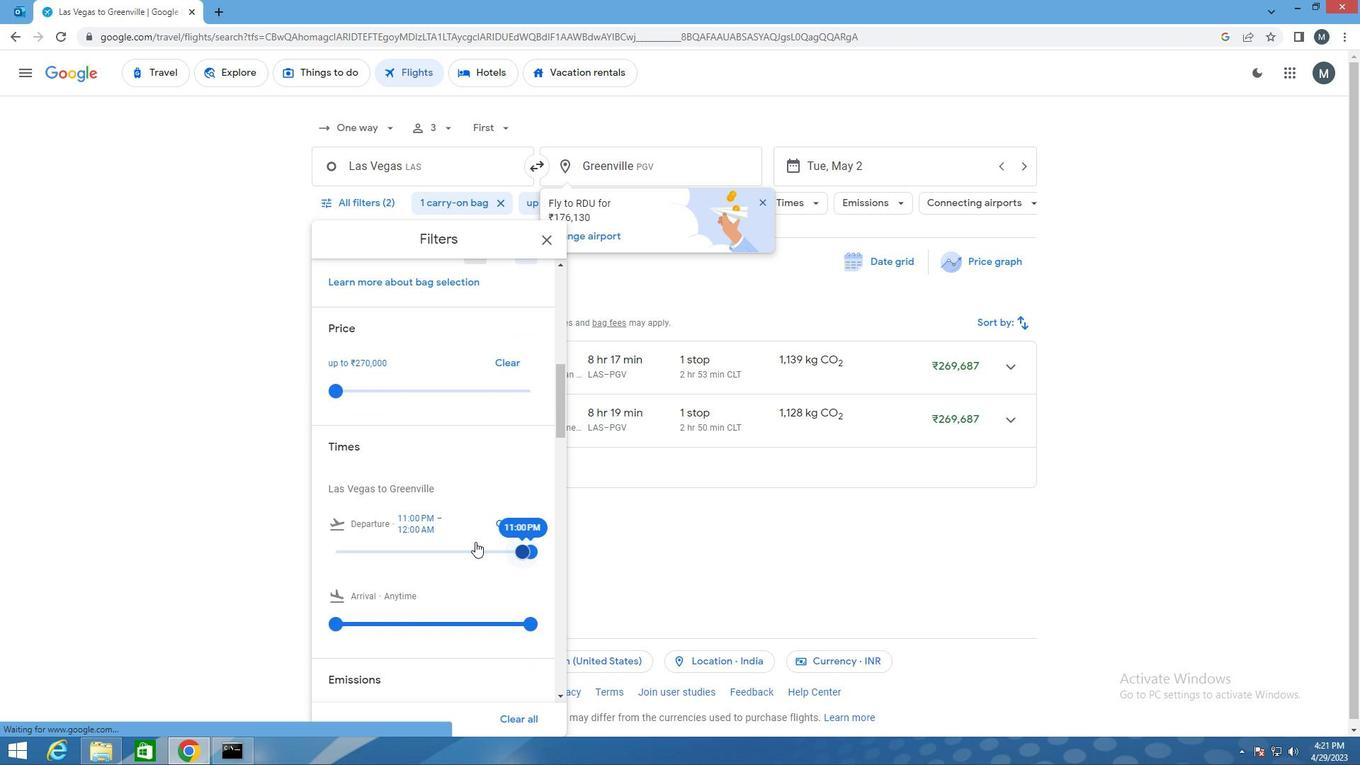 
Action: Mouse moved to (472, 537)
Screenshot: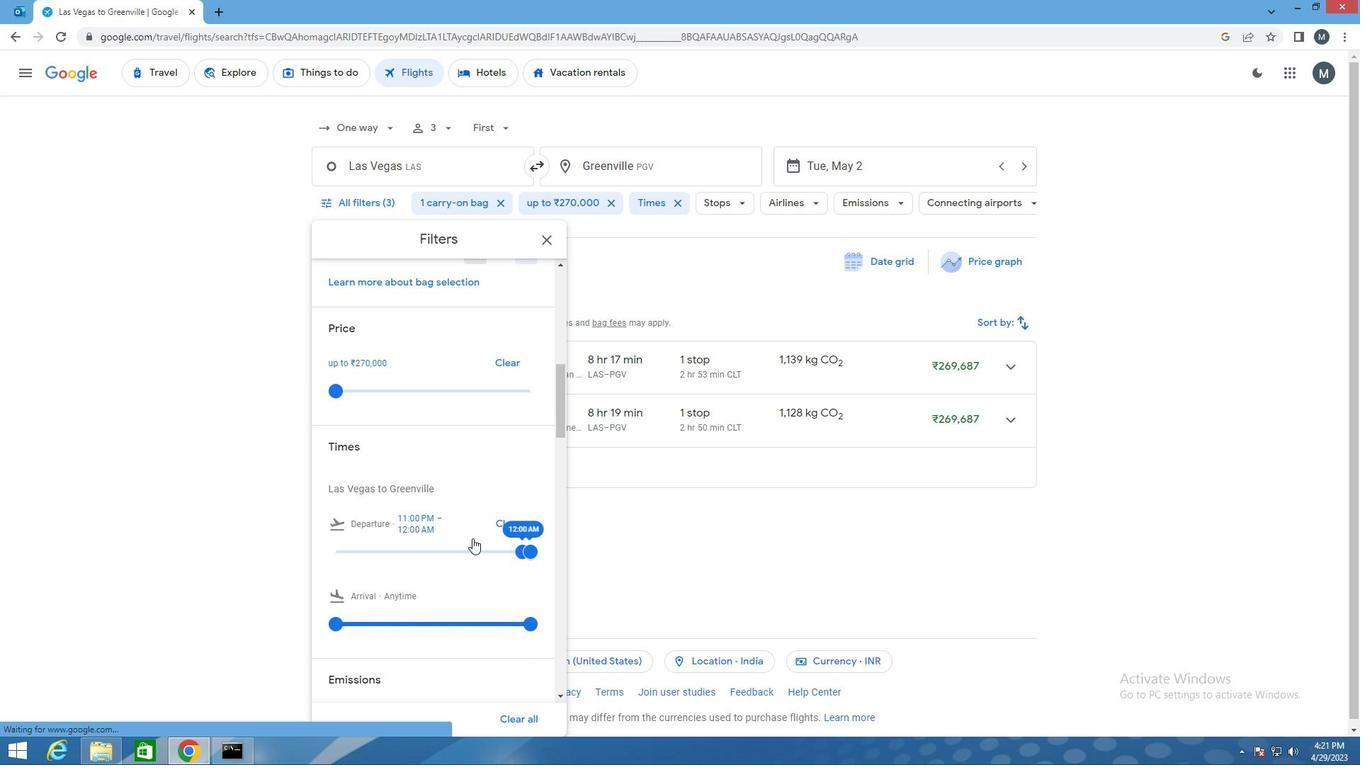 
Action: Mouse scrolled (472, 537) with delta (0, 0)
Screenshot: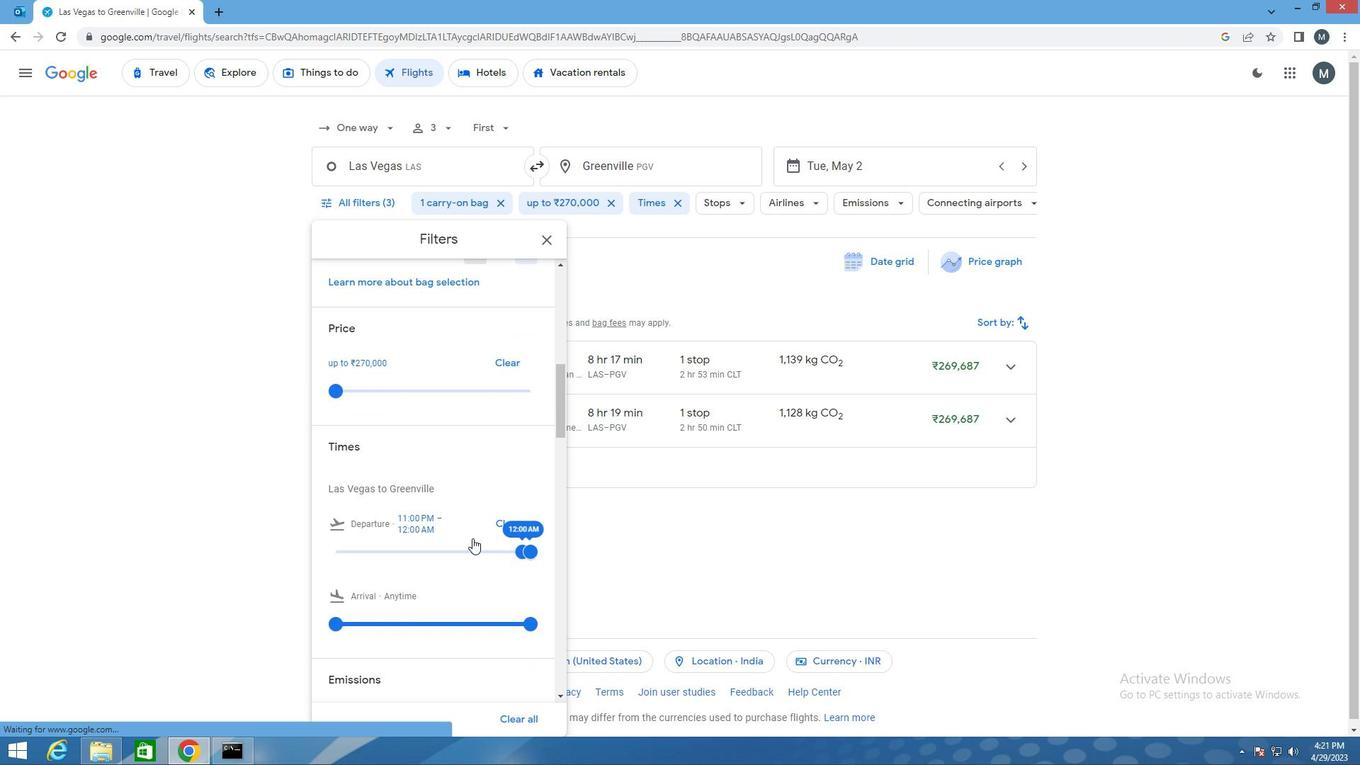 
Action: Mouse moved to (557, 245)
Screenshot: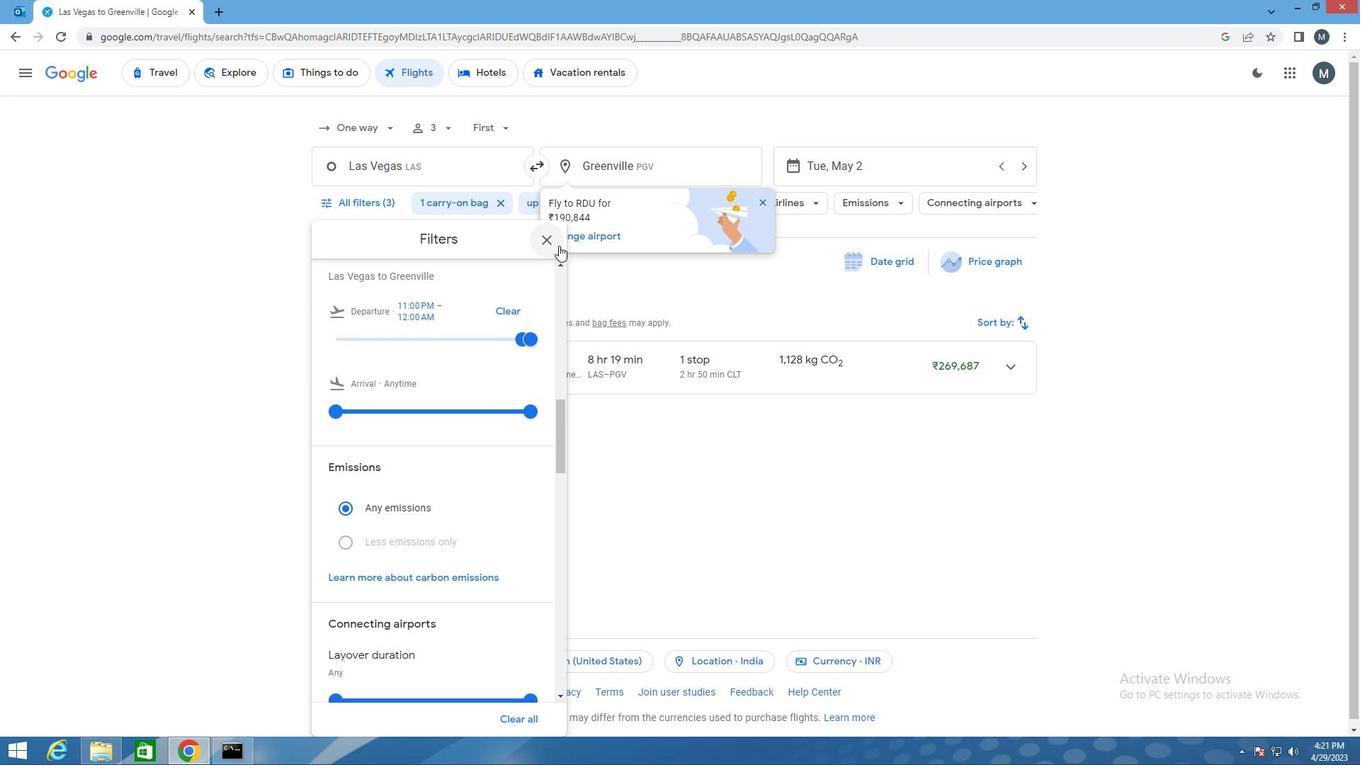 
Action: Mouse pressed left at (557, 245)
Screenshot: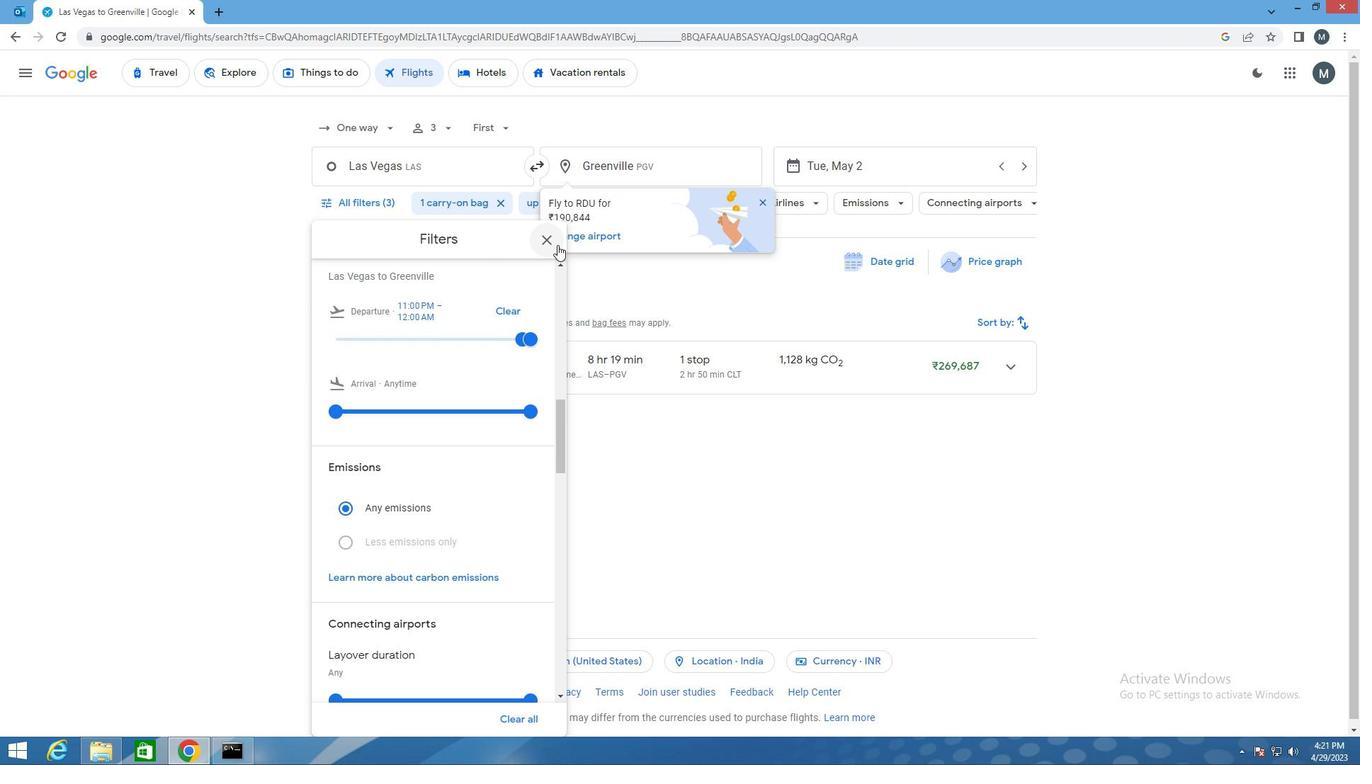 
Action: Mouse moved to (554, 244)
Screenshot: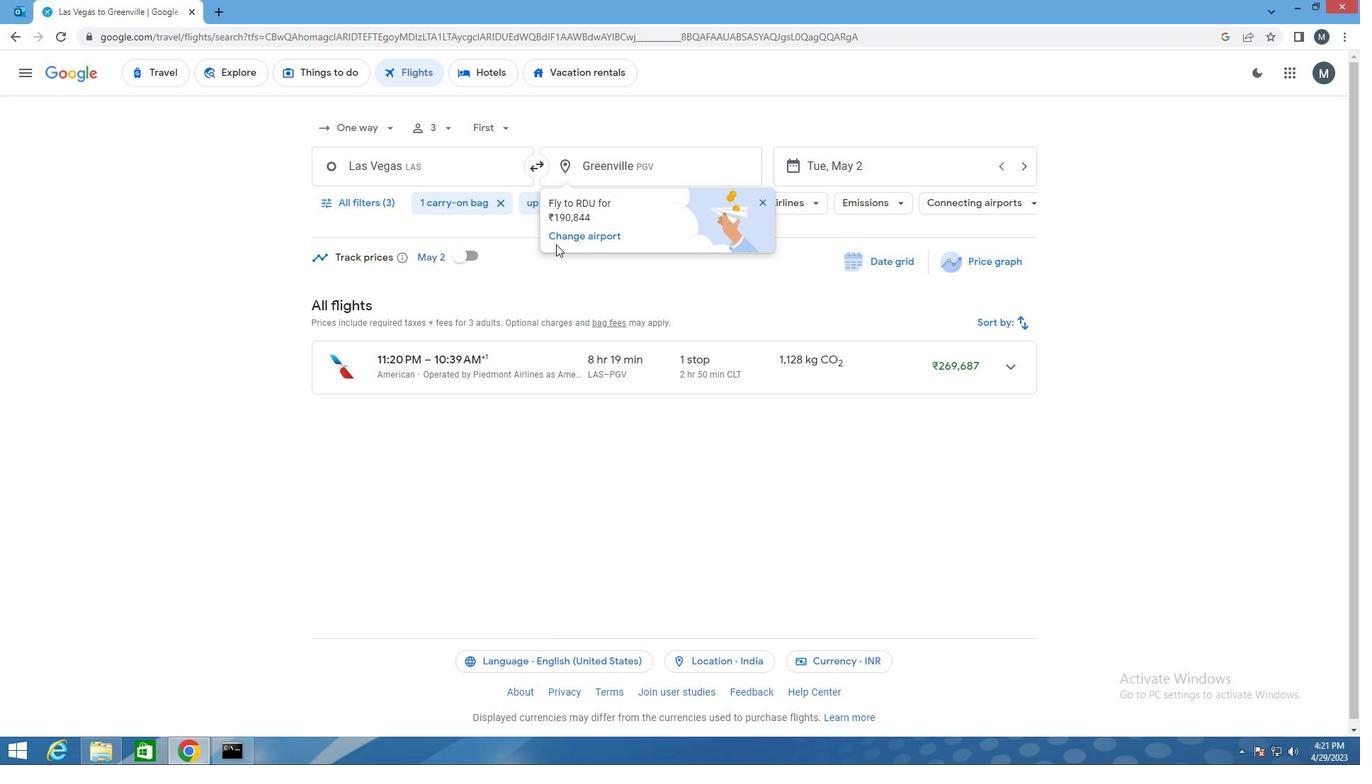 
